 Task: Open Card Board of Directors Review in Board Customer Journey Mapping to Workspace Copywriting and Editing and add a team member Softage.4@softage.net, a label Blue, a checklist Goal Setting, an attachment from Trello, a color Blue and finally, add a card description 'Create and send out employee engagement survey on company diversity and inclusion initiatives' and a comment 'Since this item requires input from multiple team members, let us make sure everyone is on the same page before moving forward.'. Add a start date 'Jan 08, 1900' with a due date 'Jan 15, 1900'
Action: Mouse moved to (663, 196)
Screenshot: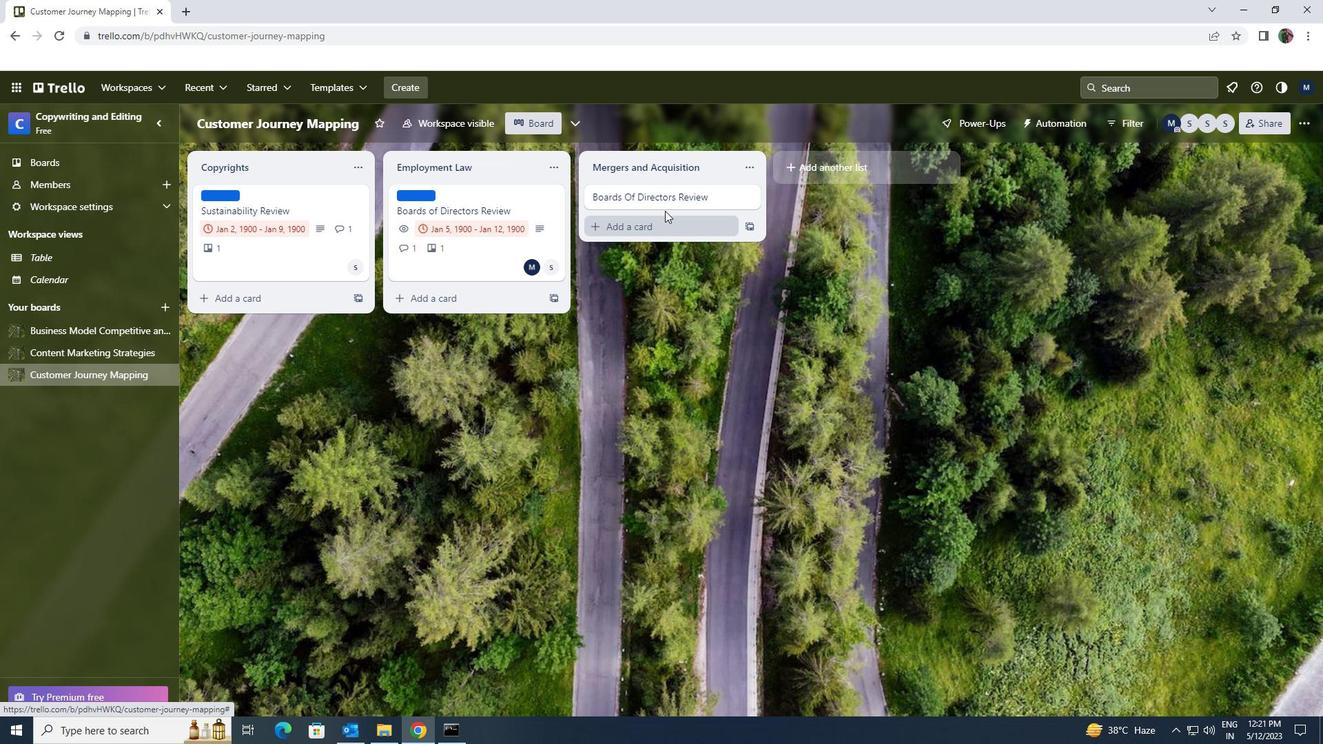 
Action: Mouse pressed left at (663, 196)
Screenshot: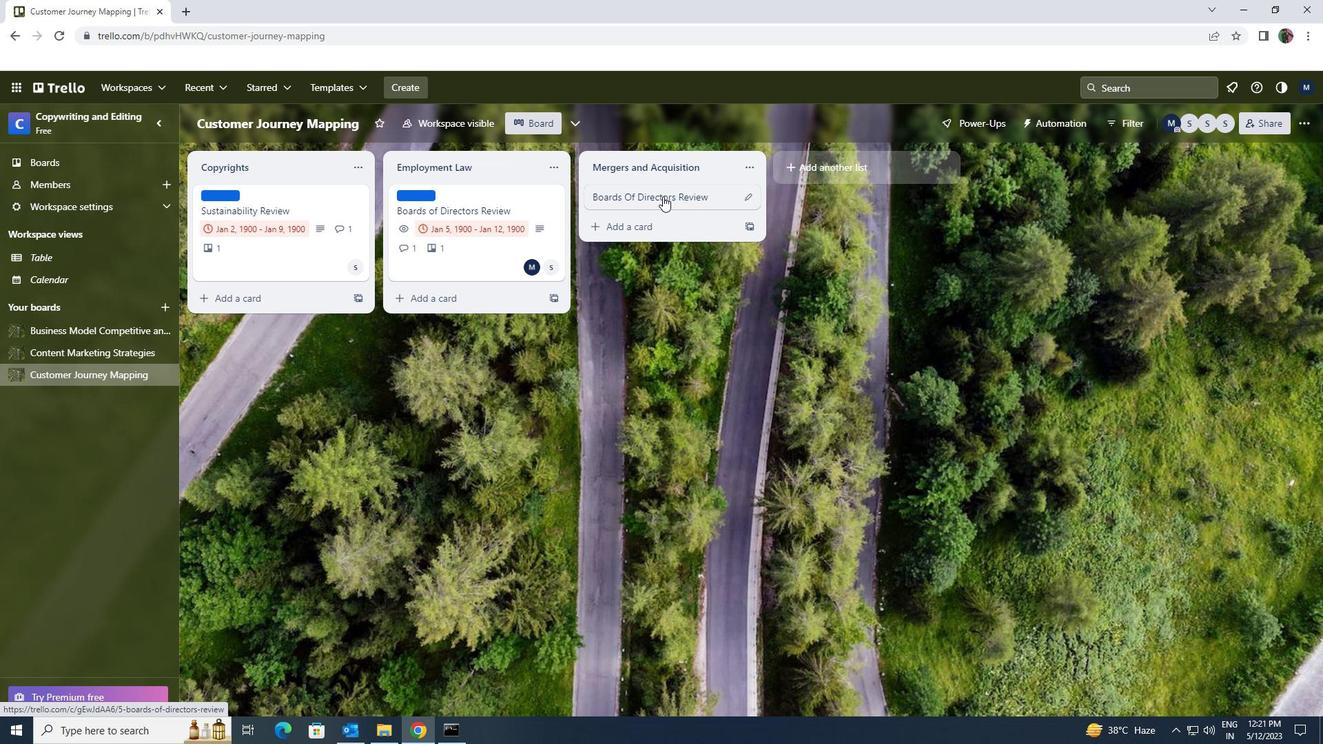 
Action: Mouse moved to (813, 193)
Screenshot: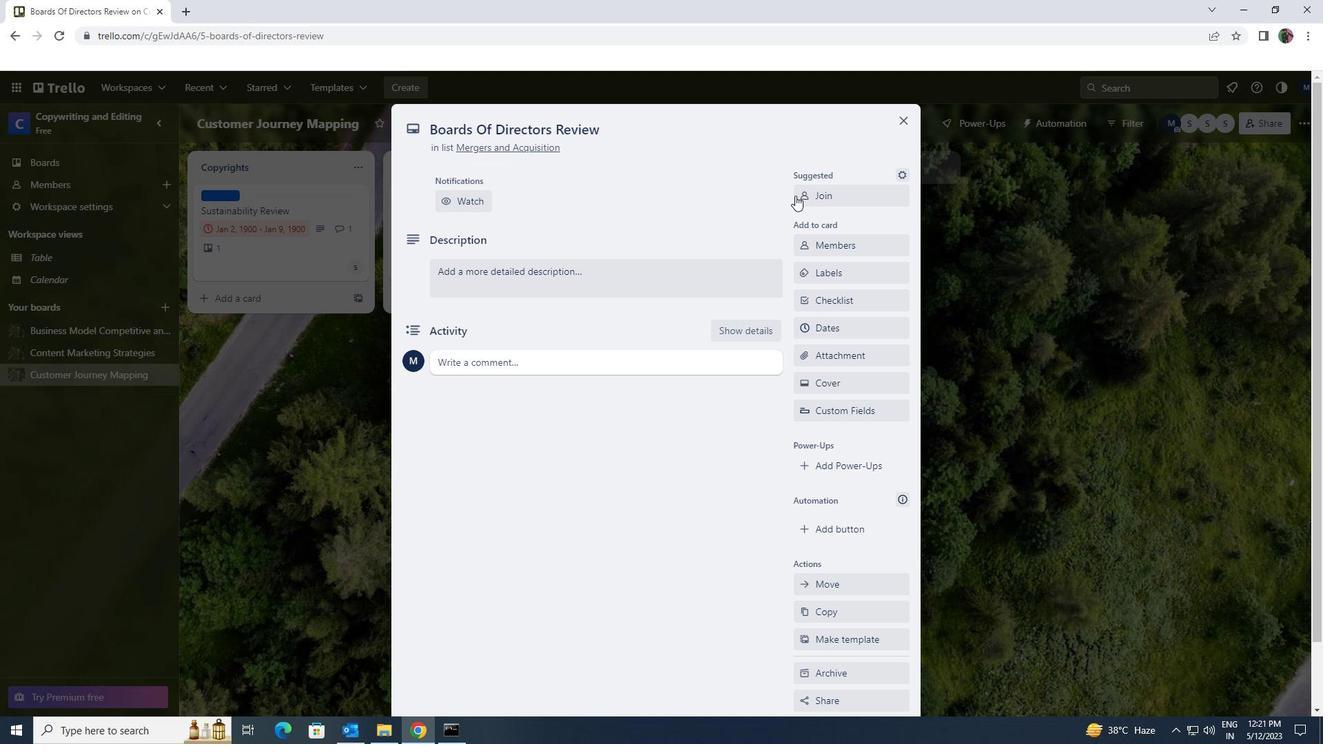 
Action: Mouse pressed left at (813, 193)
Screenshot: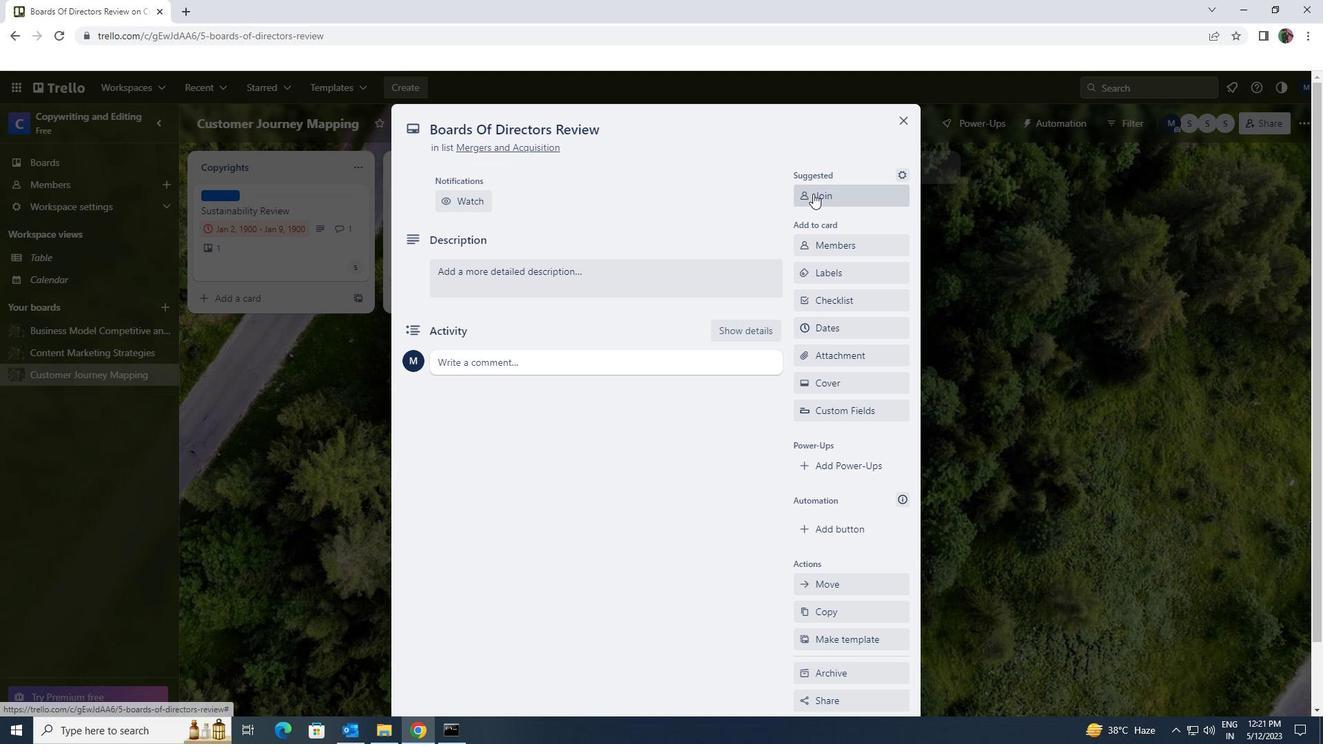 
Action: Mouse moved to (821, 197)
Screenshot: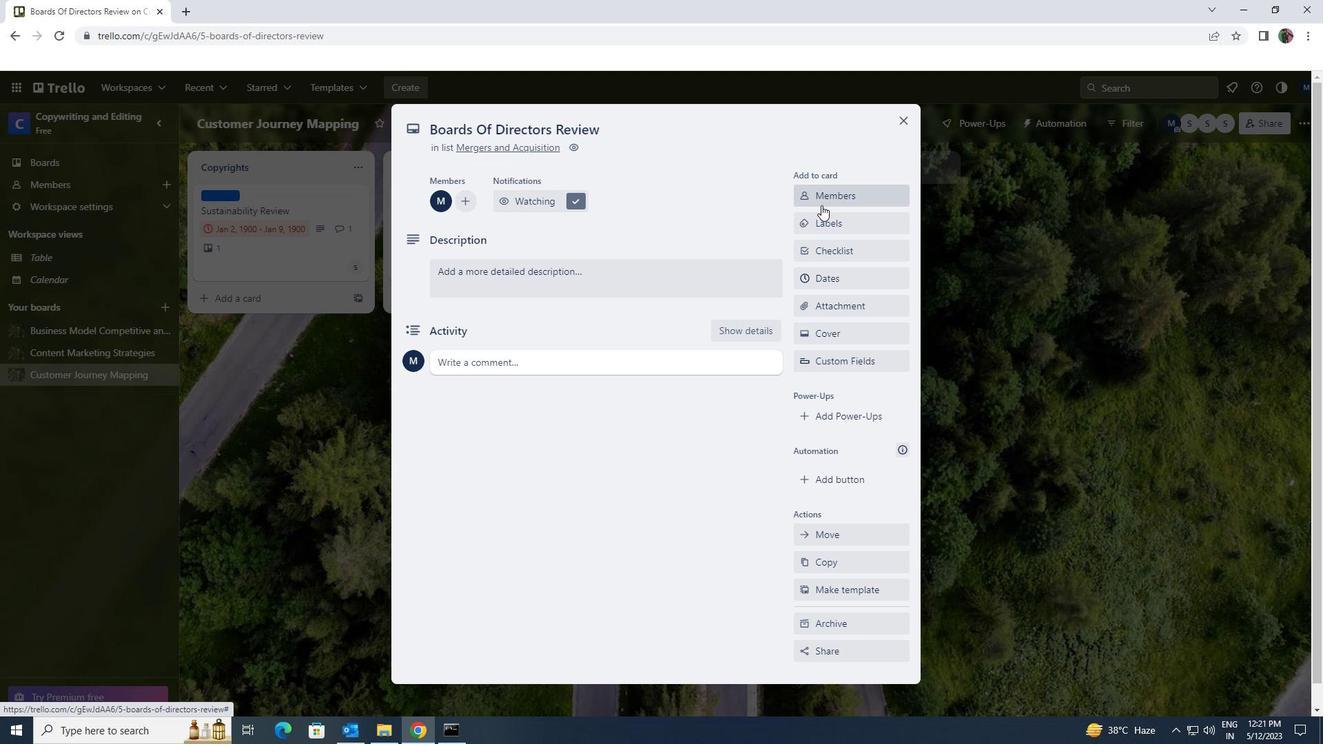 
Action: Mouse pressed left at (821, 197)
Screenshot: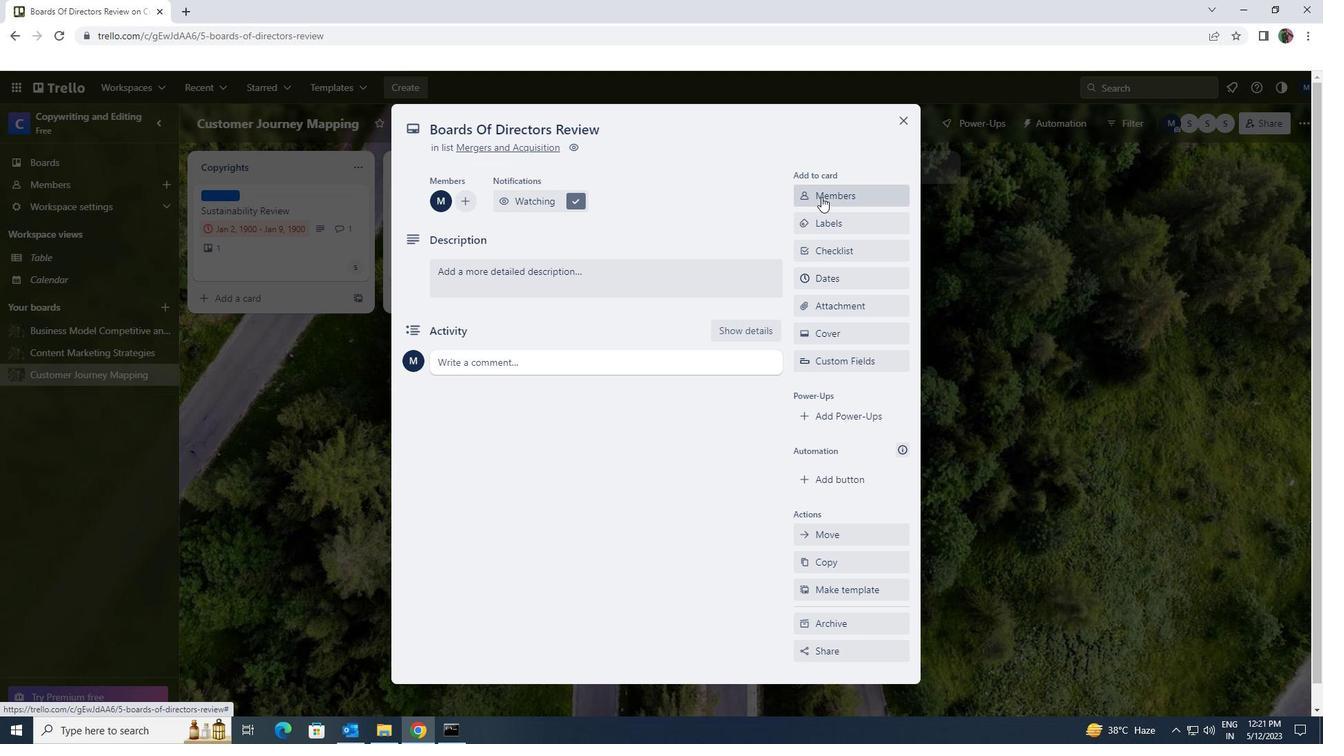 
Action: Key pressed softage.4<Key.shift>@SOFTAGE.NET
Screenshot: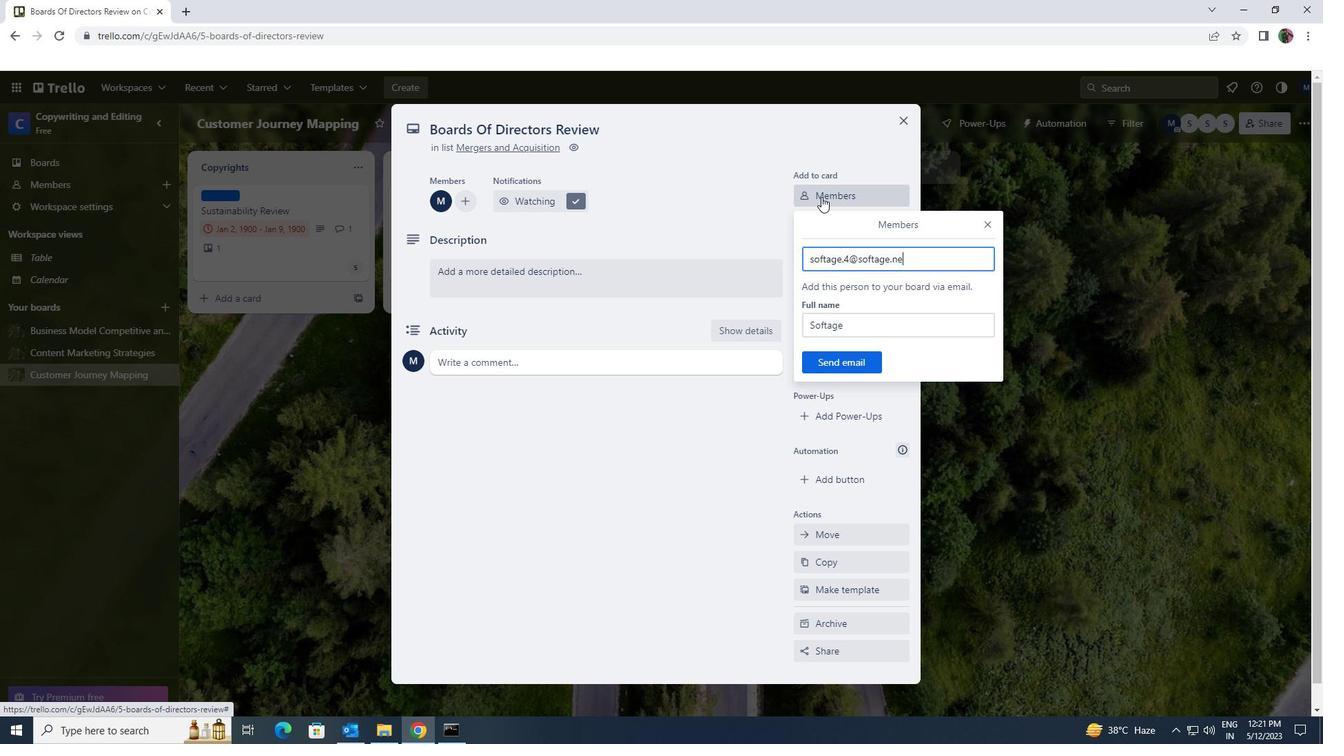 
Action: Mouse moved to (850, 361)
Screenshot: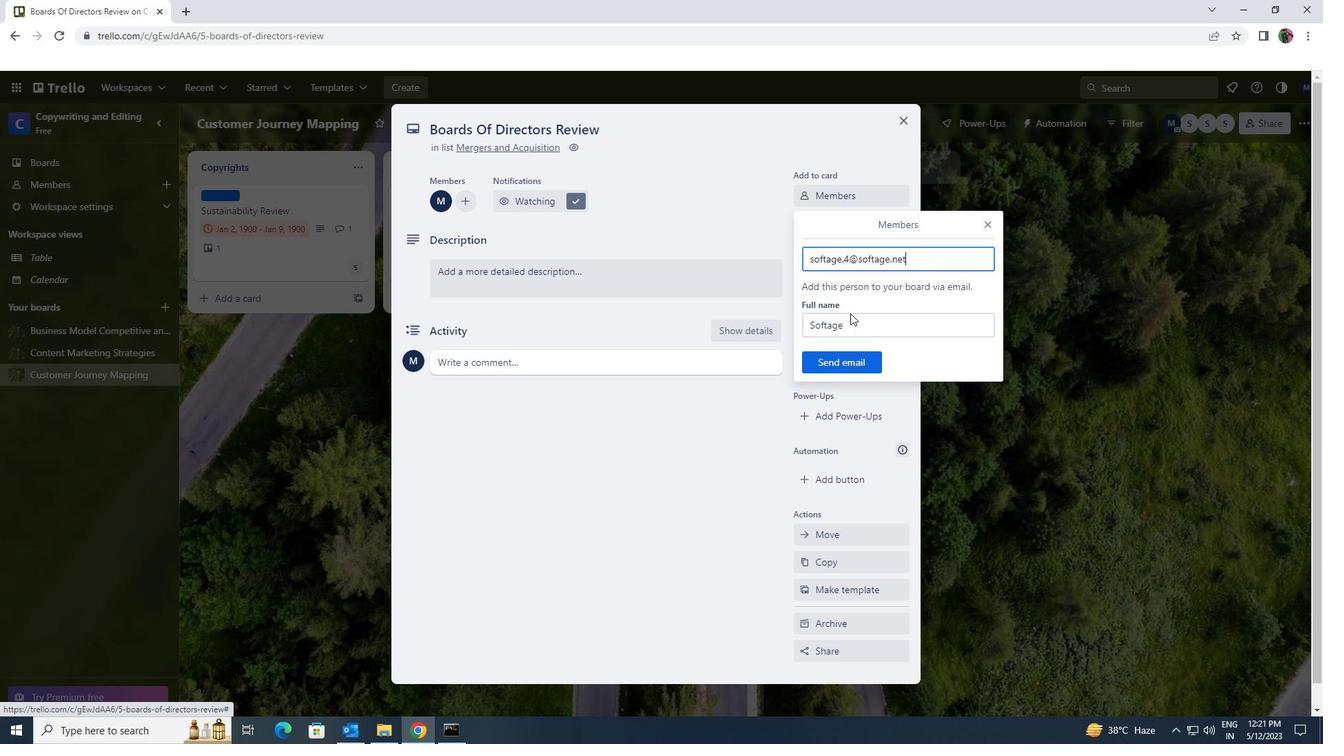 
Action: Mouse pressed left at (850, 361)
Screenshot: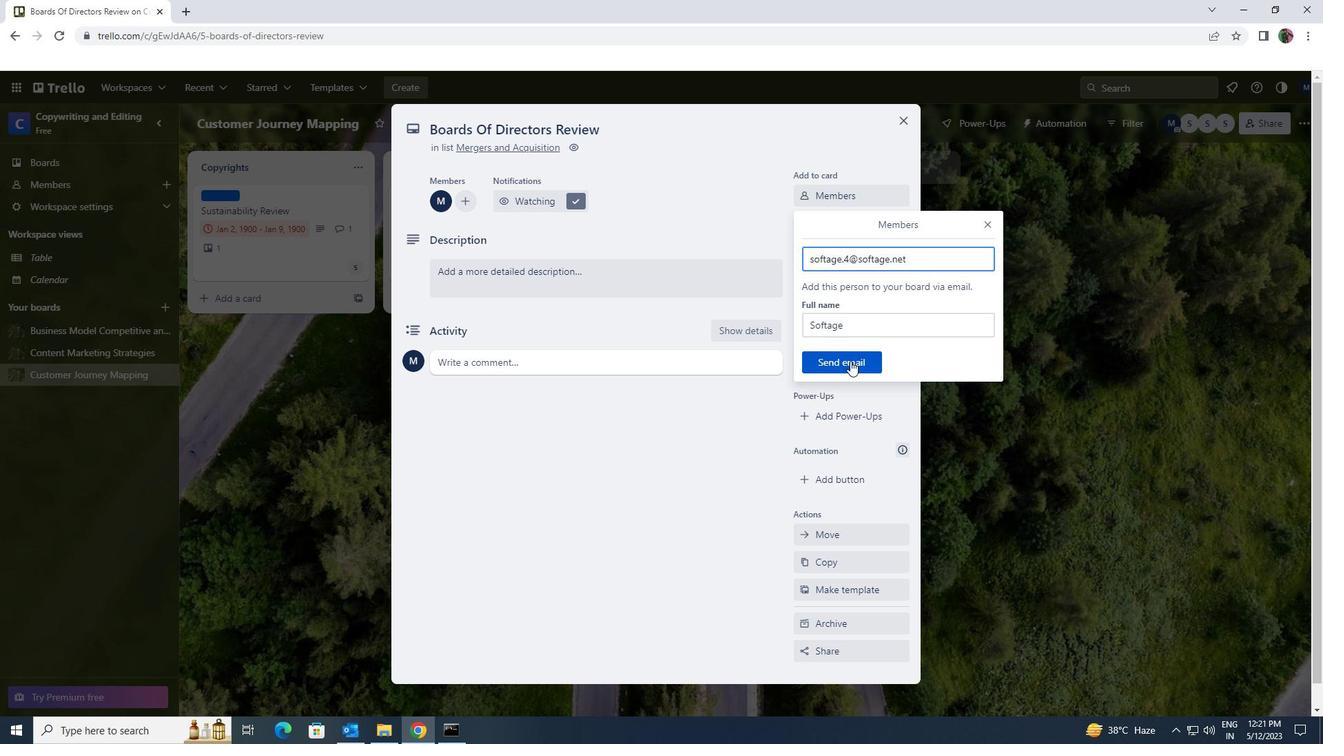 
Action: Mouse moved to (843, 221)
Screenshot: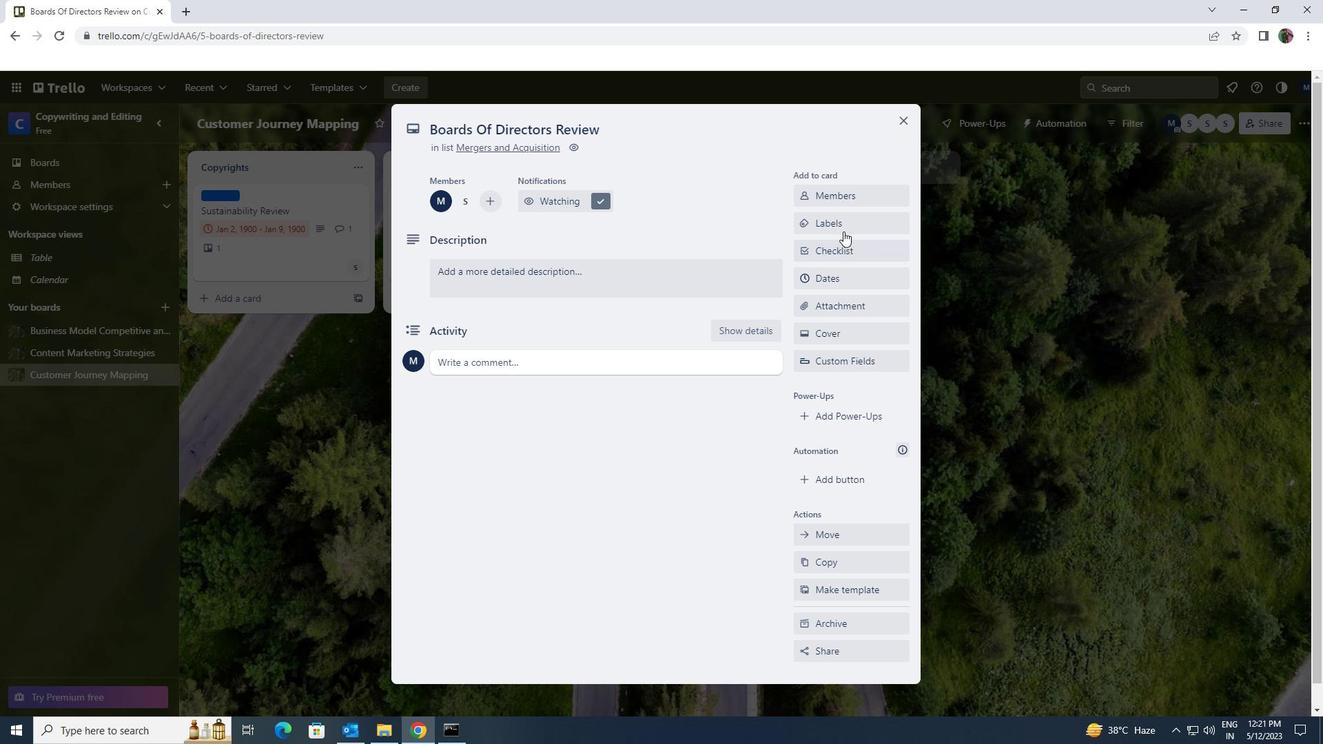 
Action: Mouse pressed left at (843, 221)
Screenshot: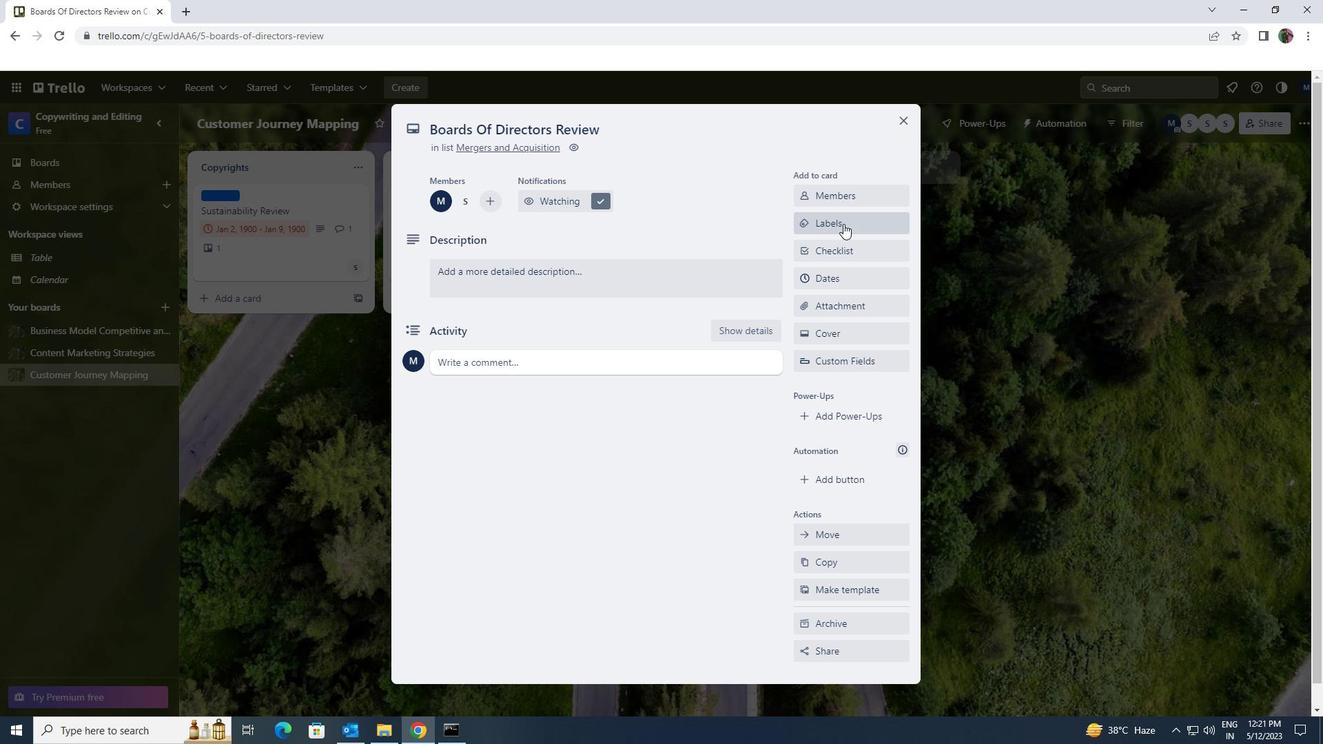 
Action: Mouse moved to (900, 512)
Screenshot: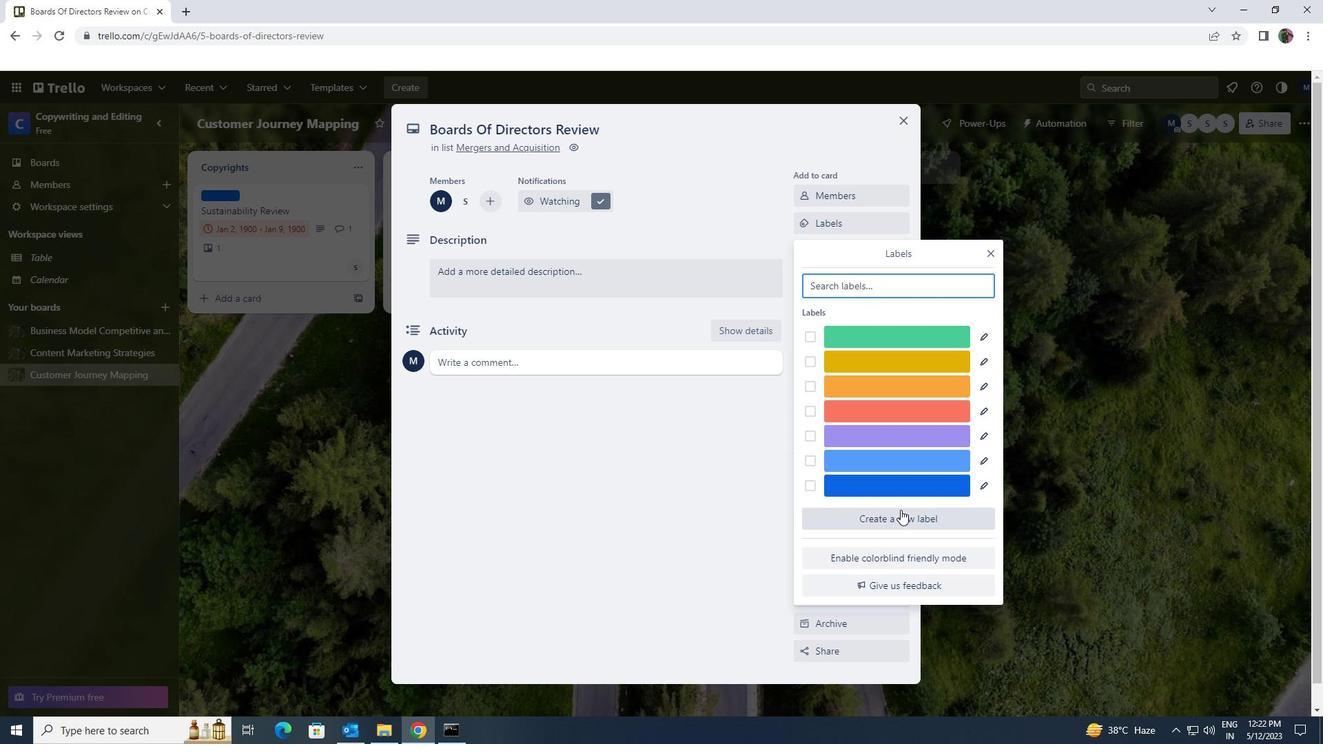 
Action: Mouse pressed left at (900, 512)
Screenshot: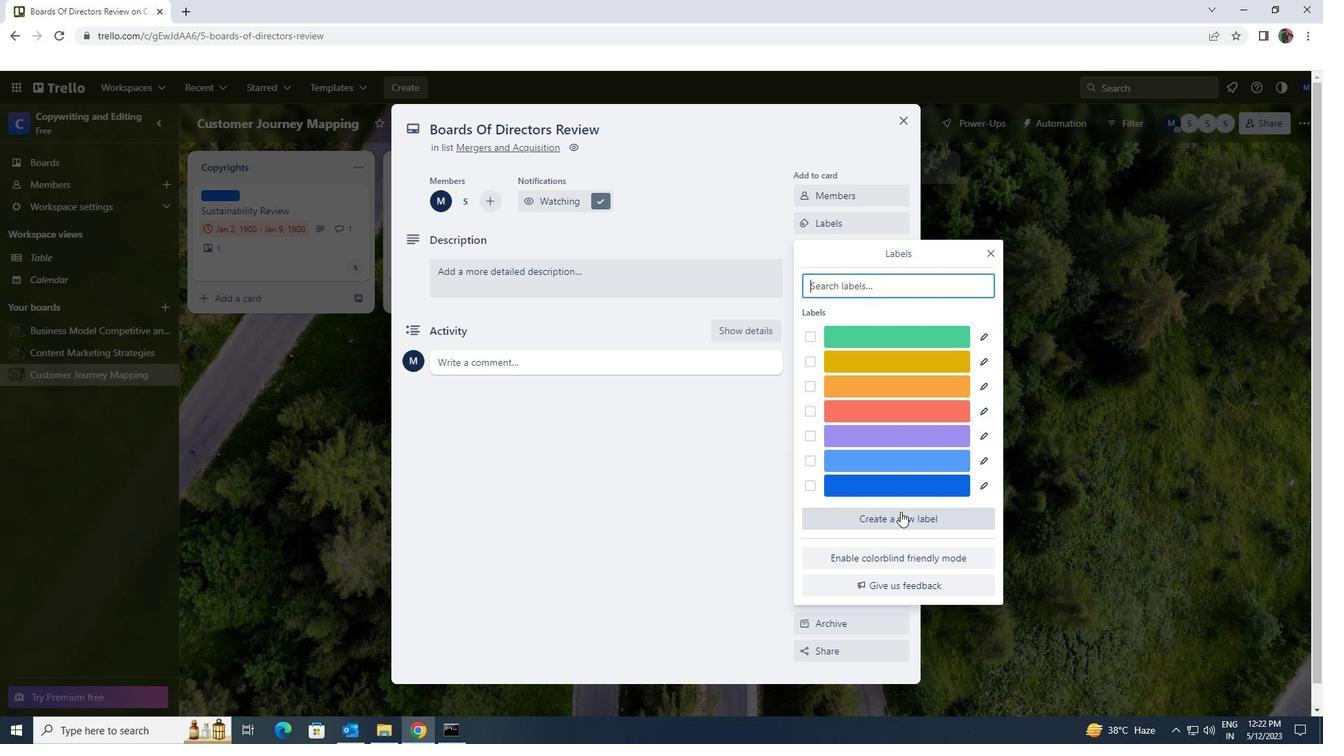 
Action: Mouse moved to (818, 555)
Screenshot: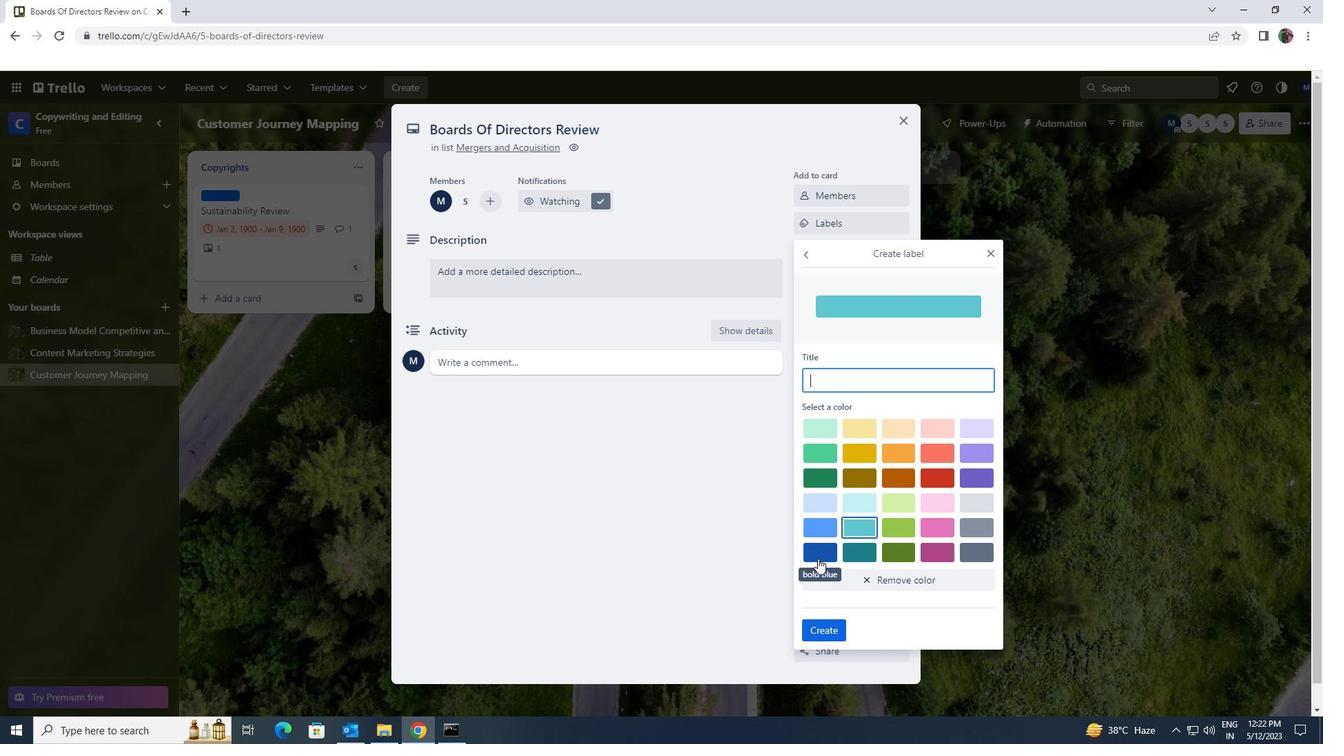 
Action: Mouse pressed left at (818, 555)
Screenshot: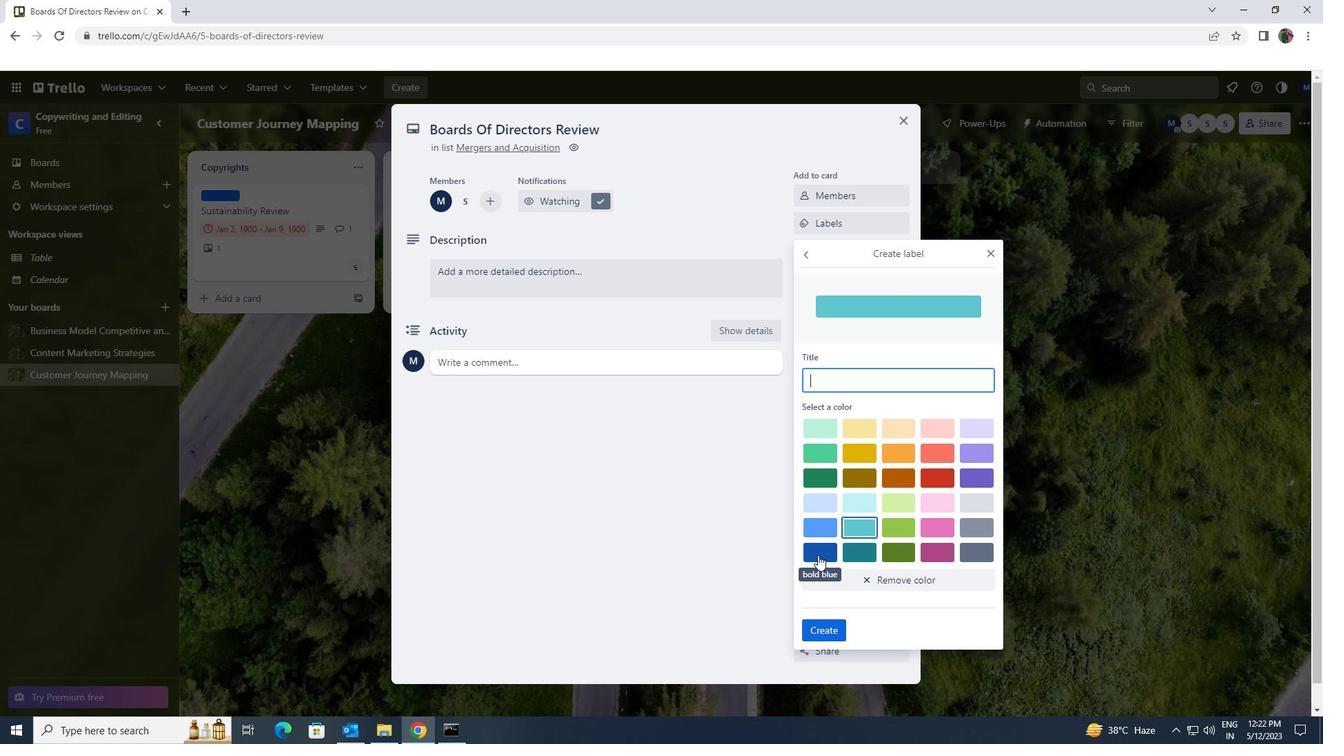 
Action: Mouse moved to (831, 630)
Screenshot: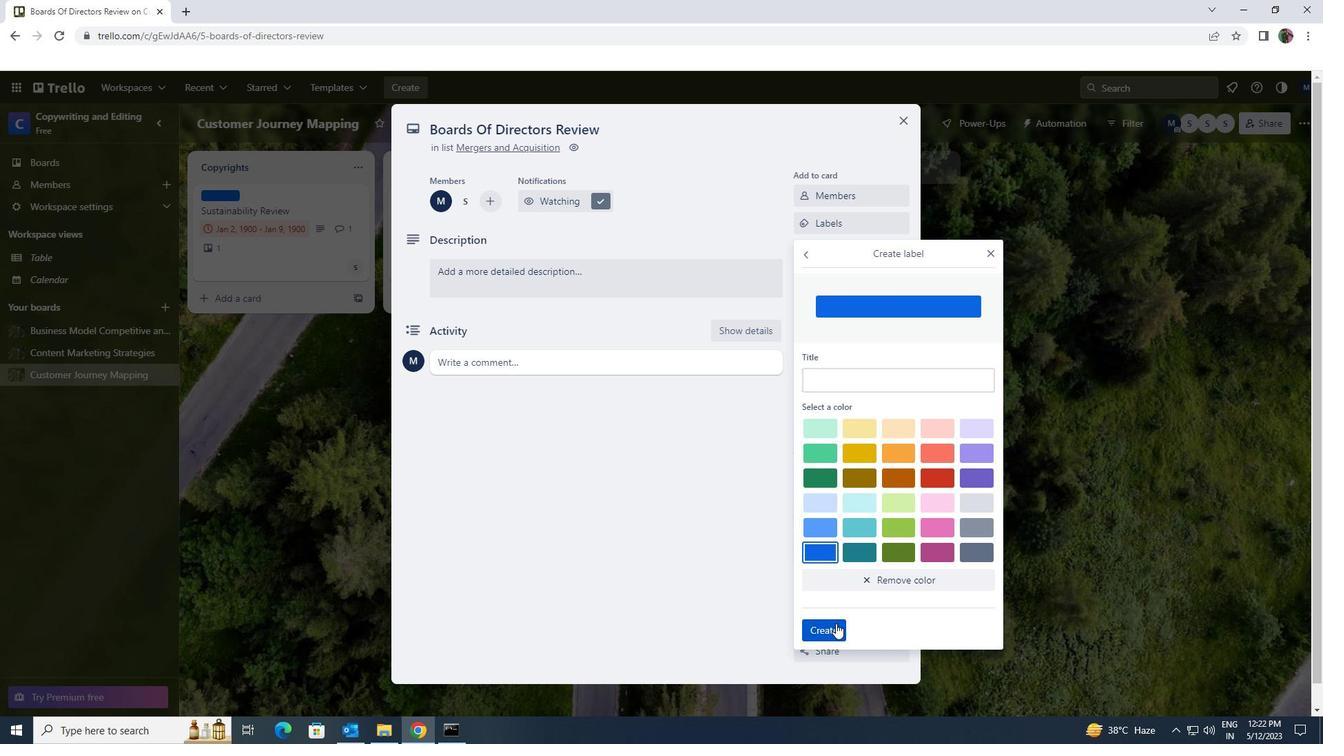 
Action: Mouse pressed left at (831, 630)
Screenshot: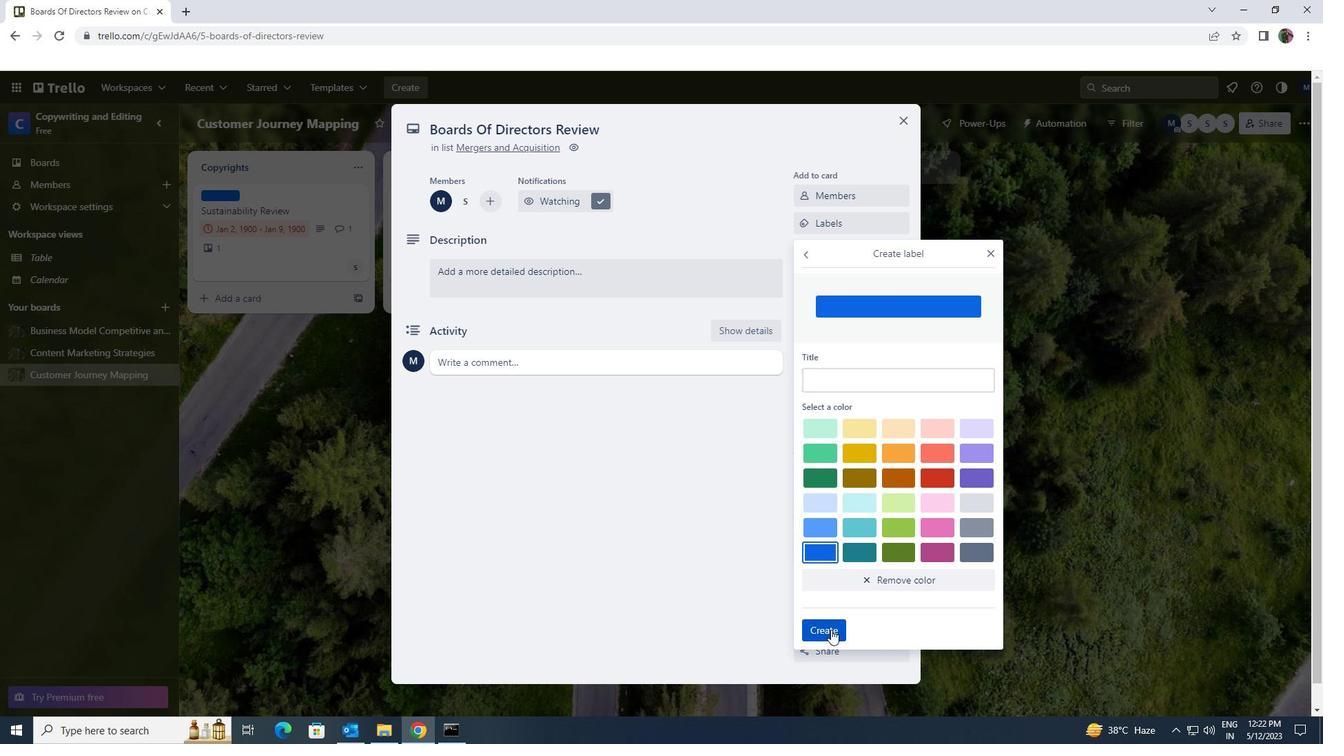 
Action: Mouse moved to (989, 252)
Screenshot: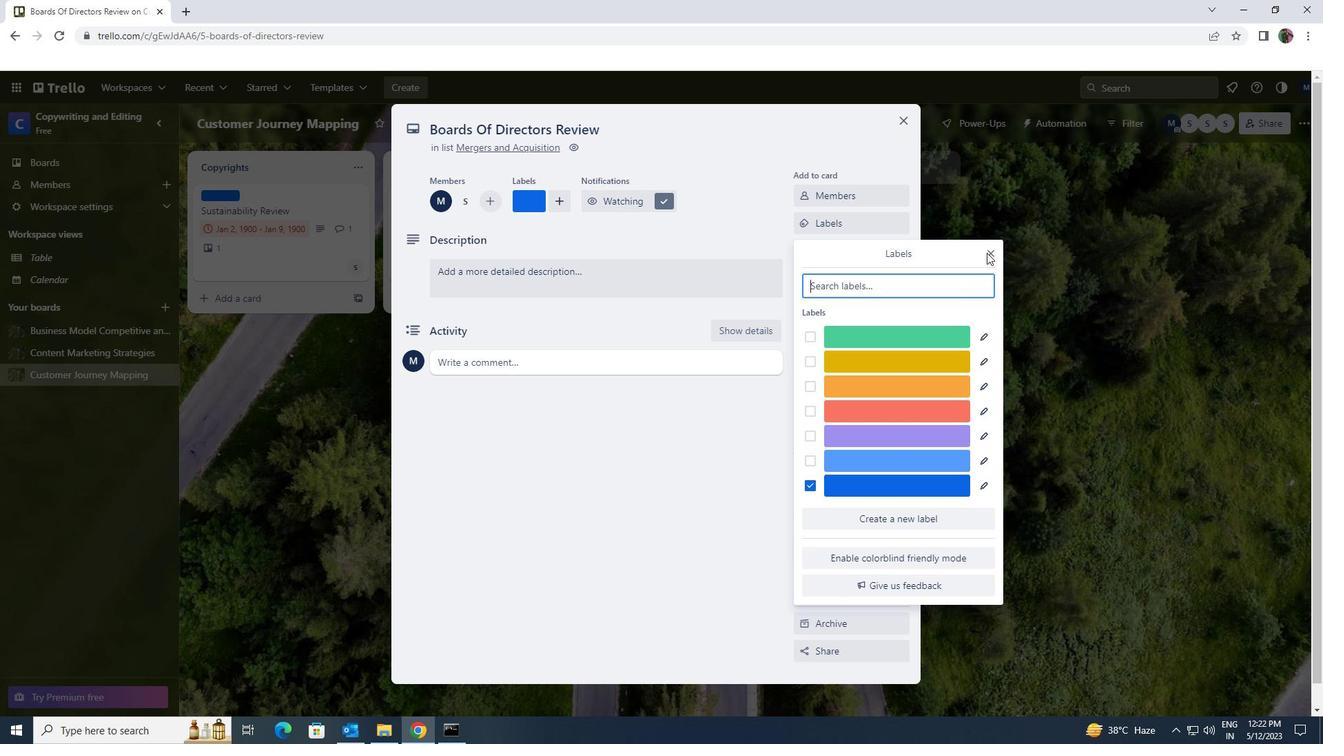 
Action: Mouse pressed left at (989, 252)
Screenshot: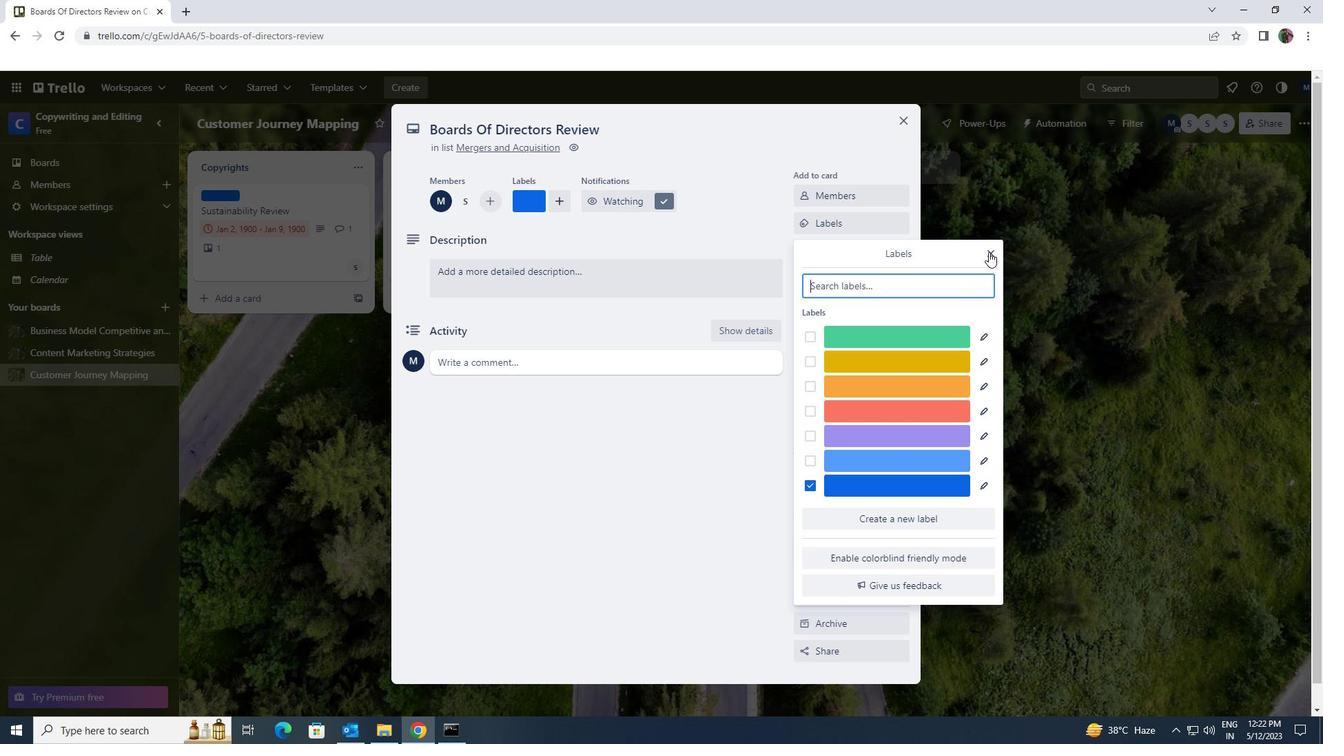 
Action: Mouse moved to (882, 253)
Screenshot: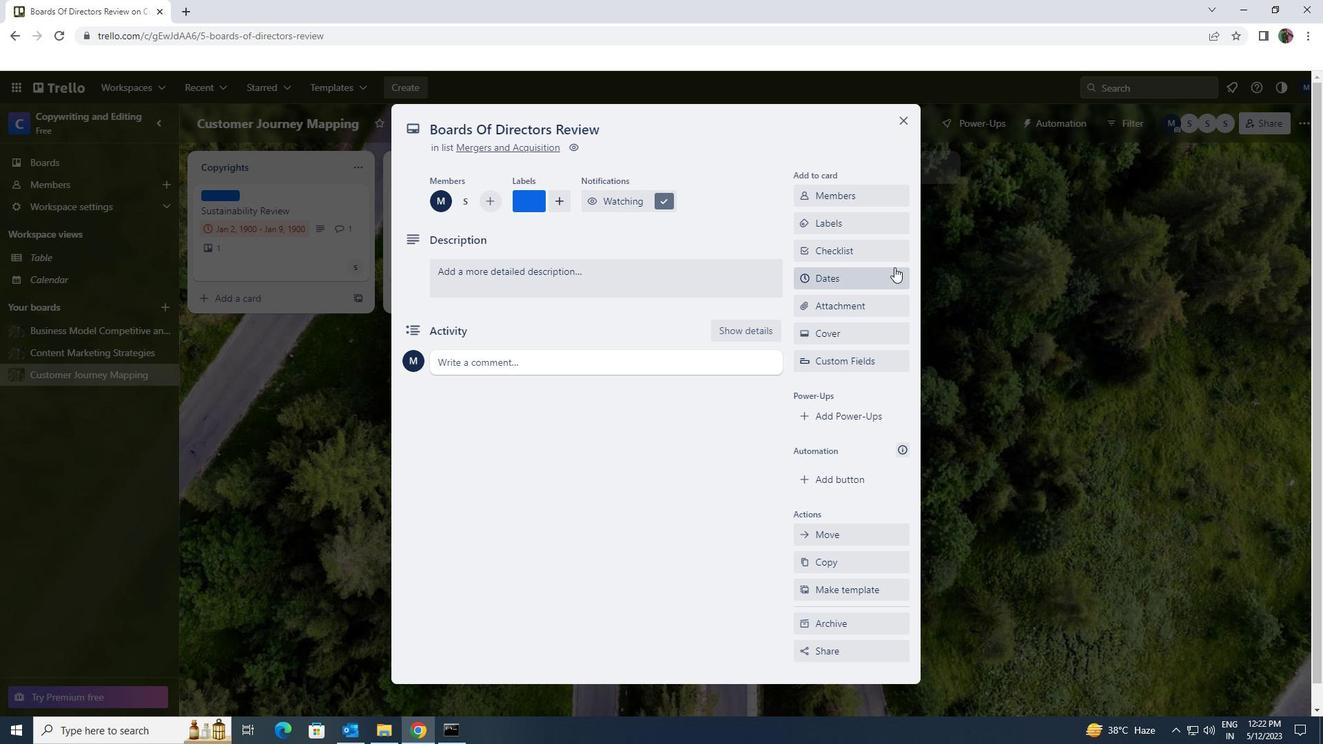 
Action: Mouse pressed left at (882, 253)
Screenshot: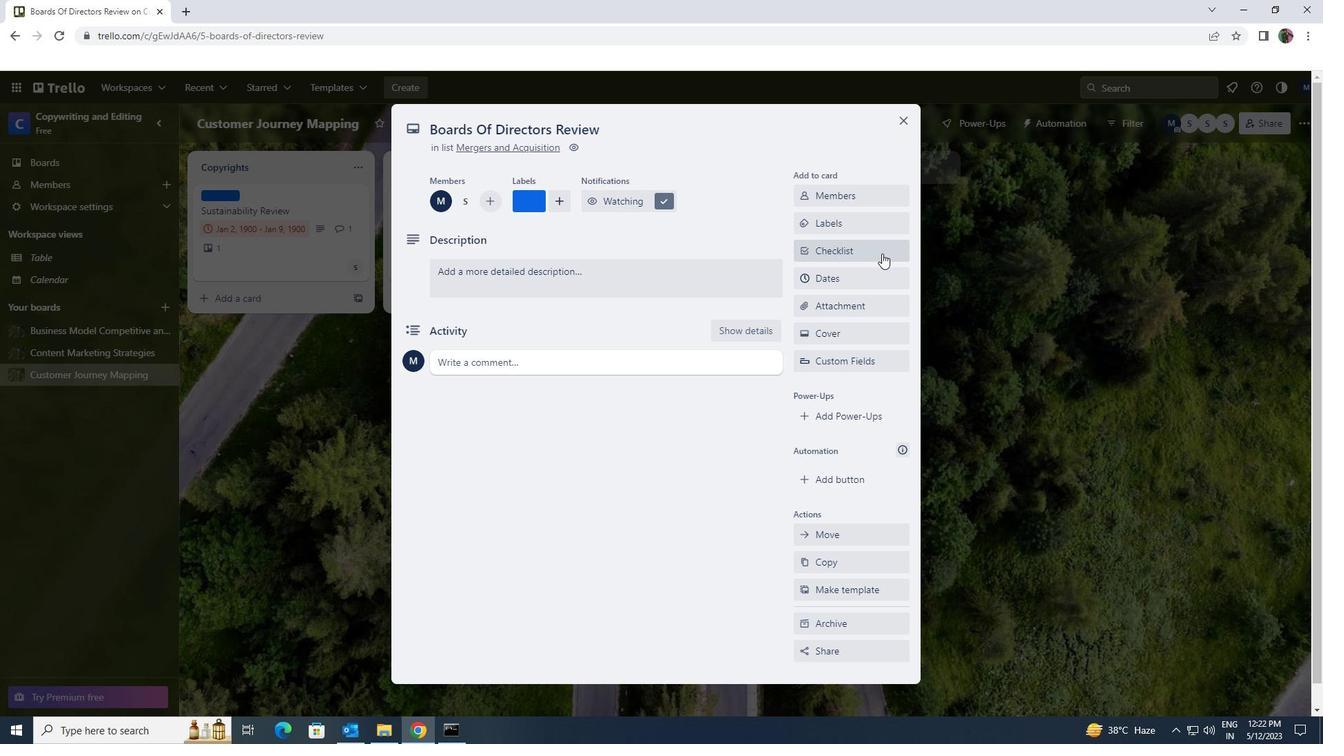
Action: Key pressed <Key.shift>GOAL<Key.space>SETTING
Screenshot: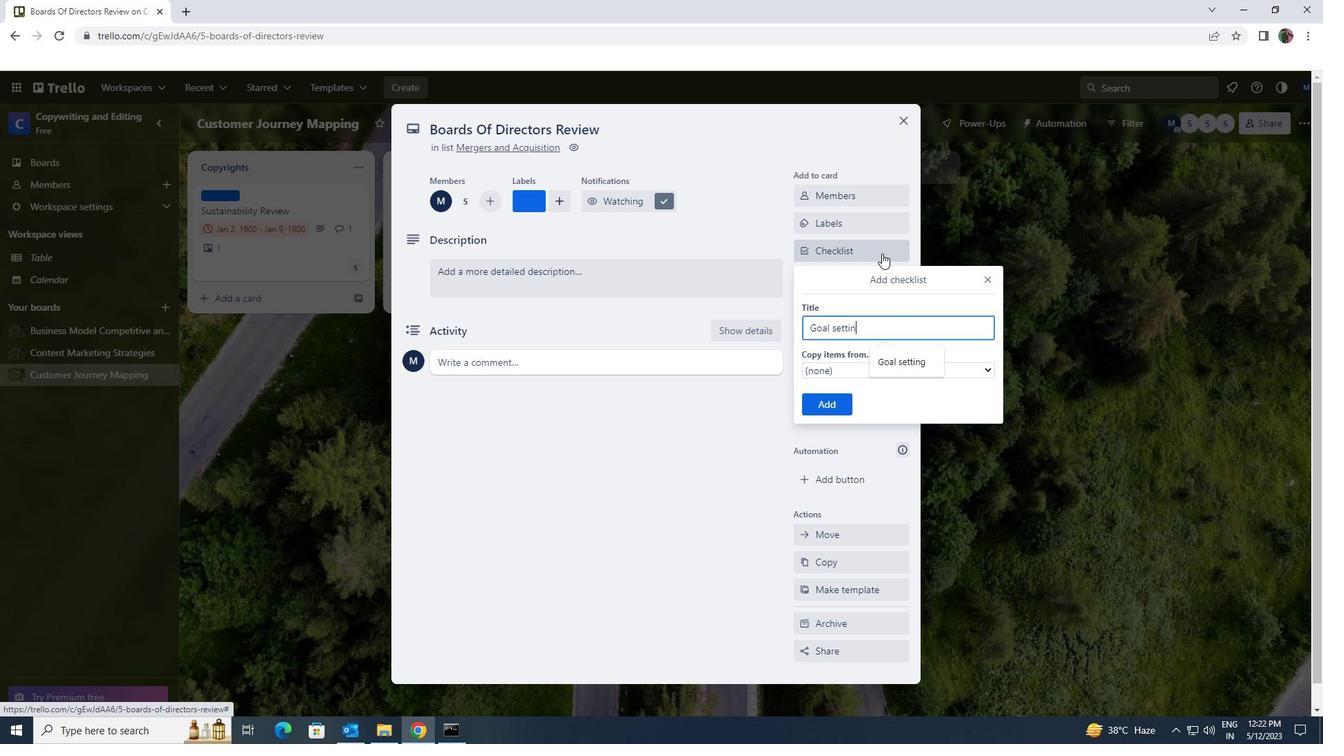 
Action: Mouse moved to (837, 394)
Screenshot: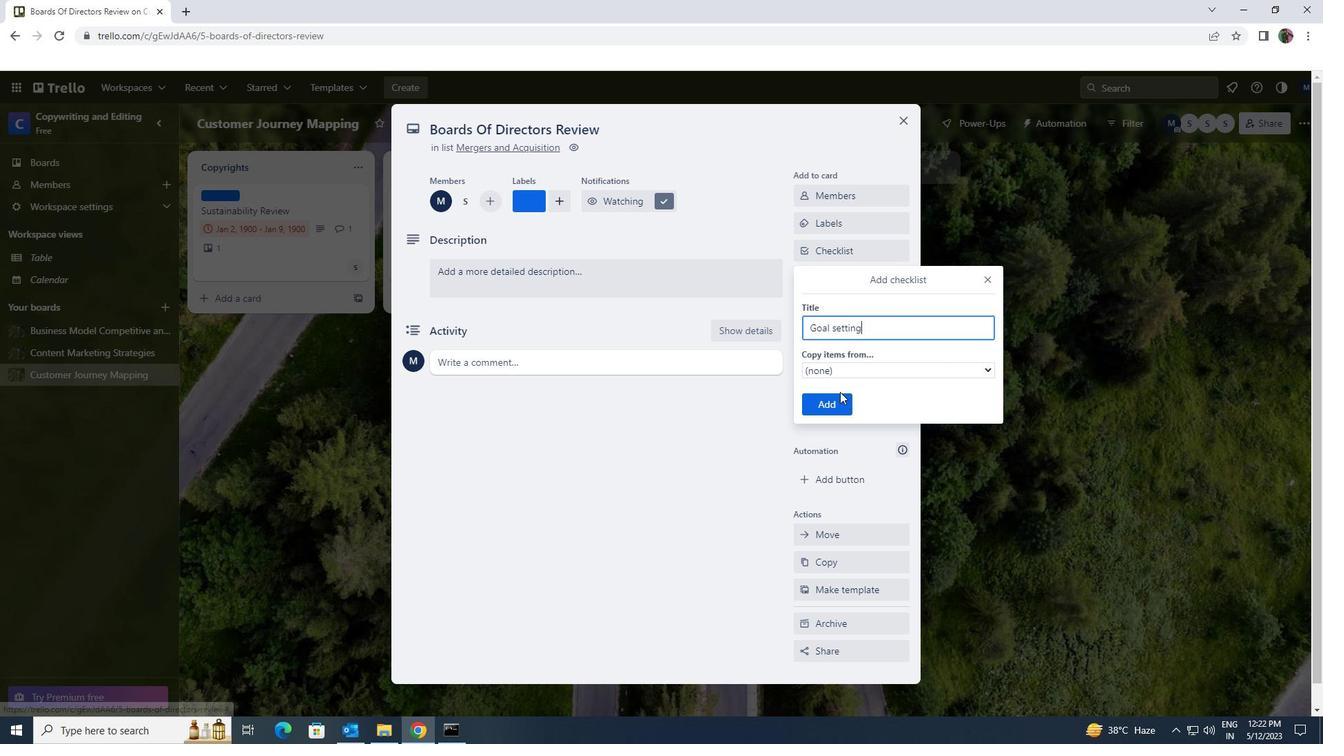 
Action: Mouse pressed left at (837, 394)
Screenshot: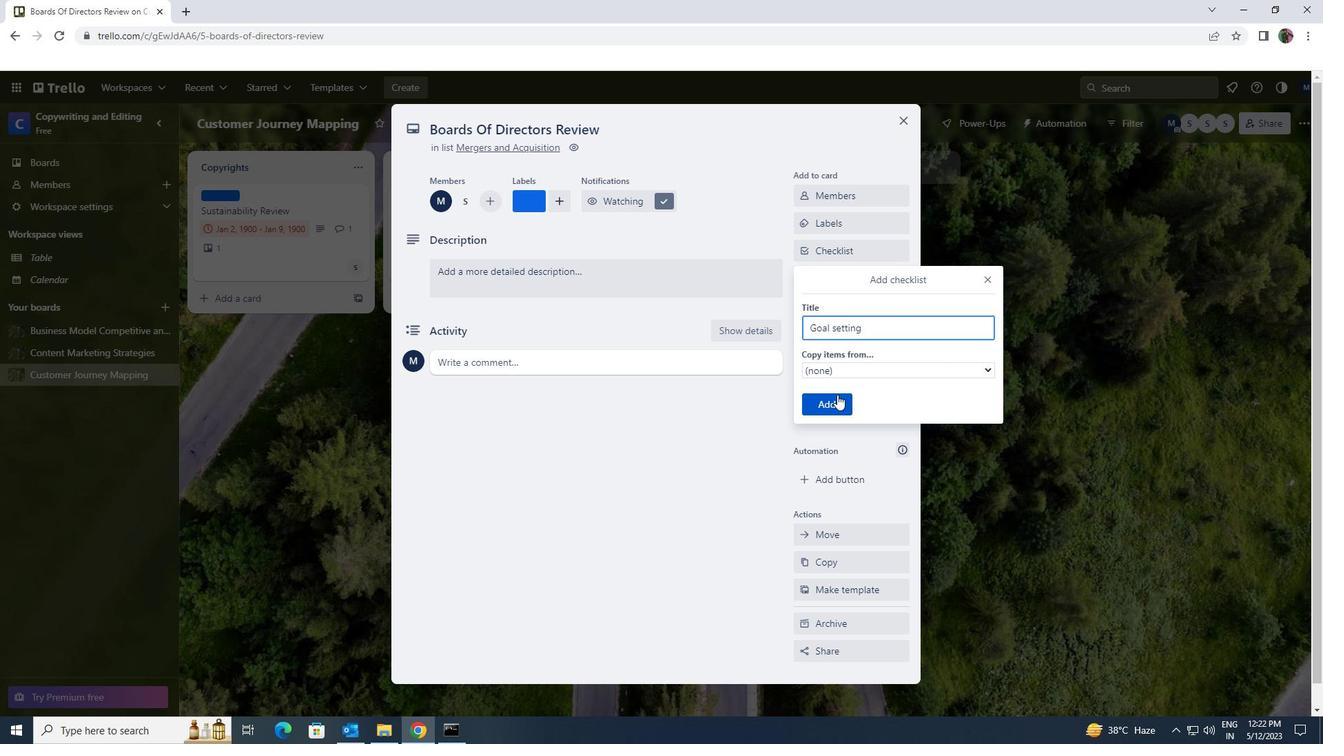 
Action: Mouse moved to (830, 303)
Screenshot: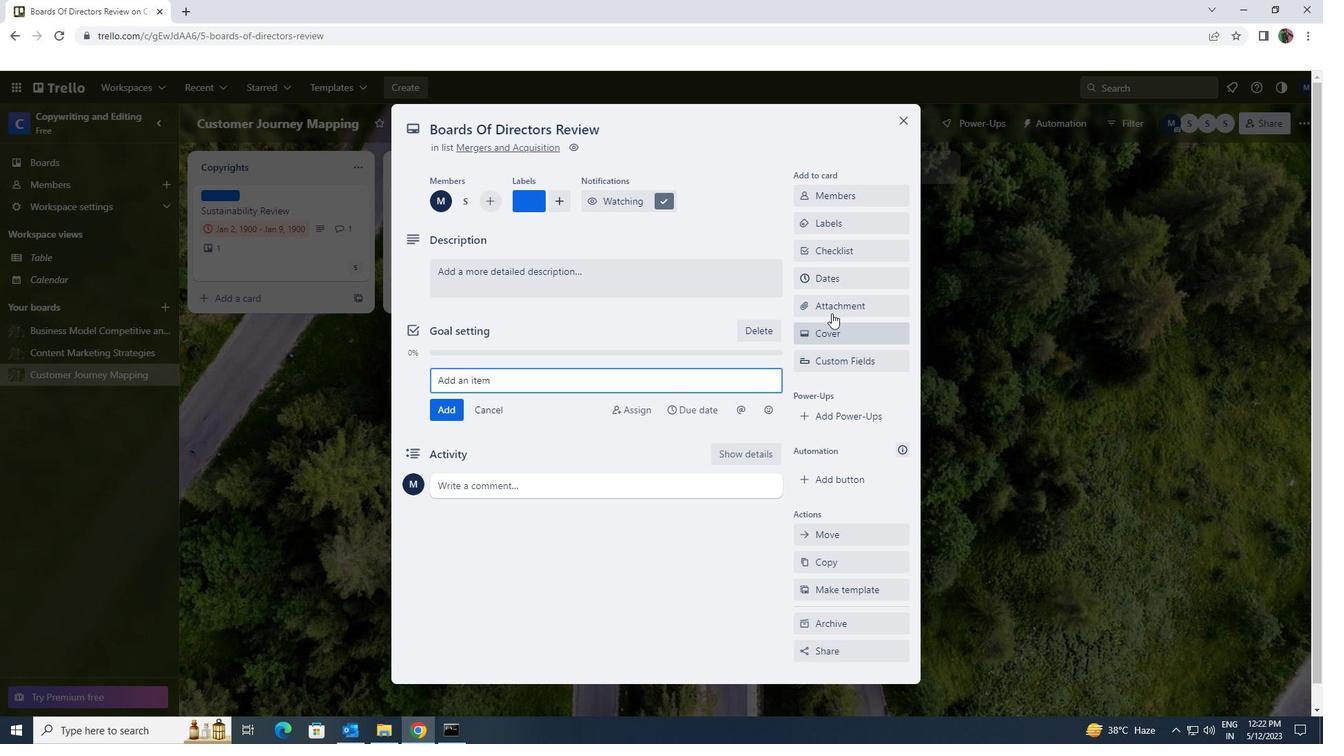 
Action: Mouse pressed left at (830, 303)
Screenshot: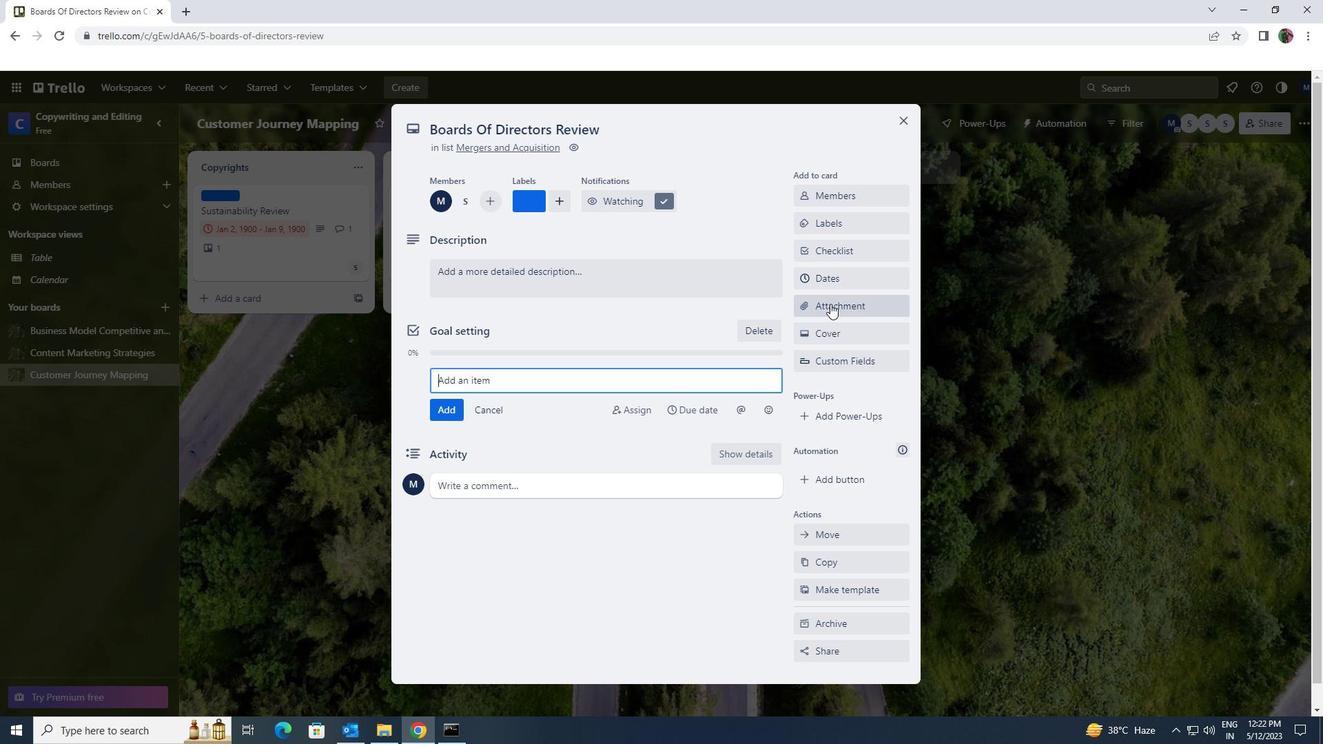 
Action: Mouse moved to (840, 390)
Screenshot: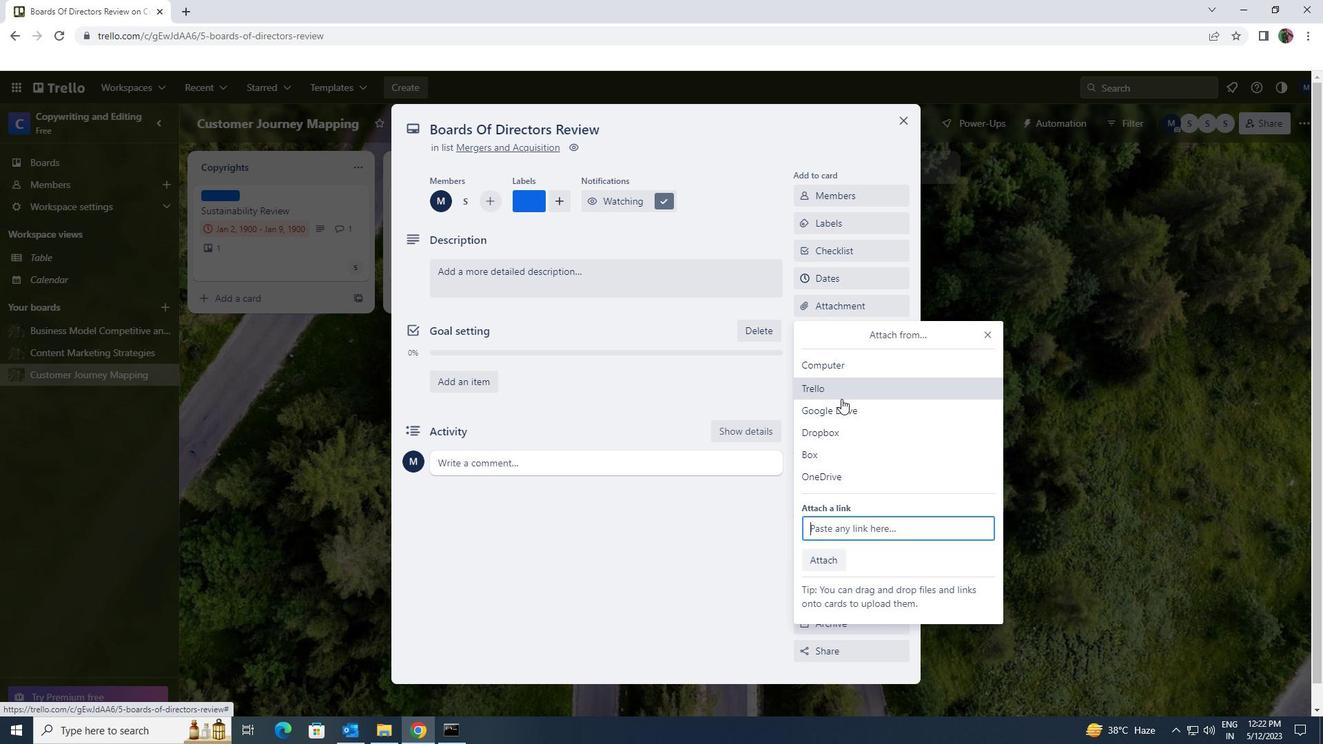 
Action: Mouse pressed left at (840, 390)
Screenshot: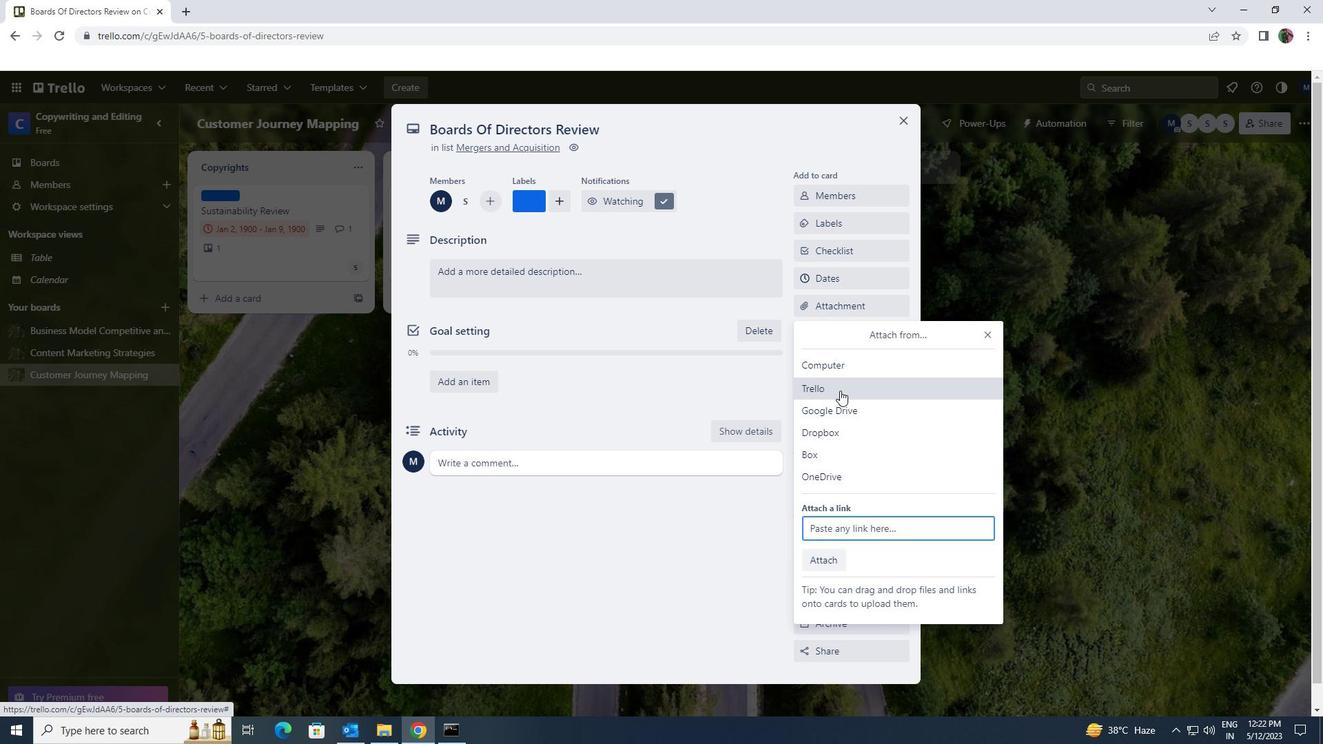 
Action: Mouse pressed left at (840, 390)
Screenshot: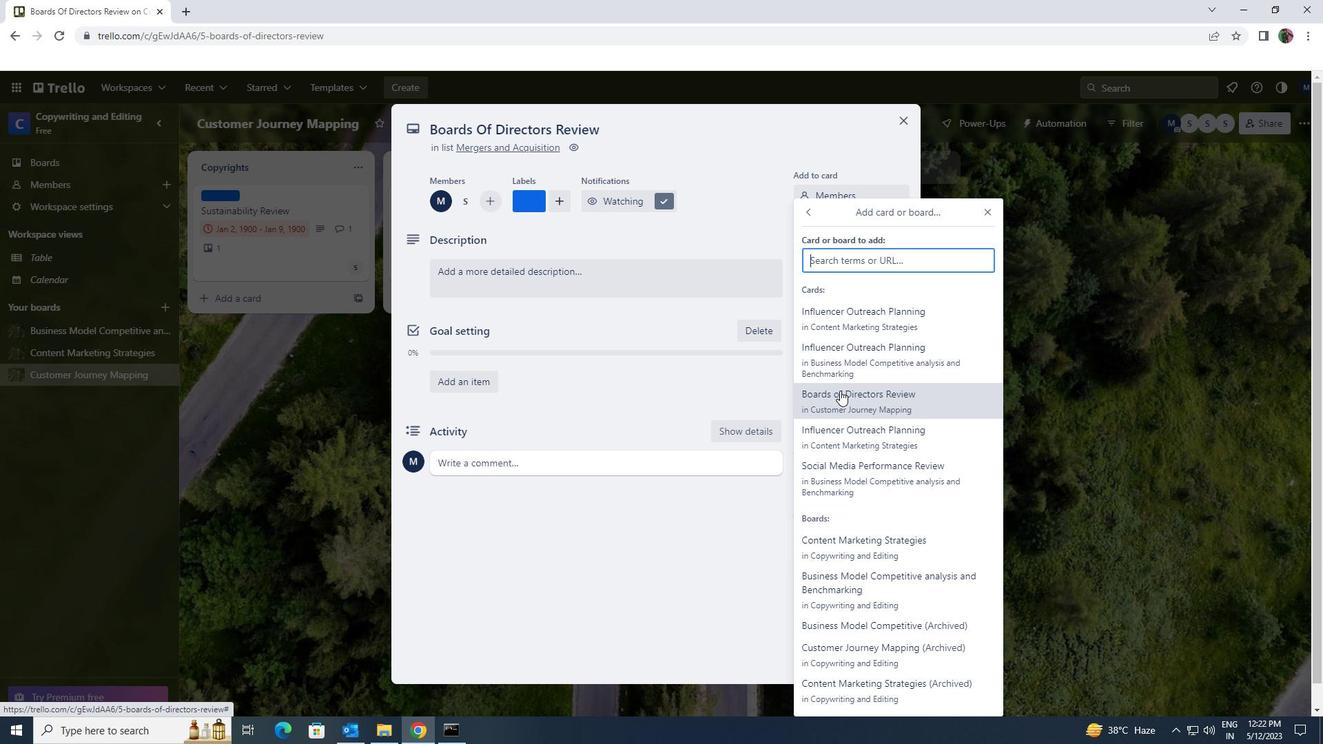 
Action: Mouse moved to (722, 287)
Screenshot: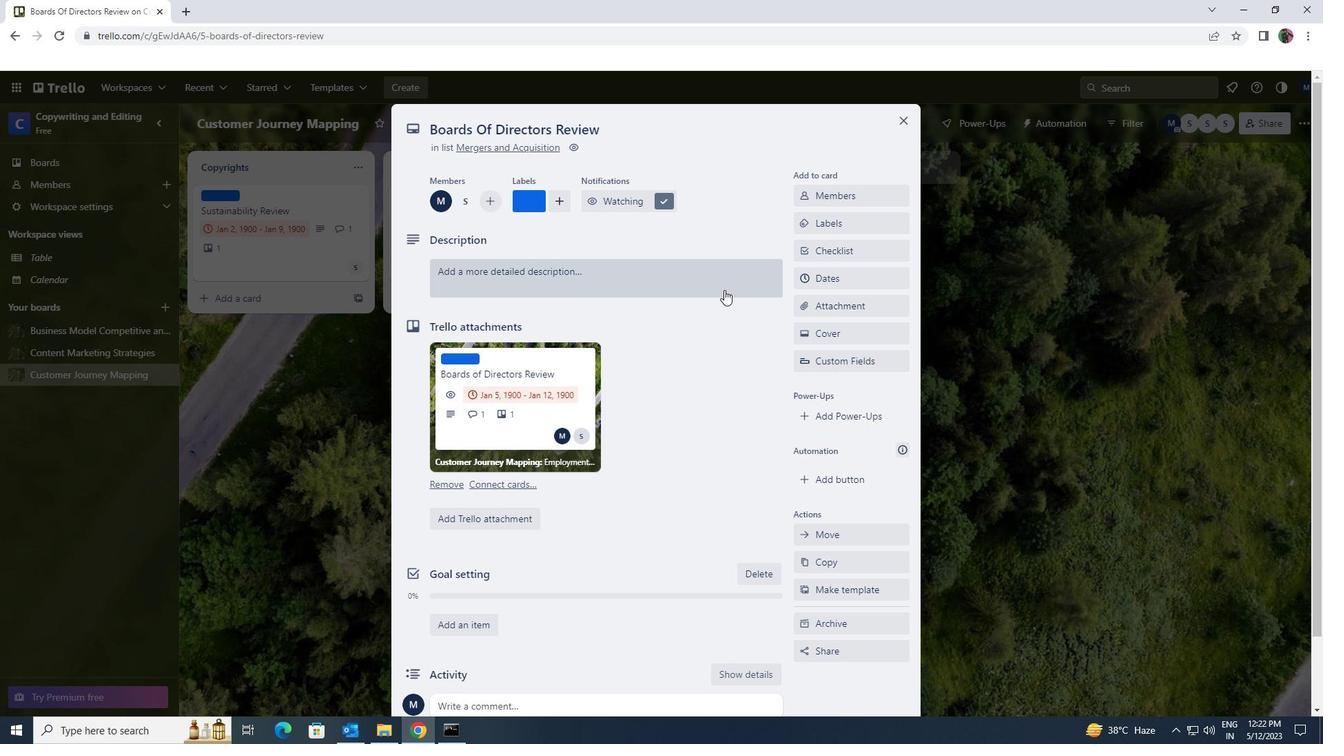 
Action: Mouse pressed left at (722, 287)
Screenshot: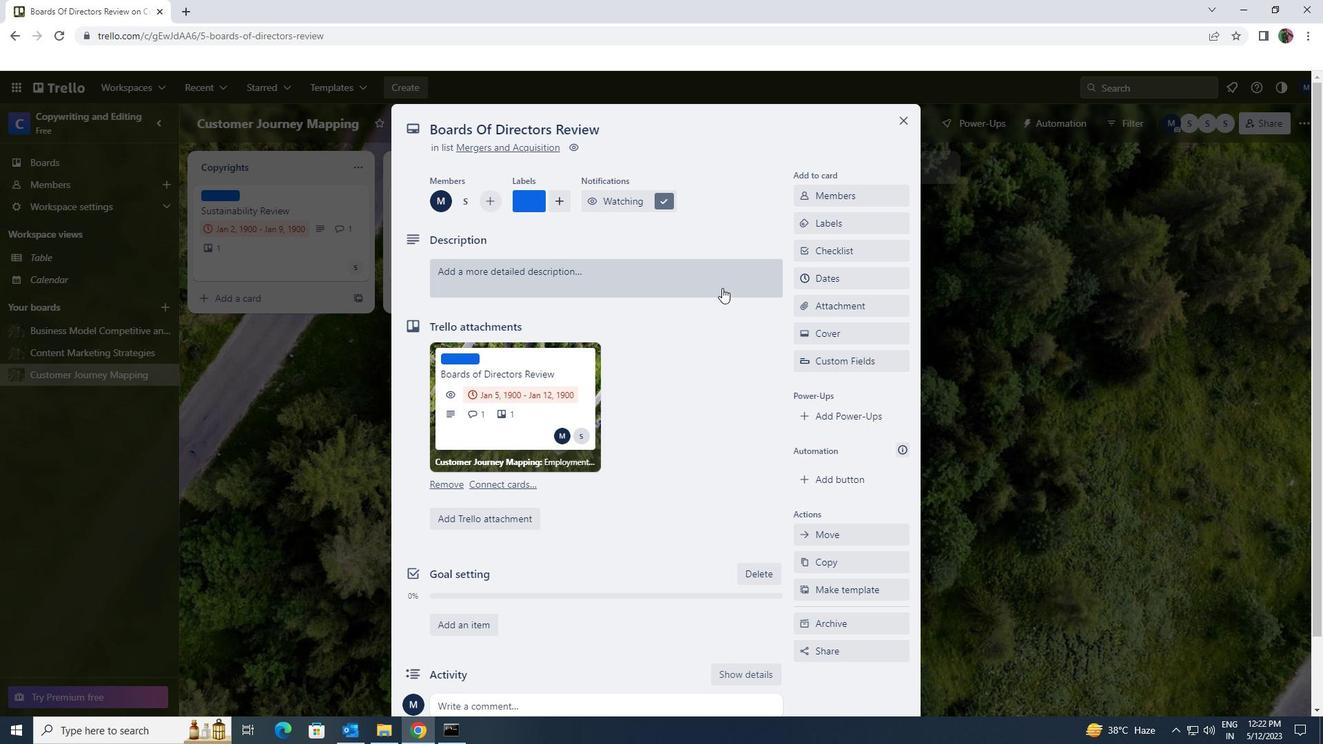 
Action: Key pressed <Key.shift><Key.shift><Key.shift><Key.shift><Key.shift><Key.shift><Key.shift><Key.shift><Key.shift><Key.shift>CREATE<Key.space>AND<Key.space>SEND<Key.space>OUT<Key.space>EMPLOYEE<Key.space>ENGAGEMMENT<Key.space><Key.backspace><Key.backspace><Key.backspace><Key.backspace><Key.backspace><Key.backspace>MENT<Key.space>SURVEY<Key.space>ON<Key.space>COMPANY<Key.space>DIVERSITY<Key.space>AND<Key.space>INCLUSION<Key.space>INTIATIVS<Key.space><Key.backspace><Key.backspace>ES
Screenshot: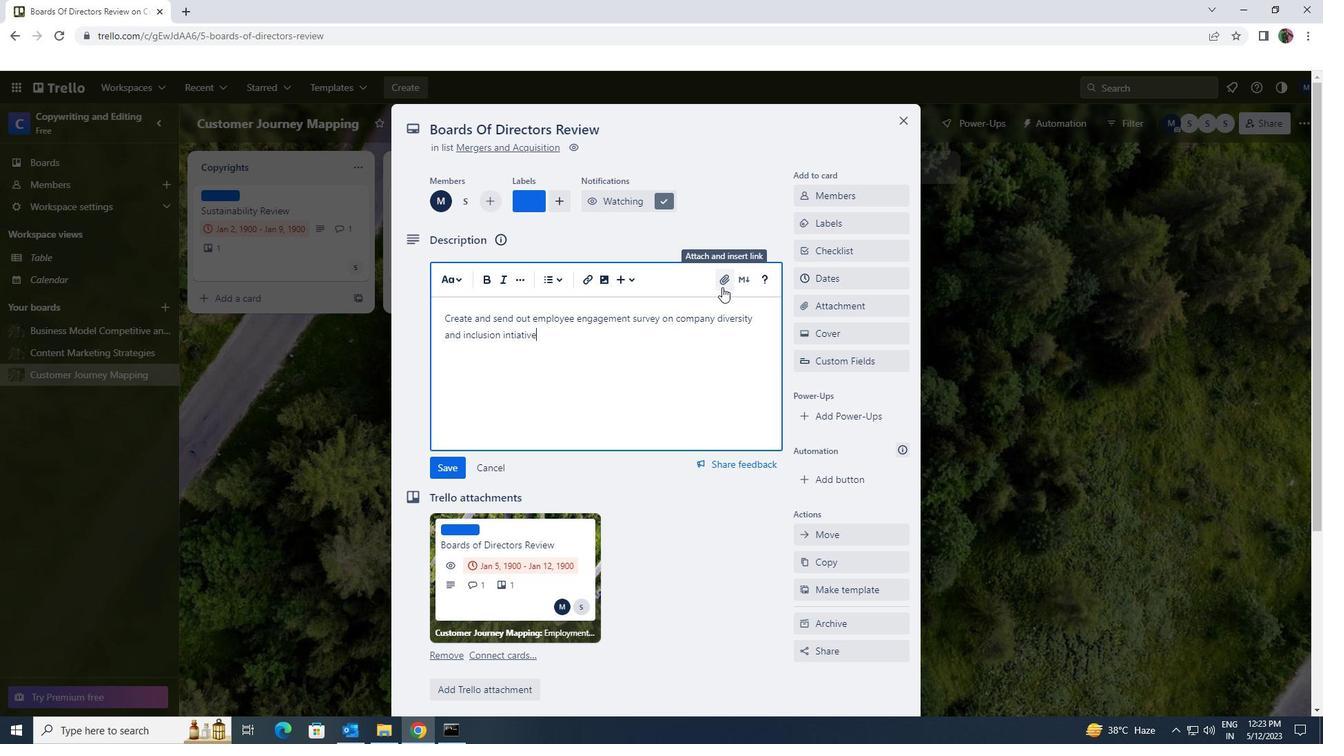 
Action: Mouse moved to (552, 407)
Screenshot: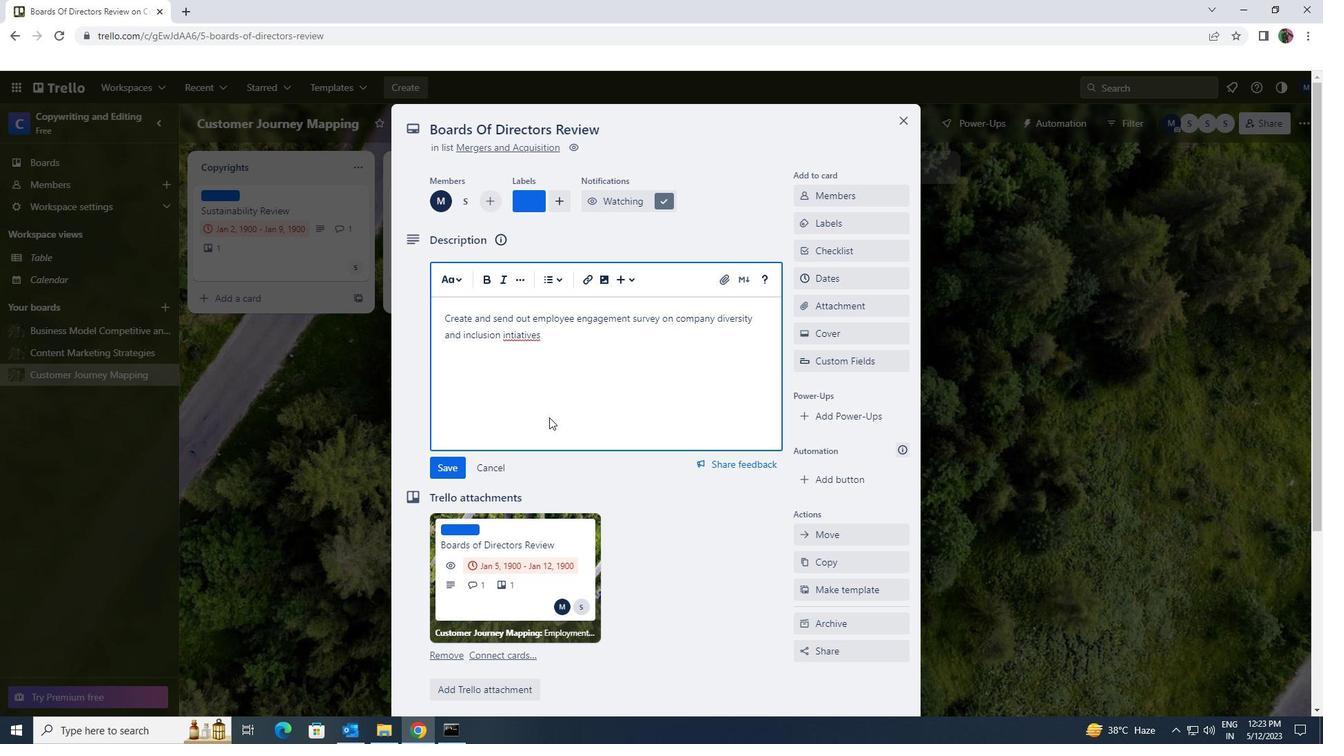 
Action: Key pressed <Key.backspace><Key.backspace><Key.backspace>VES
Screenshot: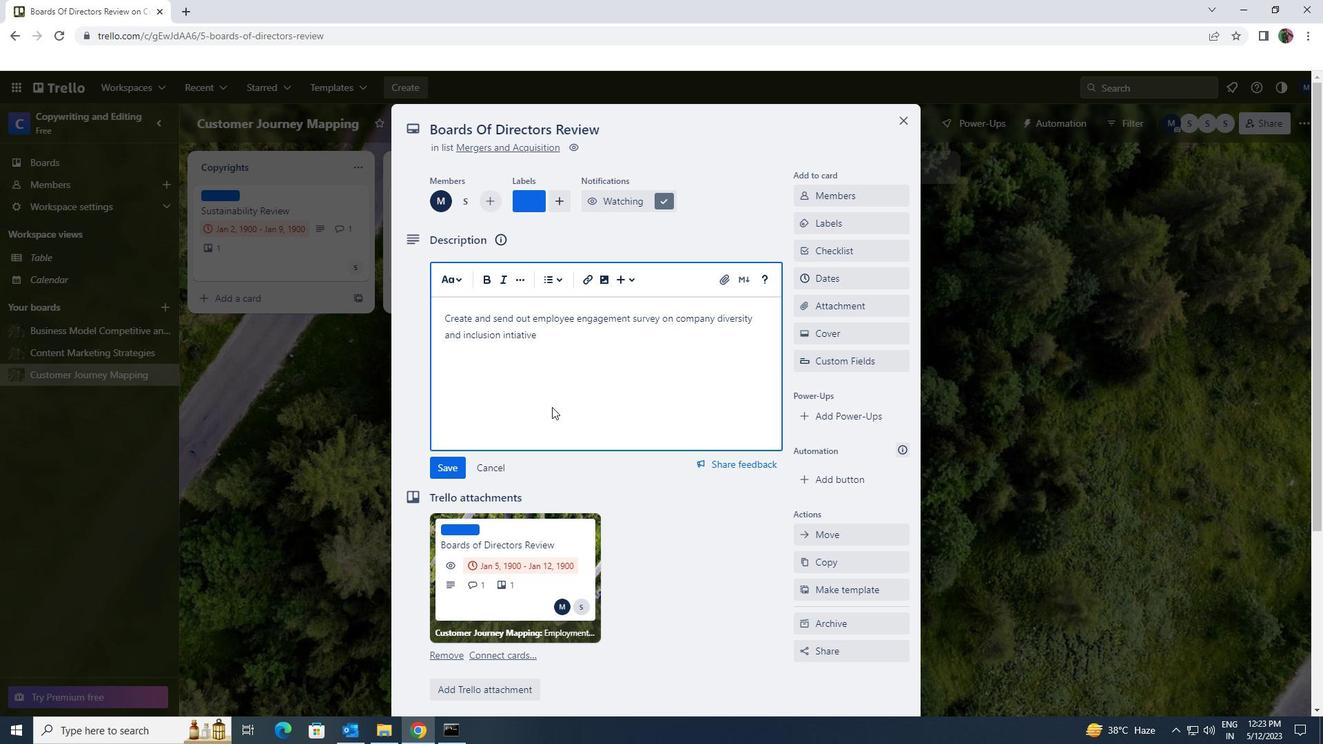 
Action: Mouse moved to (453, 461)
Screenshot: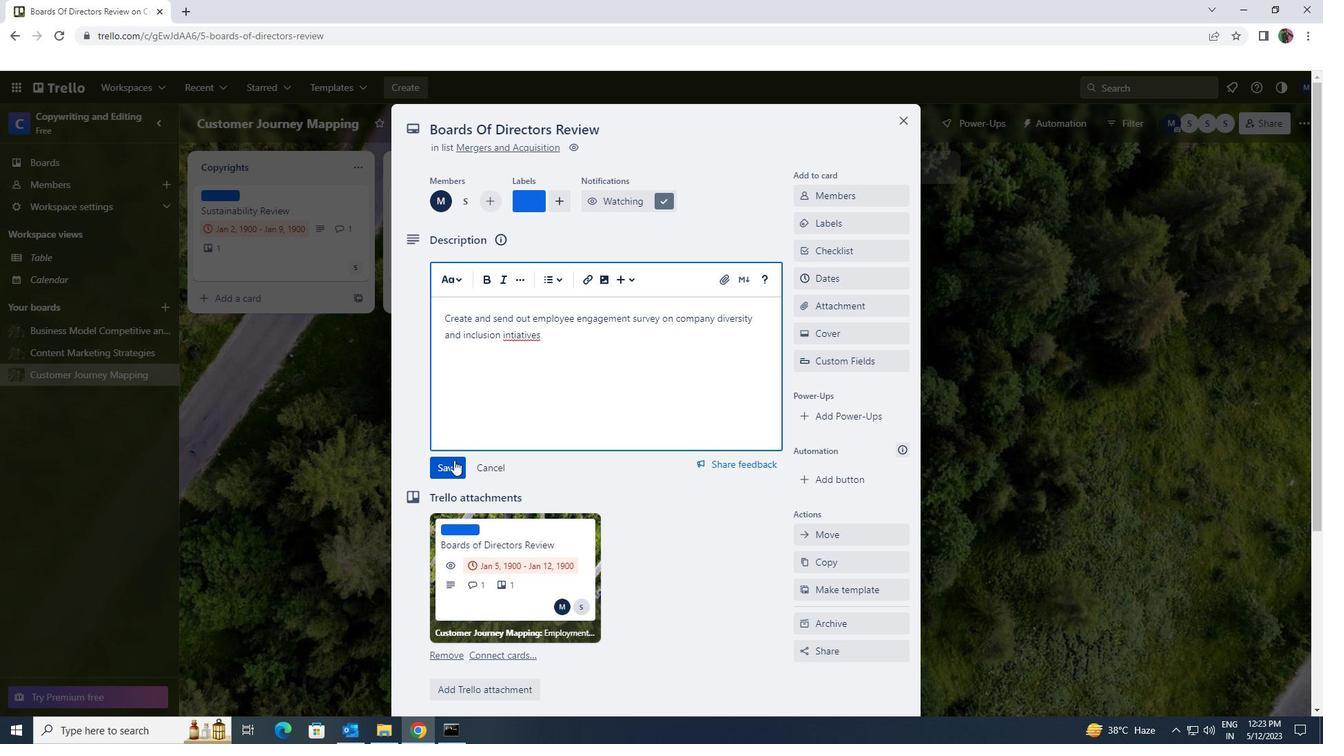 
Action: Mouse pressed left at (453, 461)
Screenshot: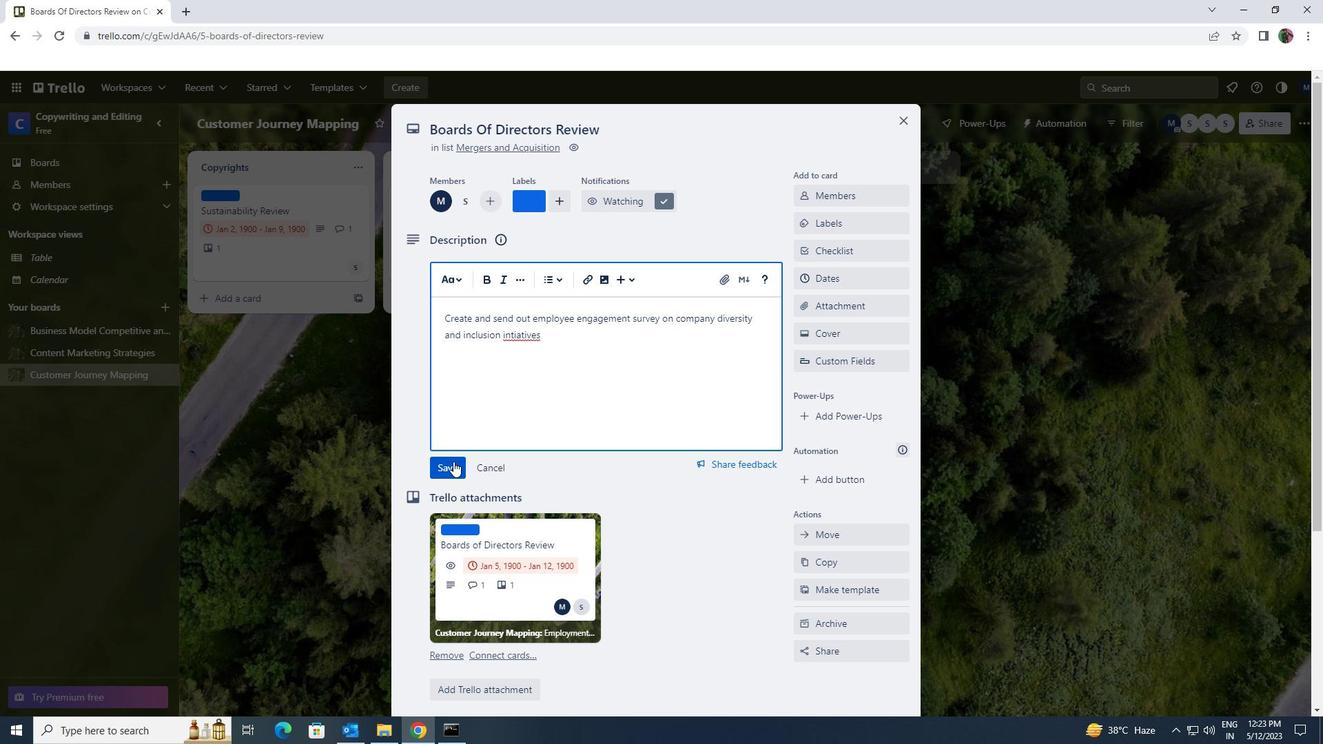 
Action: Mouse scrolled (453, 461) with delta (0, 0)
Screenshot: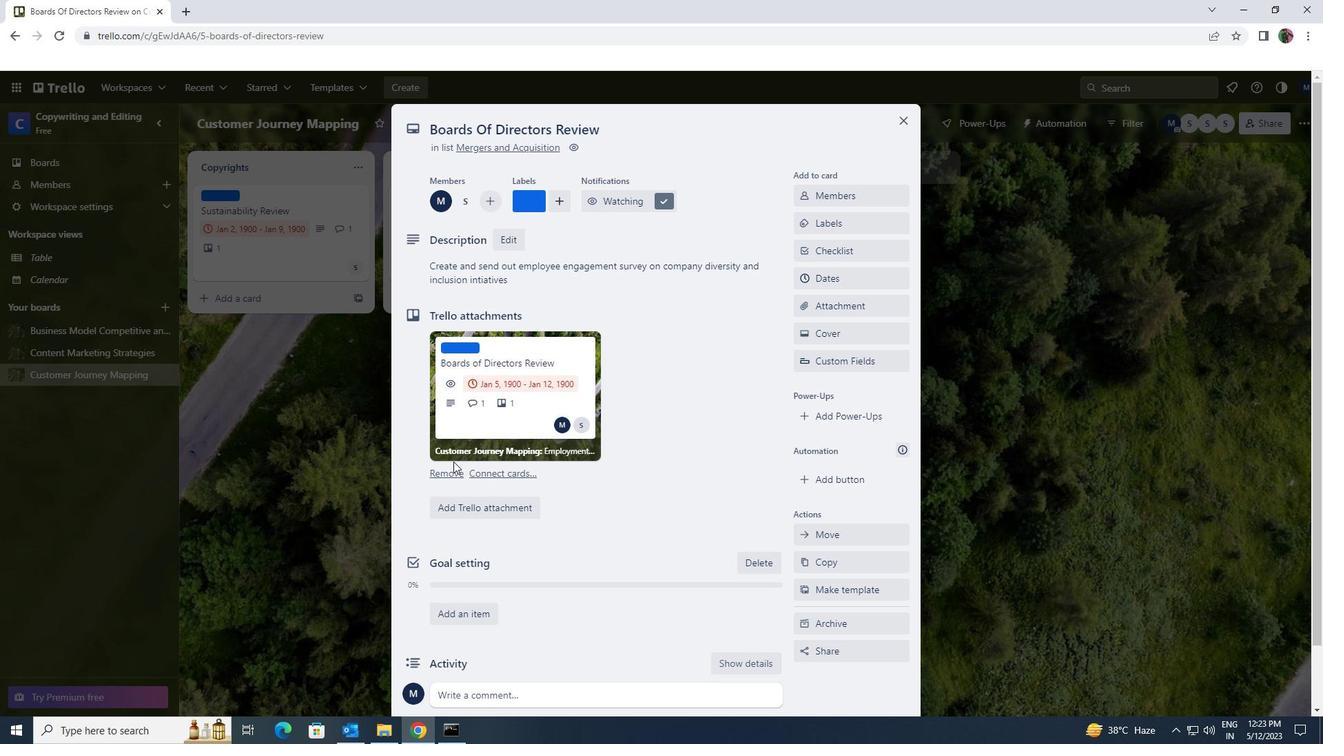 
Action: Mouse moved to (453, 461)
Screenshot: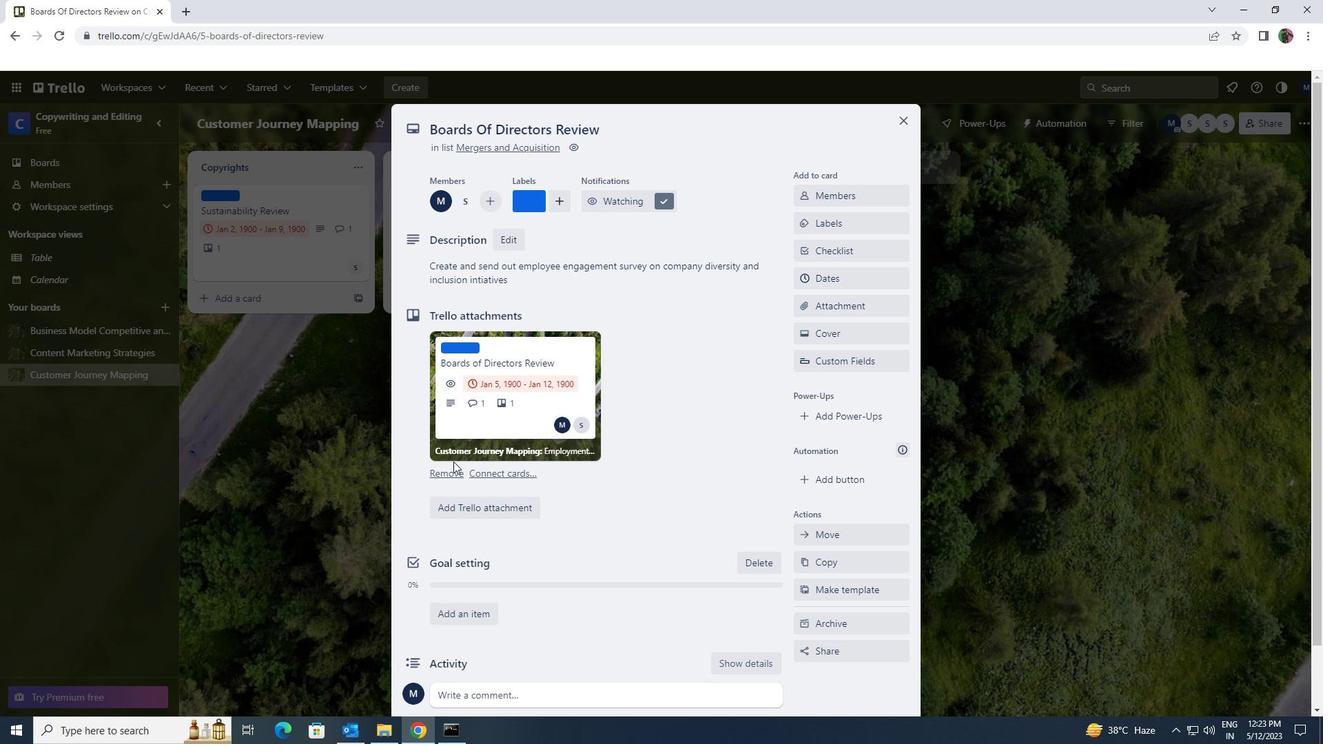 
Action: Mouse scrolled (453, 461) with delta (0, 0)
Screenshot: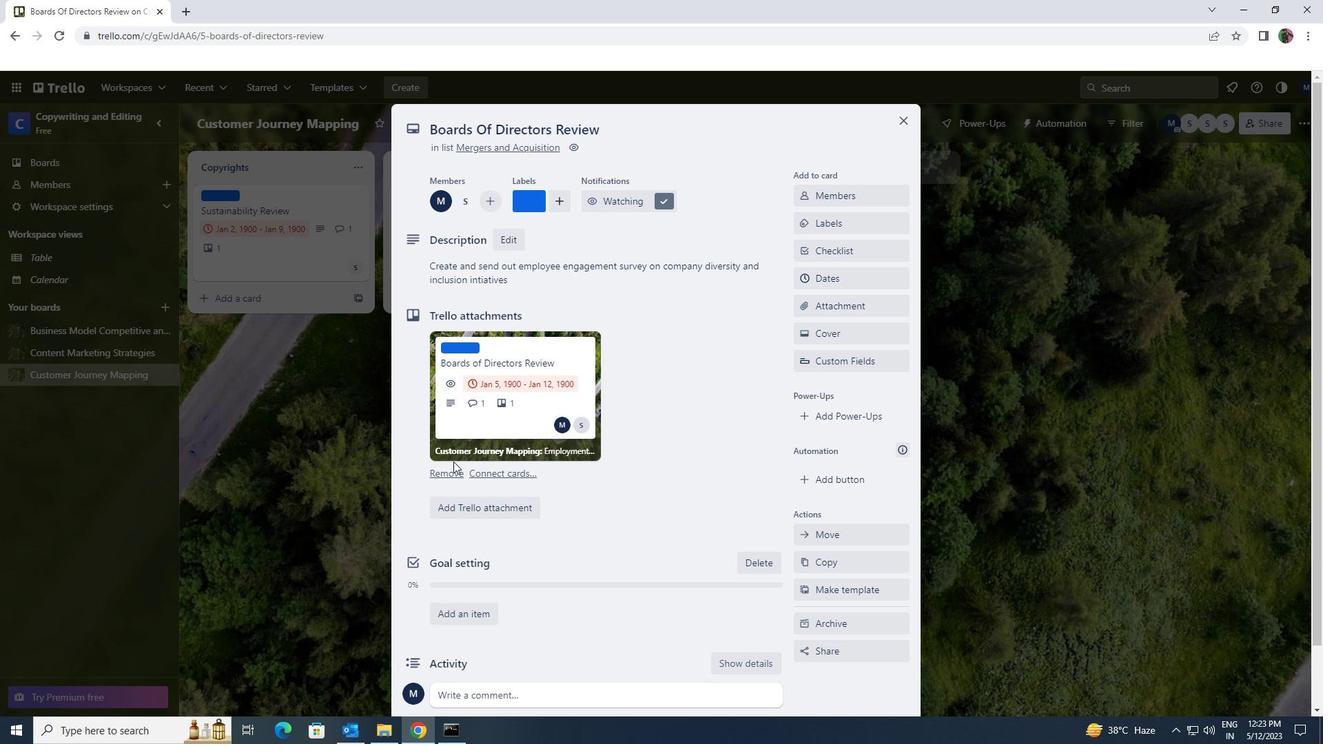 
Action: Mouse moved to (453, 461)
Screenshot: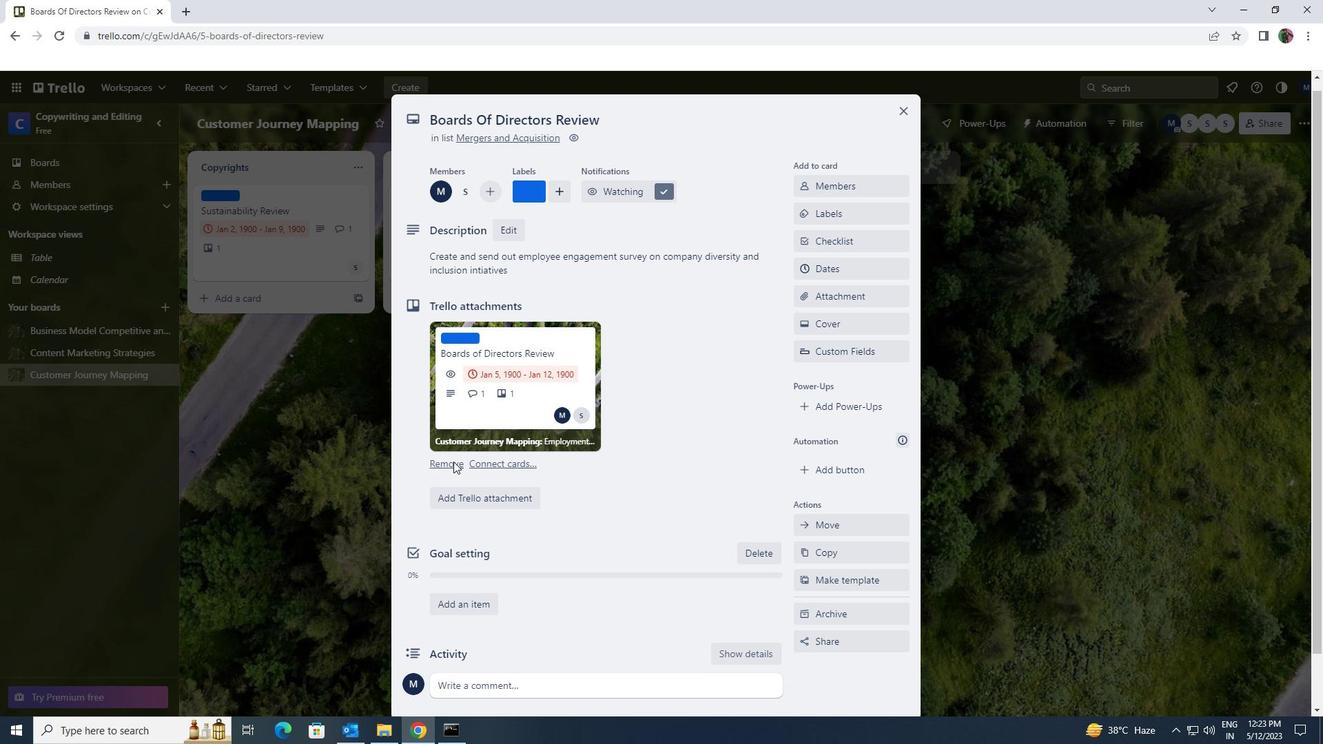 
Action: Mouse scrolled (453, 461) with delta (0, 0)
Screenshot: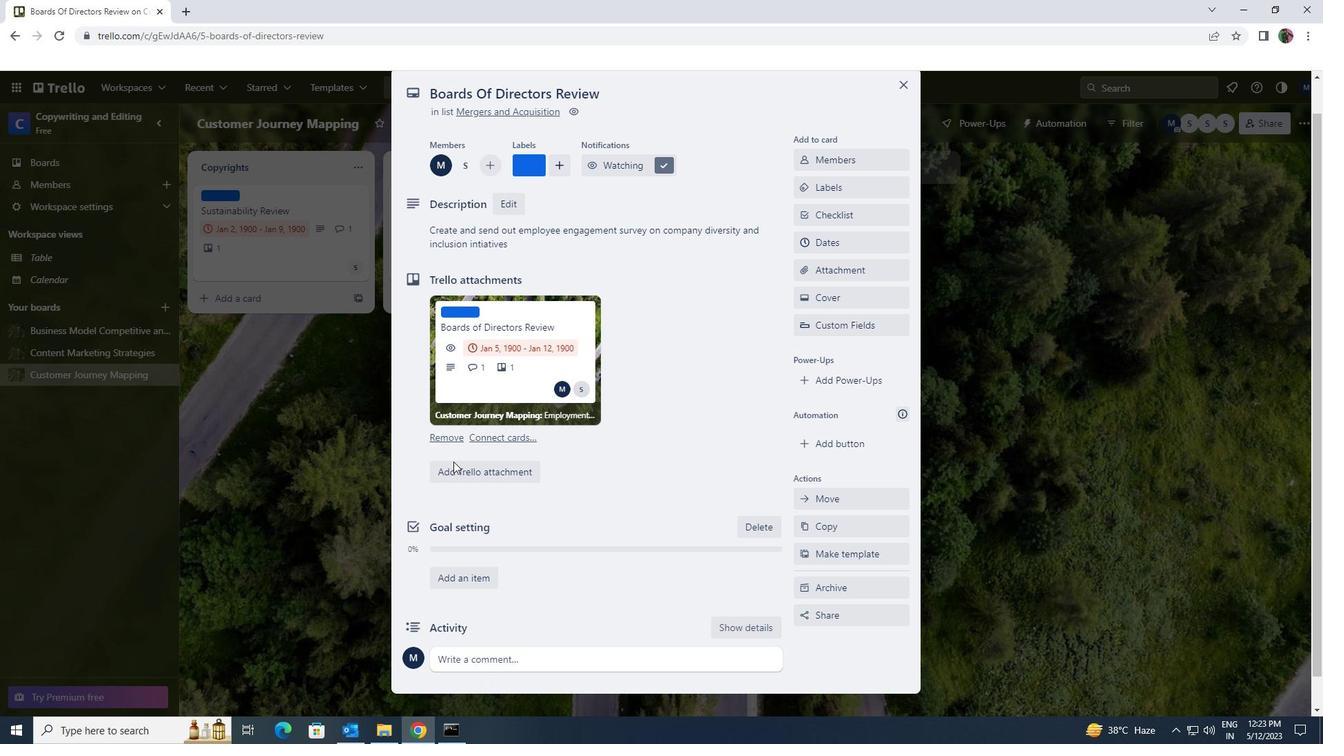
Action: Mouse scrolled (453, 461) with delta (0, 0)
Screenshot: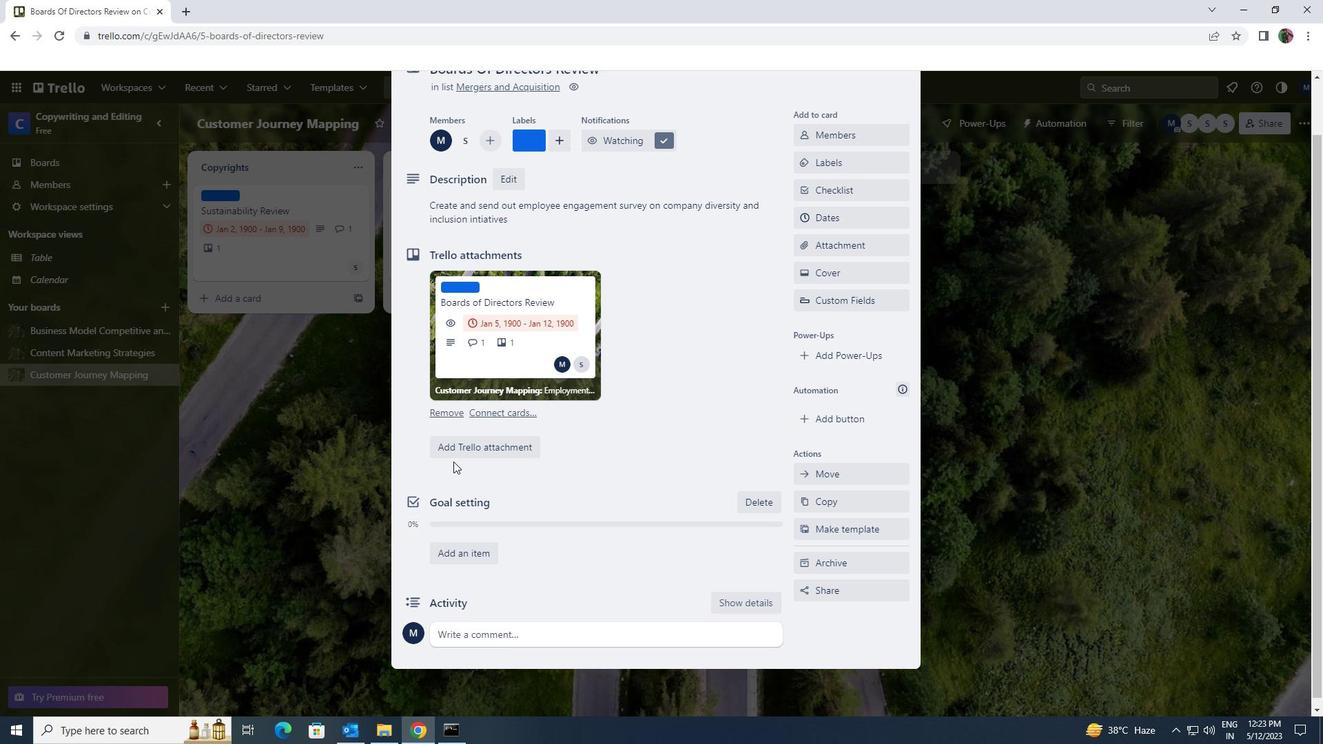 
Action: Mouse moved to (490, 632)
Screenshot: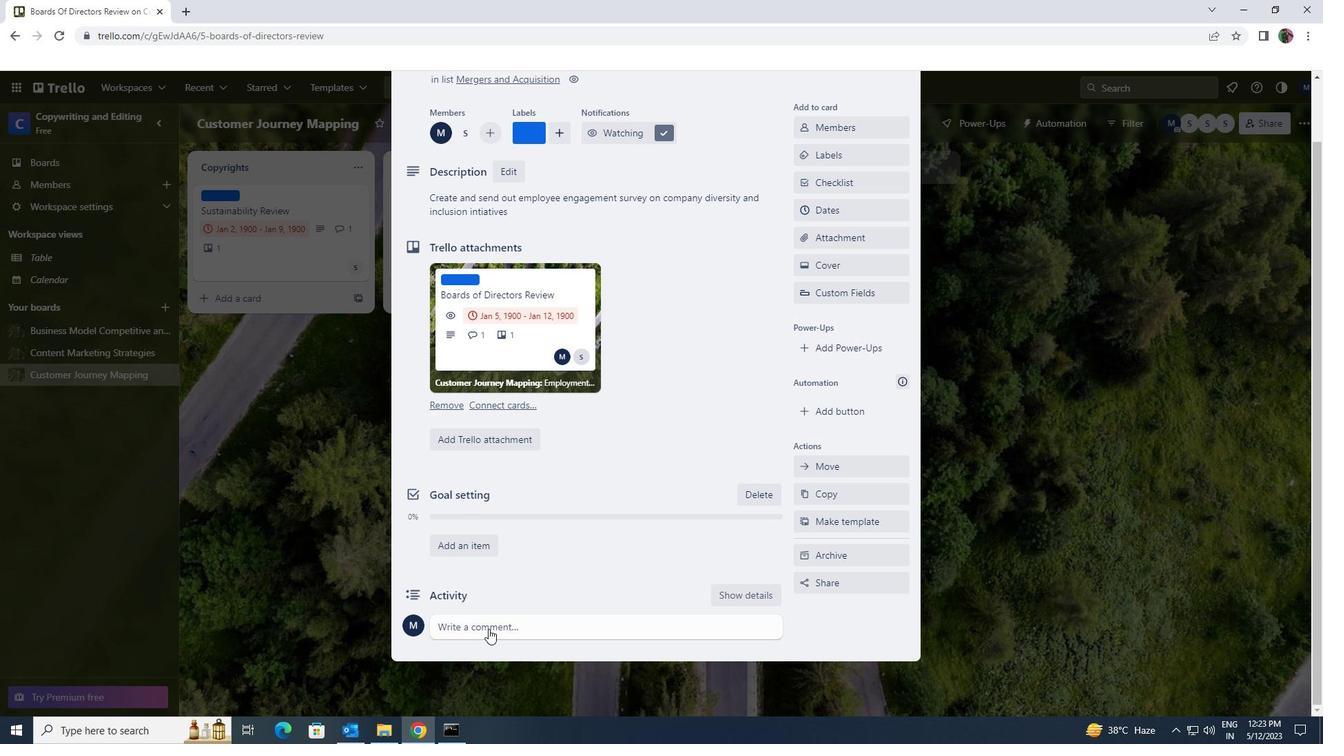 
Action: Mouse pressed left at (490, 632)
Screenshot: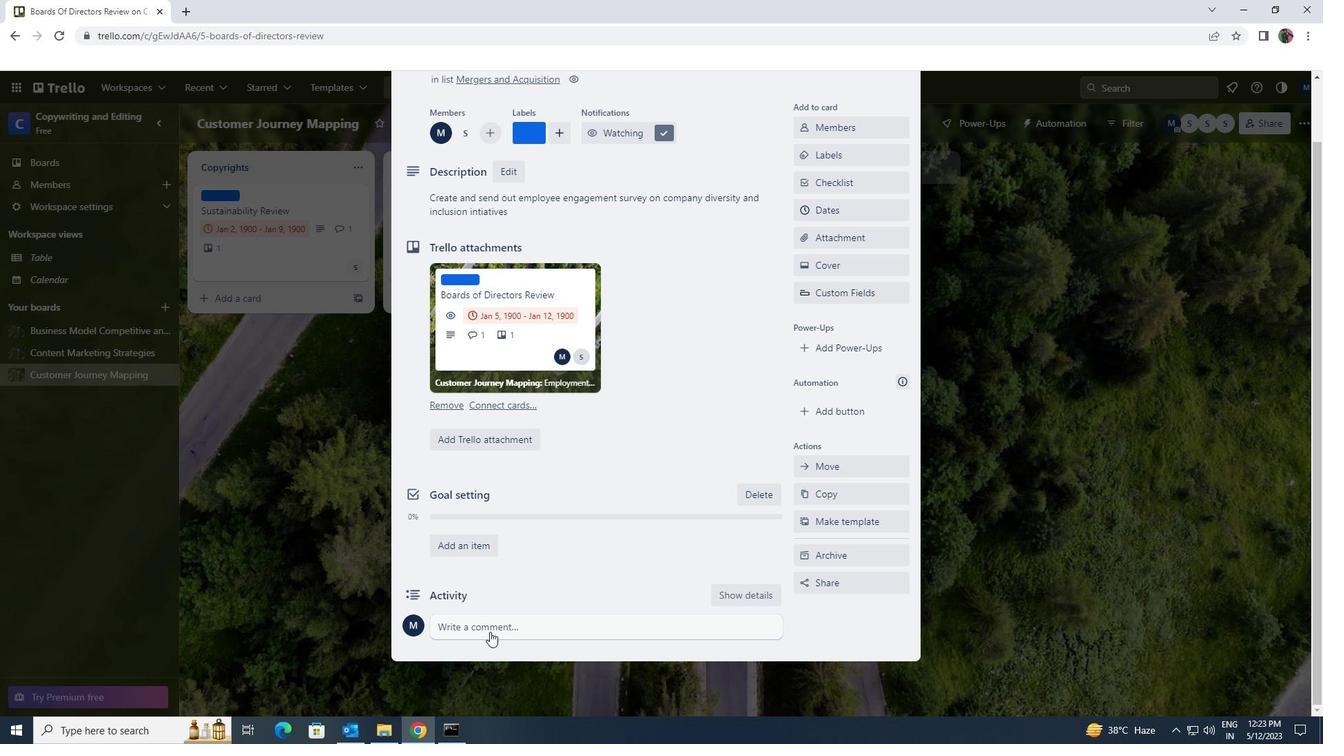 
Action: Mouse moved to (490, 632)
Screenshot: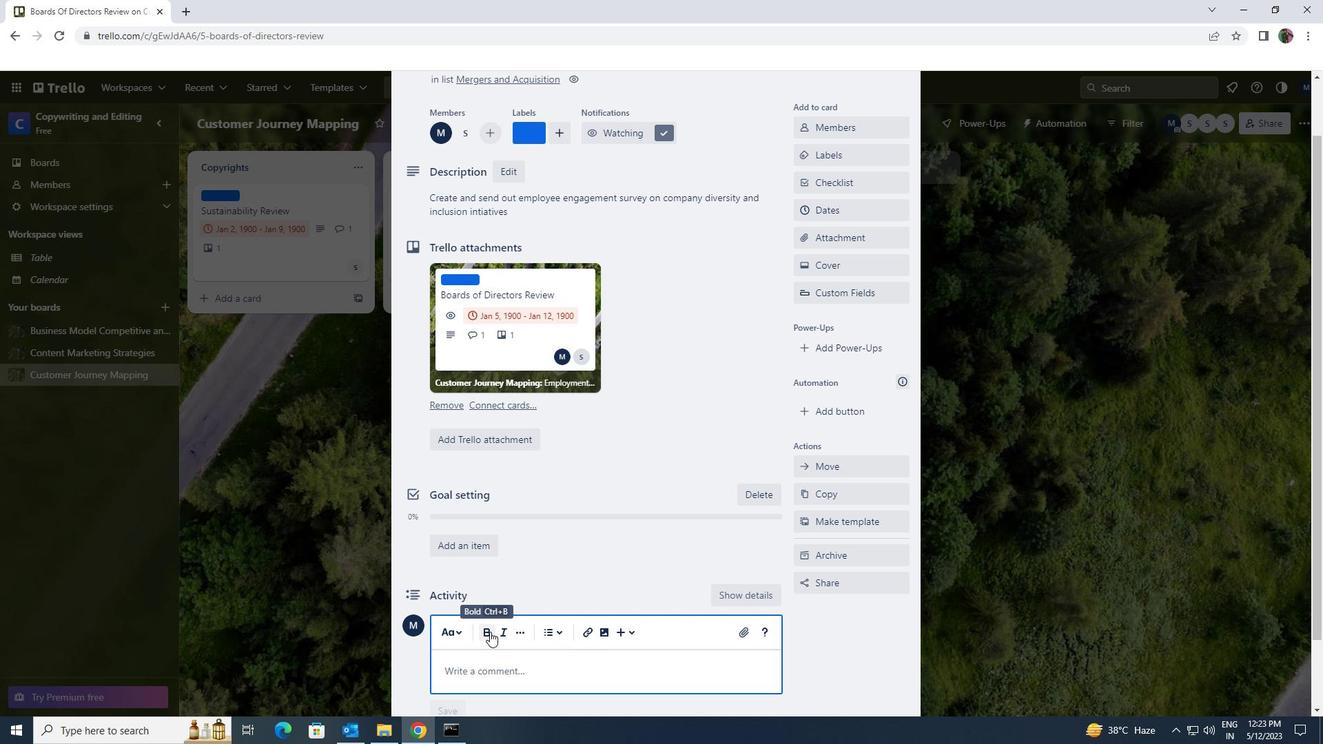 
Action: Key pressed <Key.shift>SINCE<Key.space>THIS<Key.space>ITEM<Key.space>REQUIRES<Key.space>INPUT<Key.space>FROM<Key.space>I<Key.backspace>MULTIPLE<Key.space>TEAM<Key.space>MEMBERS<Key.space>LET<Key.space>US<Key.space>MAKE<Key.space>SURE<Key.space>EVERYONE<Key.space>IS<Key.space>ON<Key.space>THE<Key.space>SAME<Key.space>PAGE<Key.space>BEFORE<Key.space>MOVING<Key.space>FORWARD
Screenshot: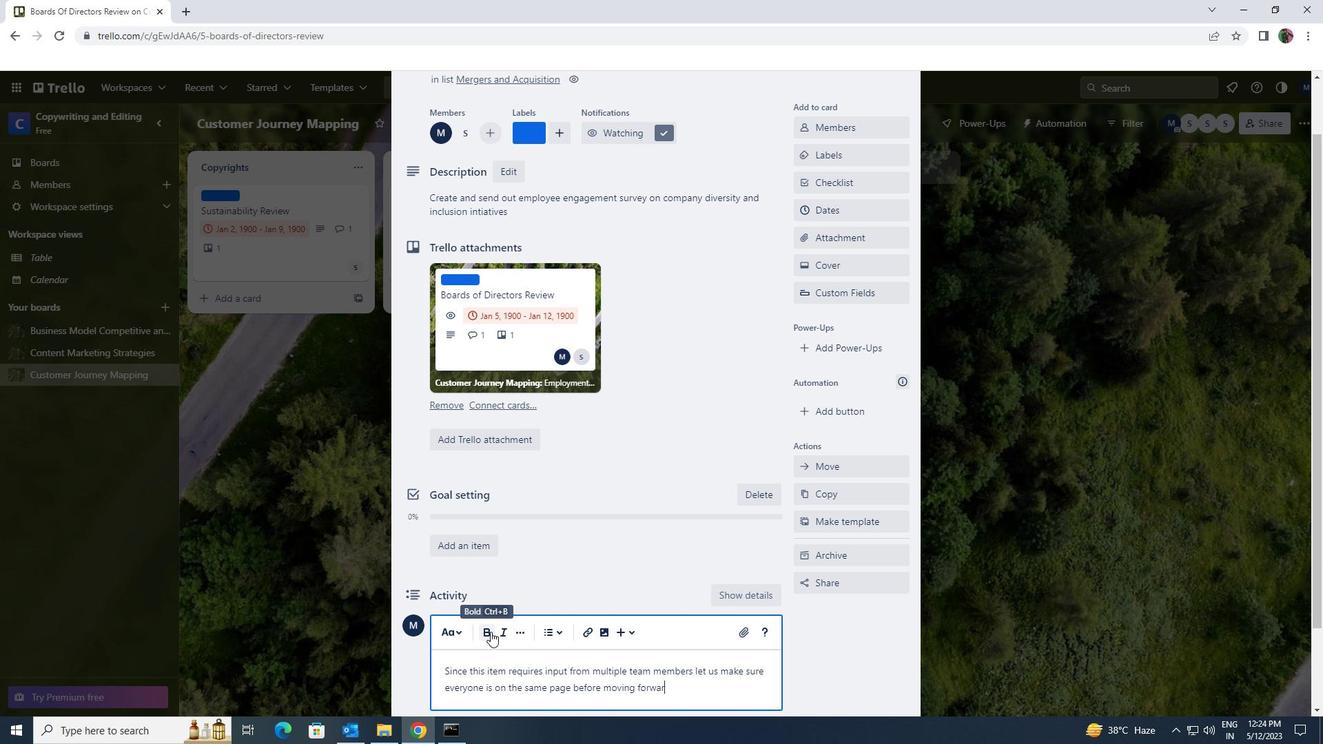 
Action: Mouse moved to (492, 619)
Screenshot: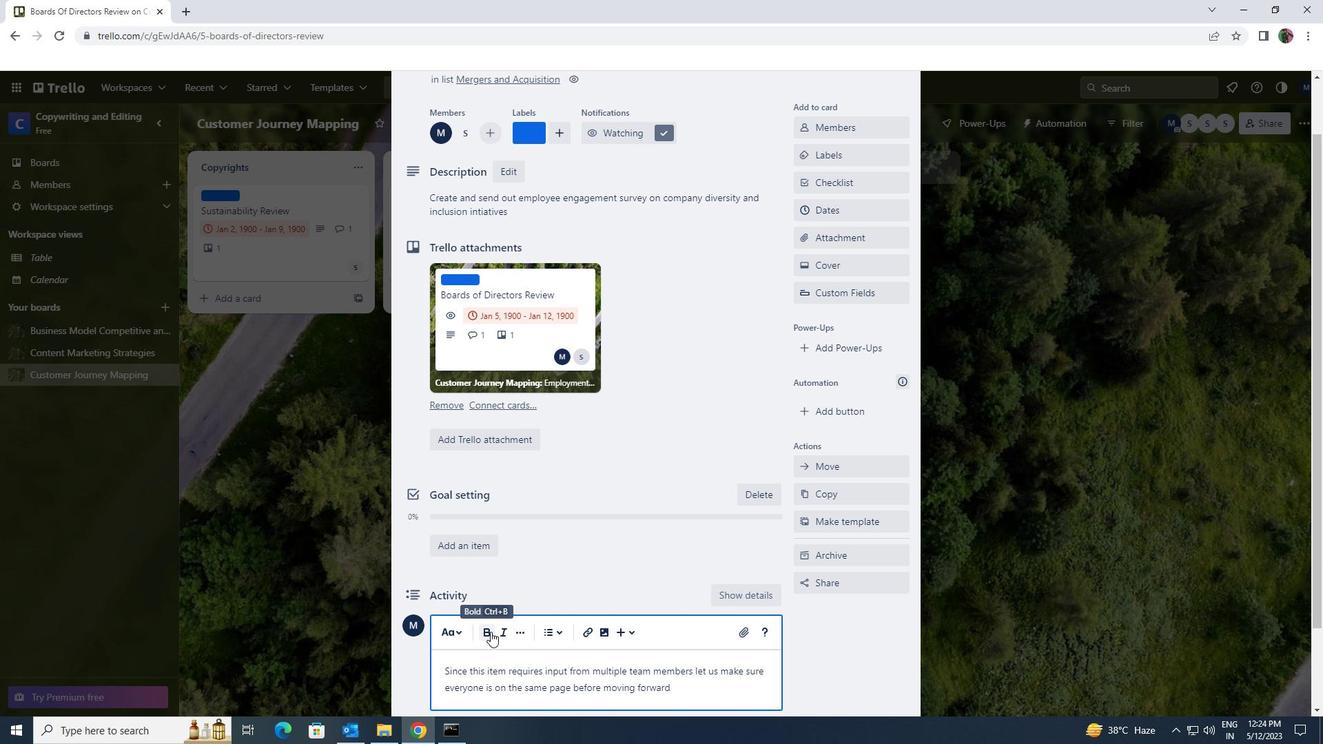 
Action: Mouse scrolled (492, 619) with delta (0, 0)
Screenshot: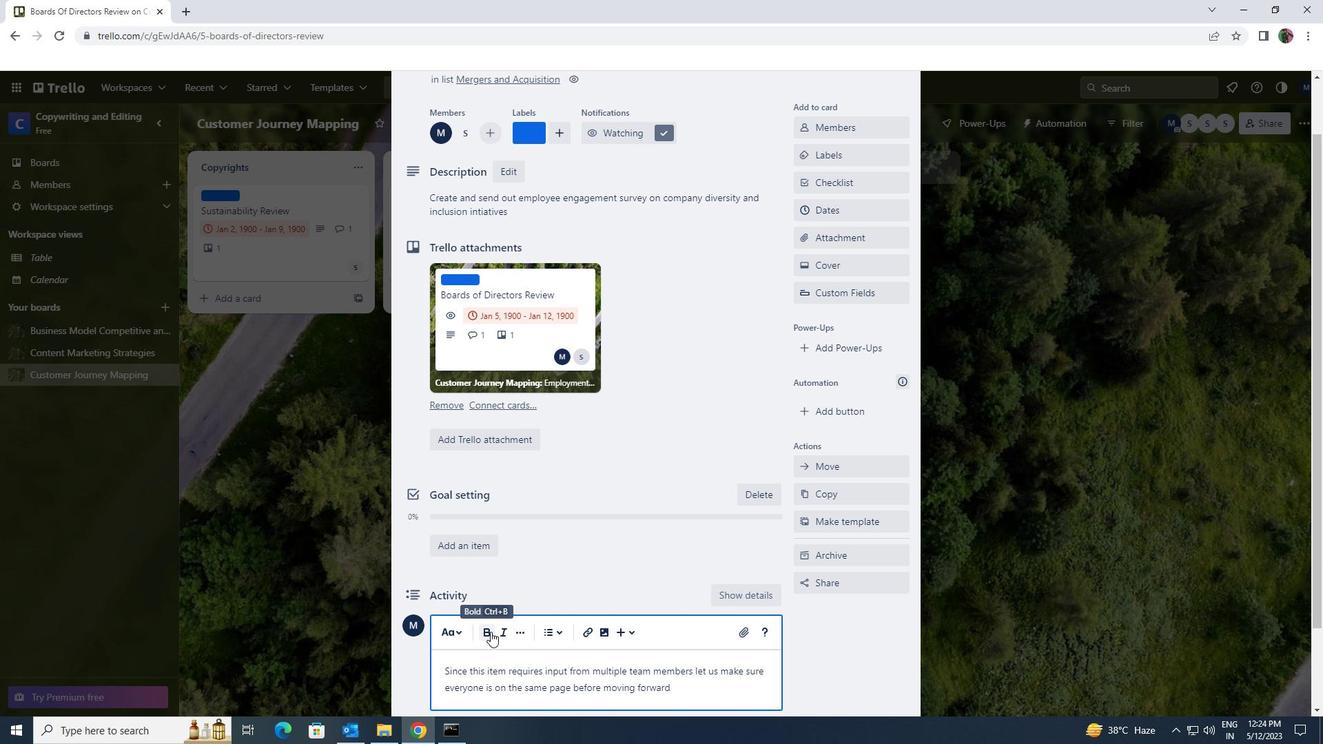 
Action: Mouse moved to (492, 618)
Screenshot: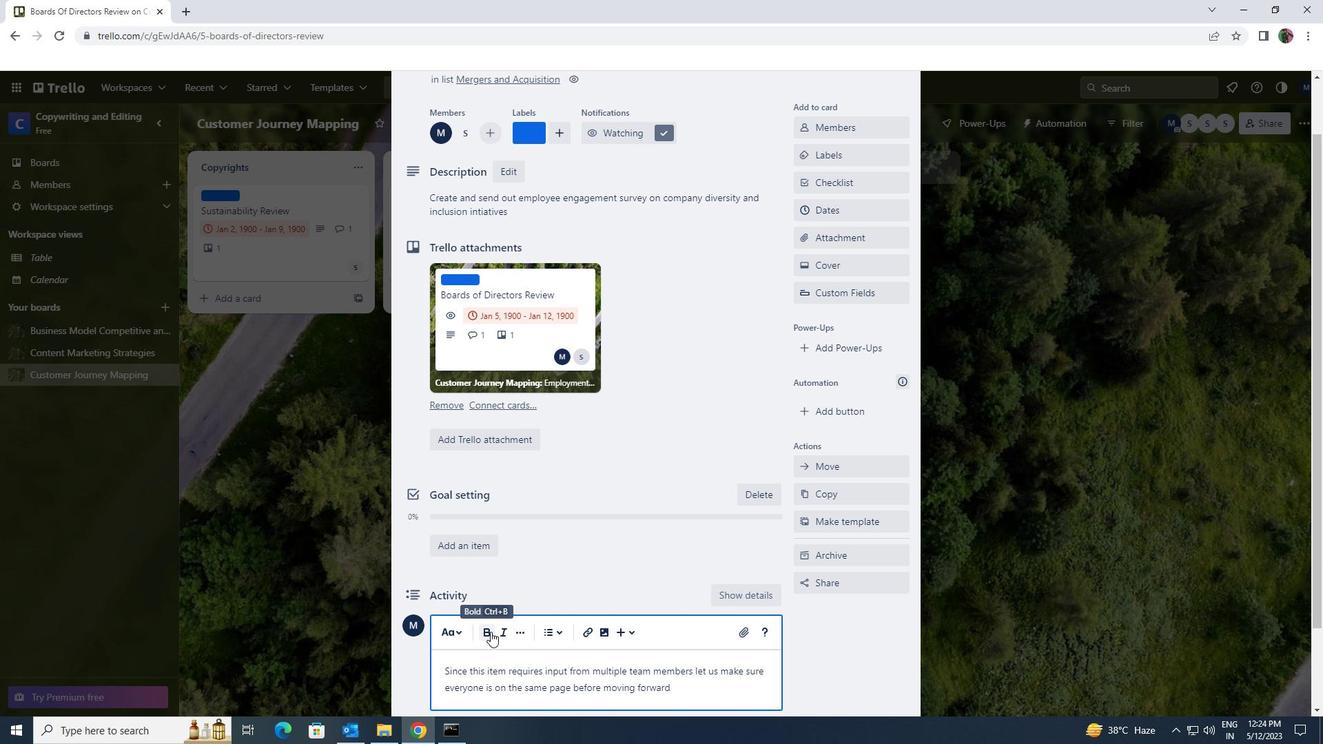 
Action: Mouse scrolled (492, 617) with delta (0, 0)
Screenshot: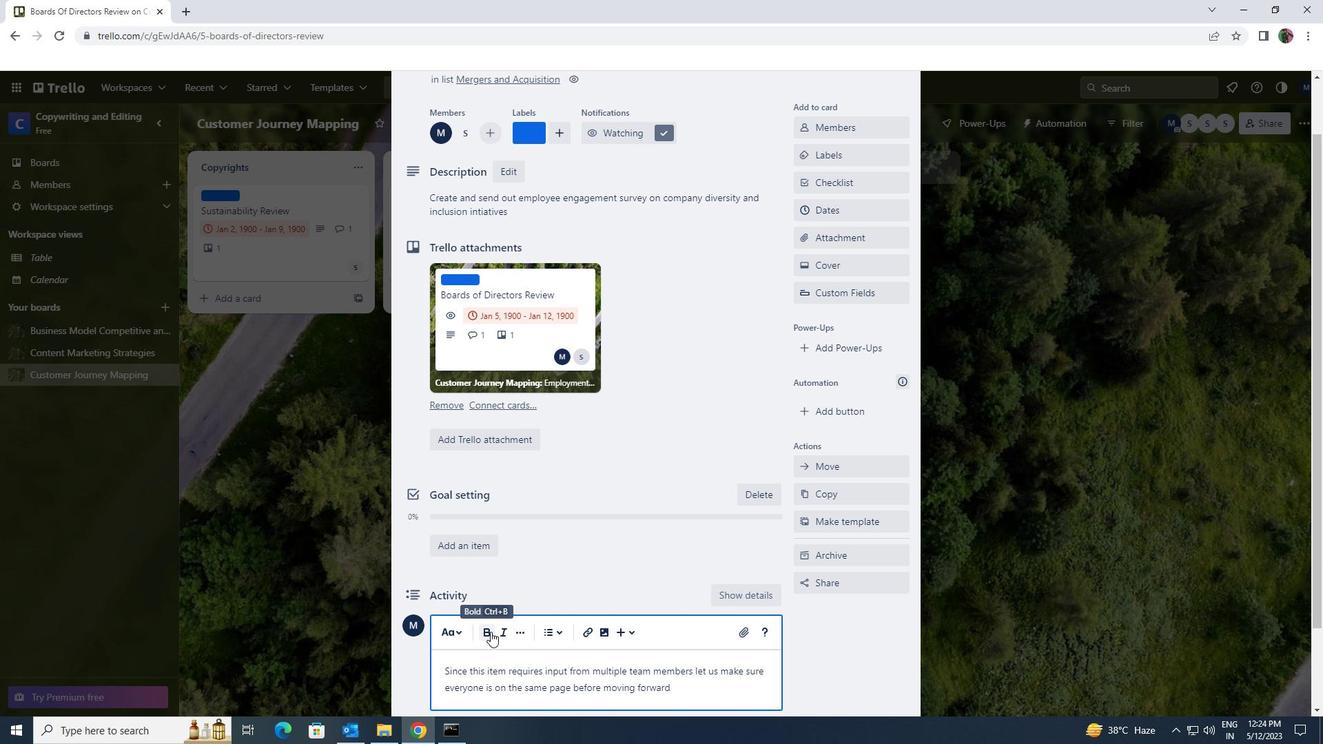 
Action: Mouse moved to (465, 629)
Screenshot: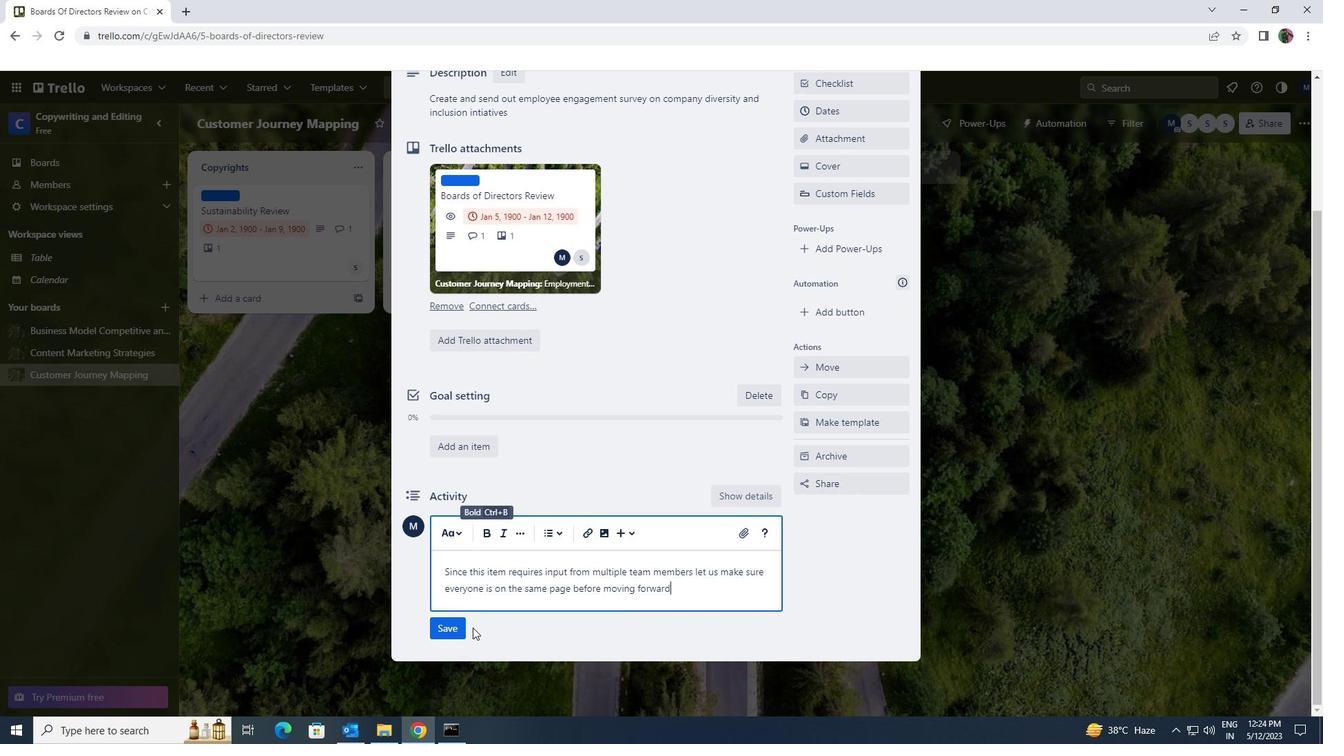 
Action: Mouse pressed left at (465, 629)
Screenshot: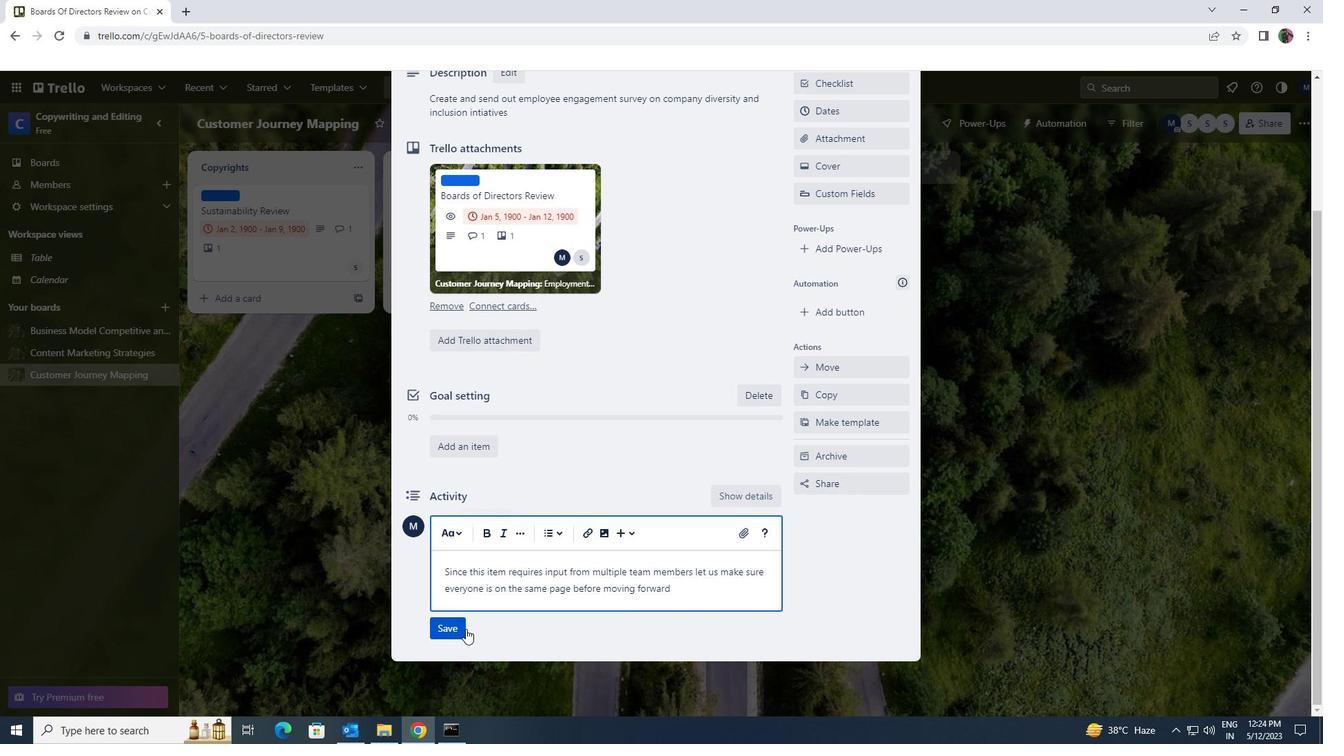 
Action: Mouse moved to (627, 561)
Screenshot: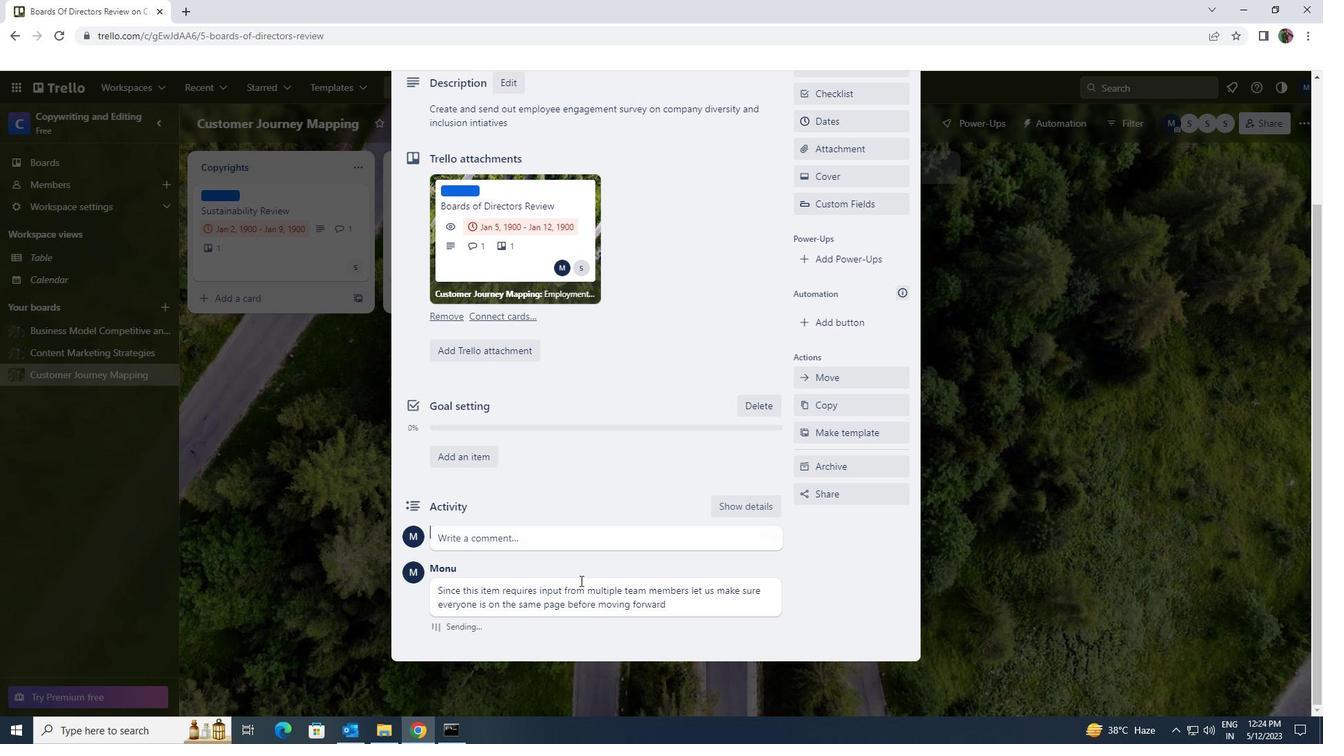 
Action: Mouse scrolled (627, 561) with delta (0, 0)
Screenshot: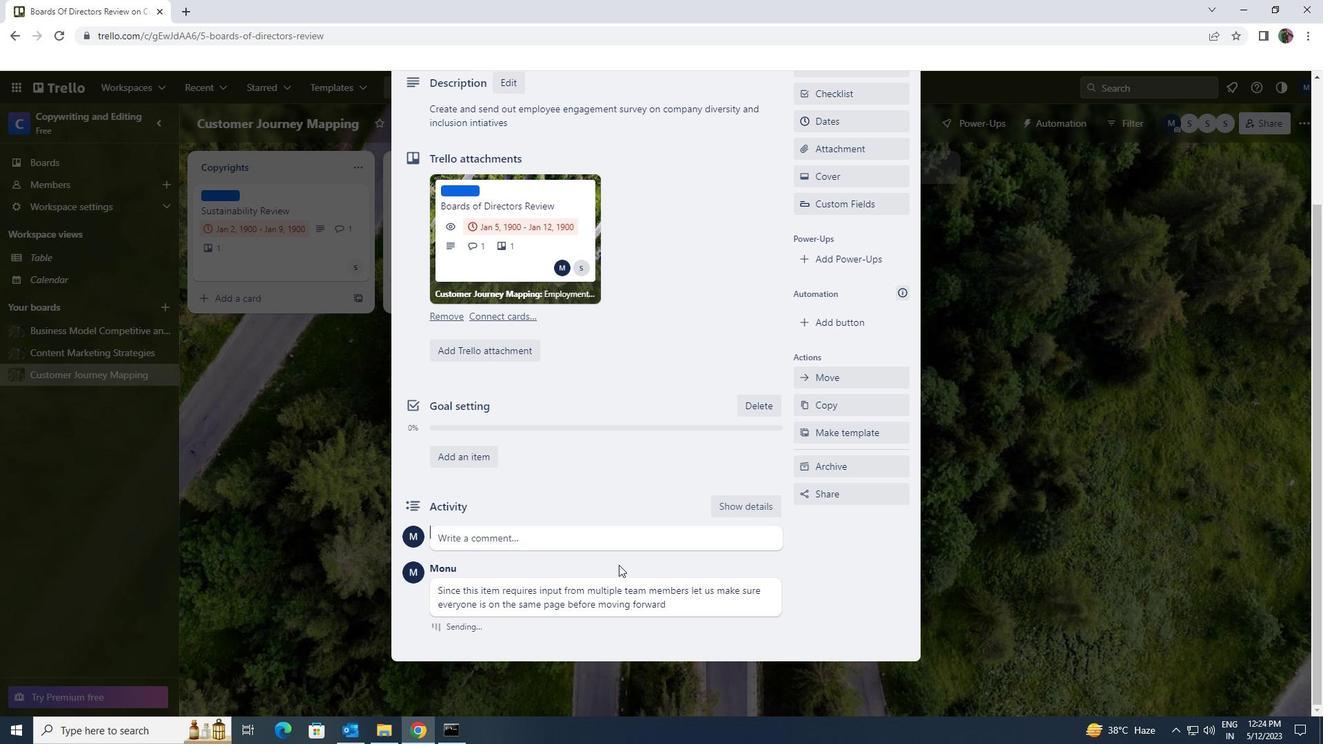 
Action: Mouse scrolled (627, 561) with delta (0, 0)
Screenshot: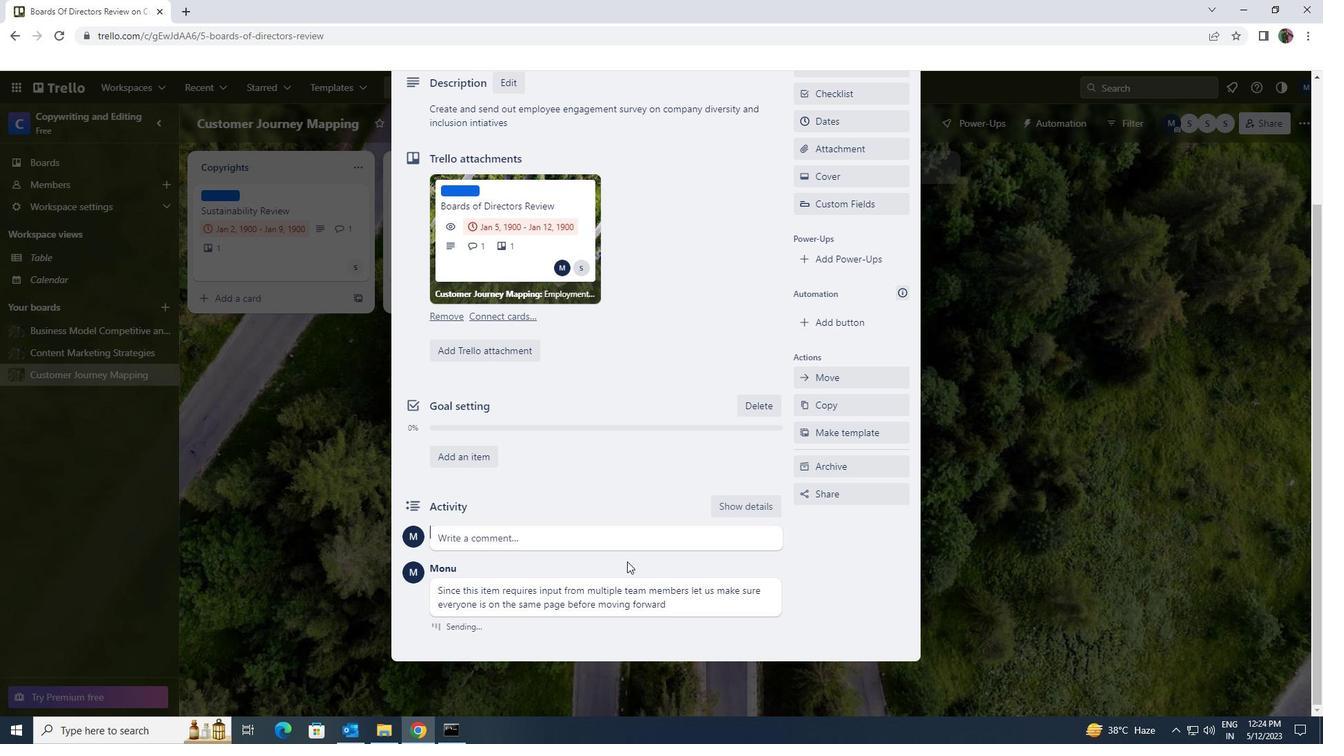 
Action: Mouse moved to (629, 561)
Screenshot: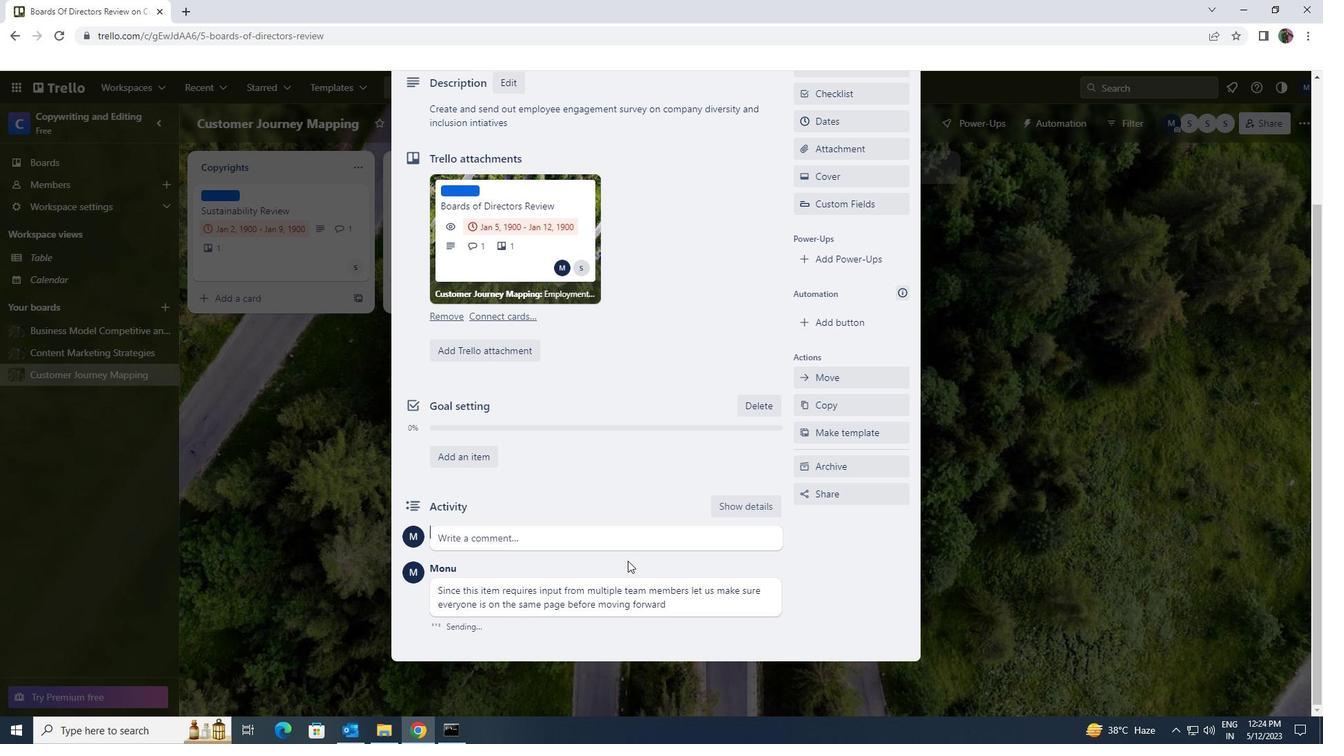 
Action: Mouse scrolled (629, 561) with delta (0, 0)
Screenshot: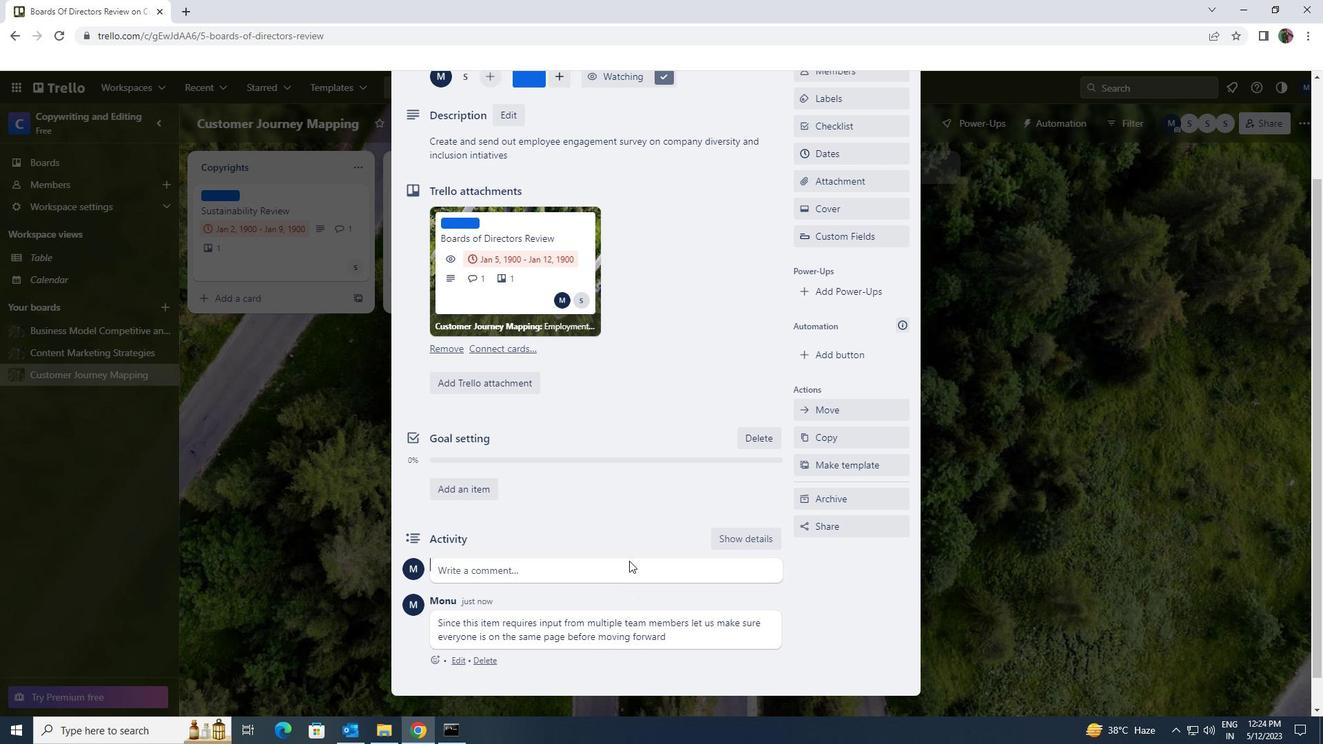 
Action: Mouse scrolled (629, 561) with delta (0, 0)
Screenshot: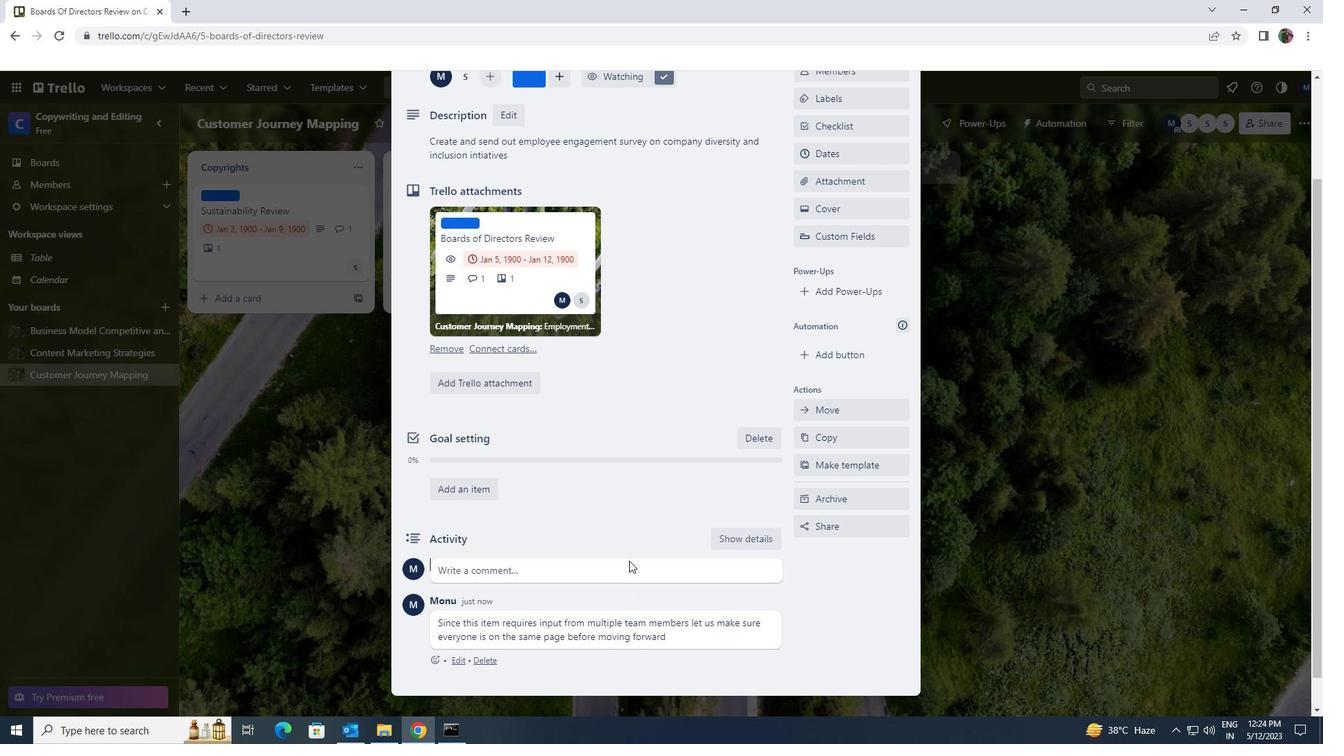 
Action: Mouse moved to (834, 279)
Screenshot: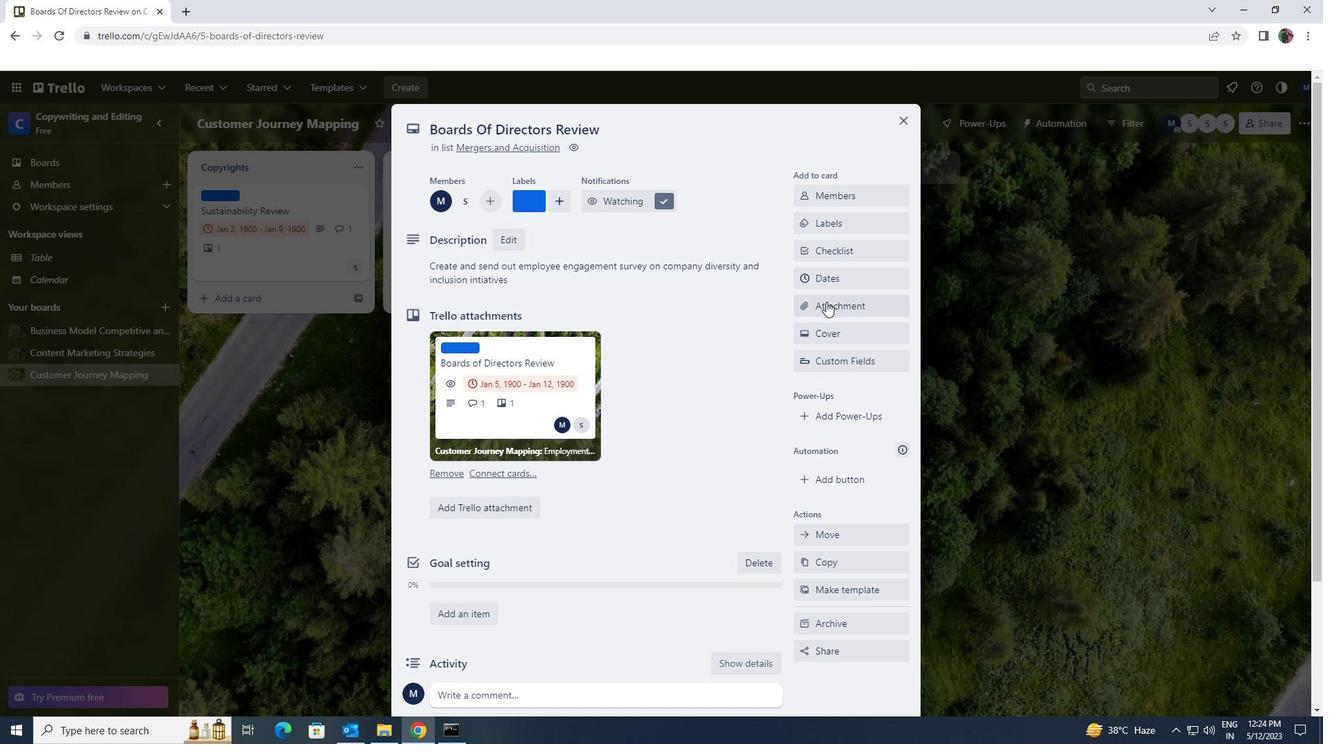 
Action: Mouse pressed left at (834, 279)
Screenshot: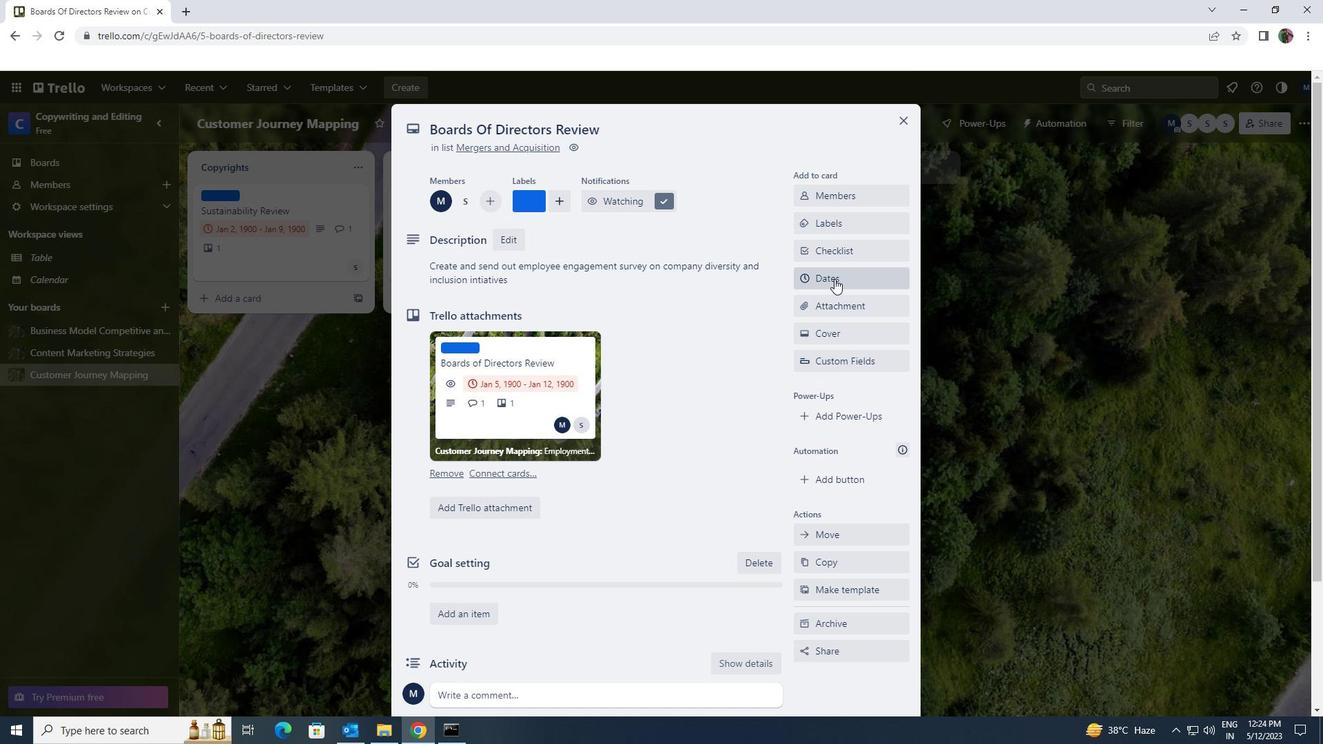 
Action: Mouse moved to (812, 372)
Screenshot: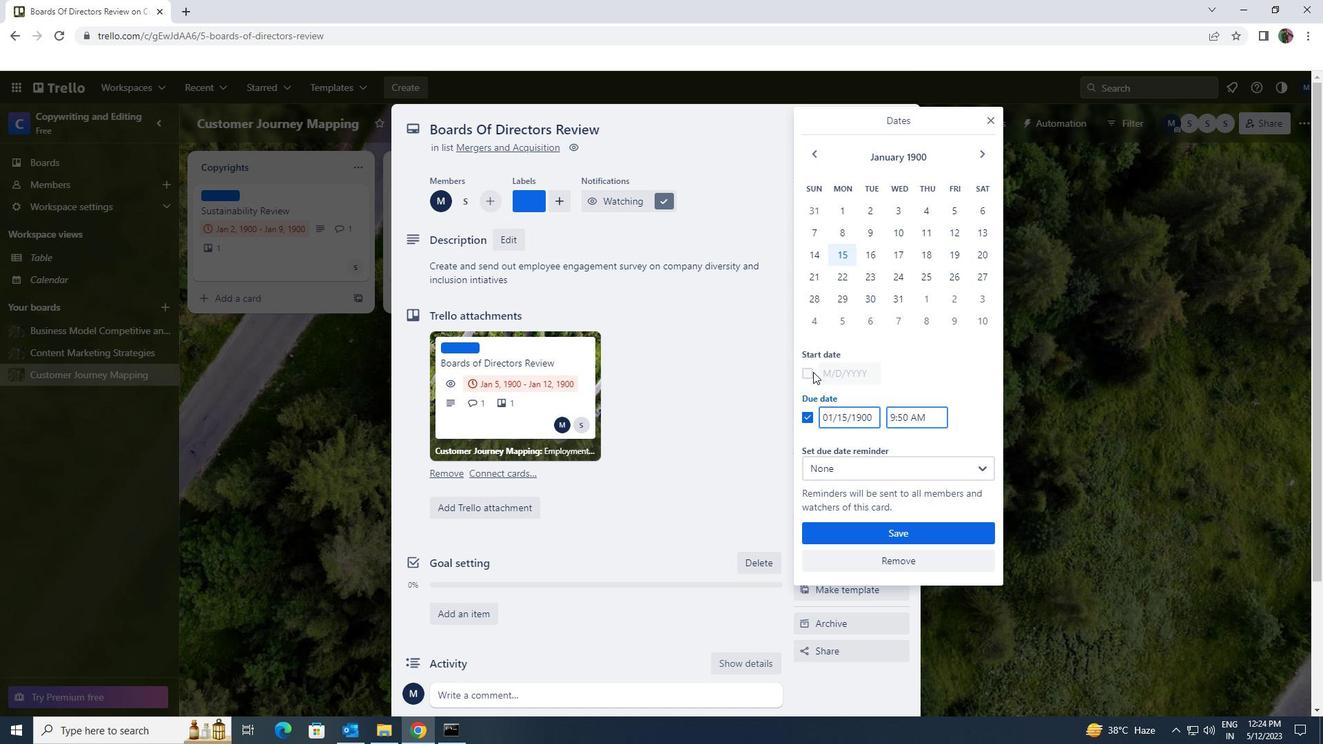 
Action: Mouse pressed left at (812, 372)
Screenshot: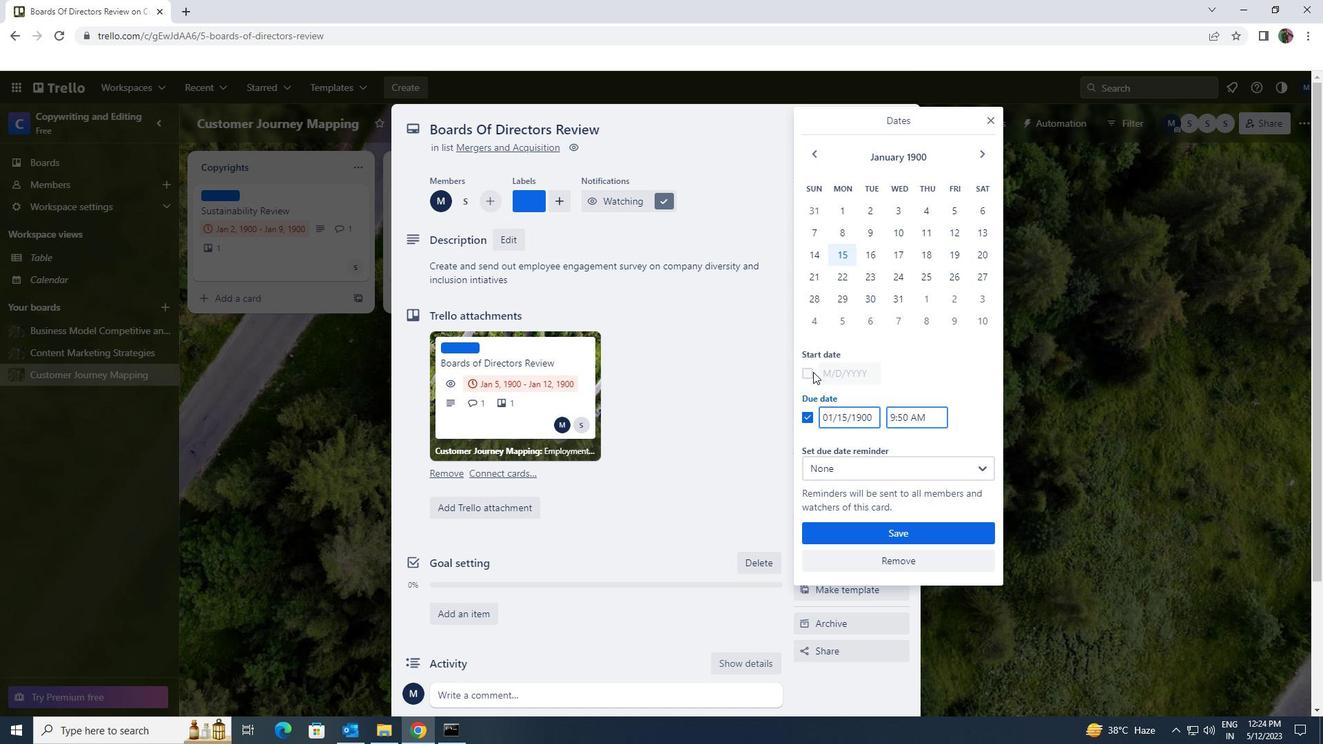 
Action: Mouse moved to (871, 369)
Screenshot: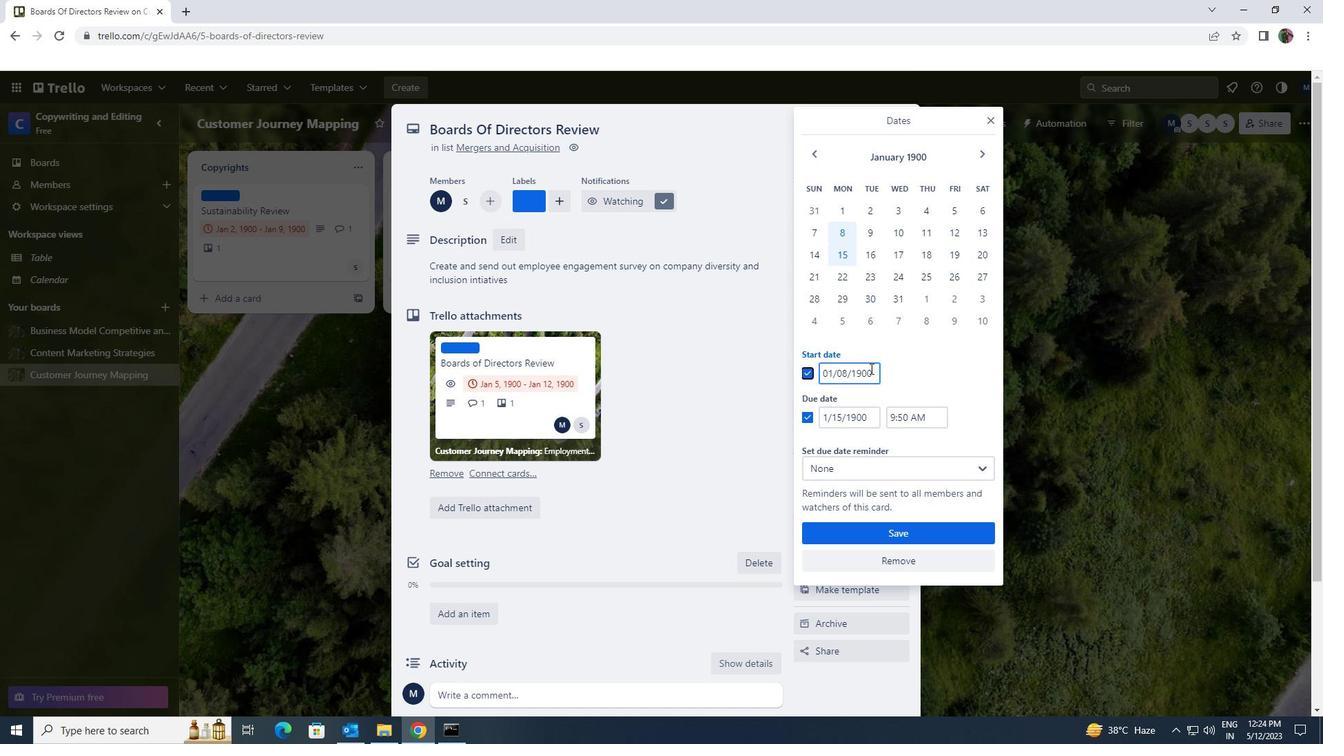 
Action: Mouse pressed left at (871, 369)
Screenshot: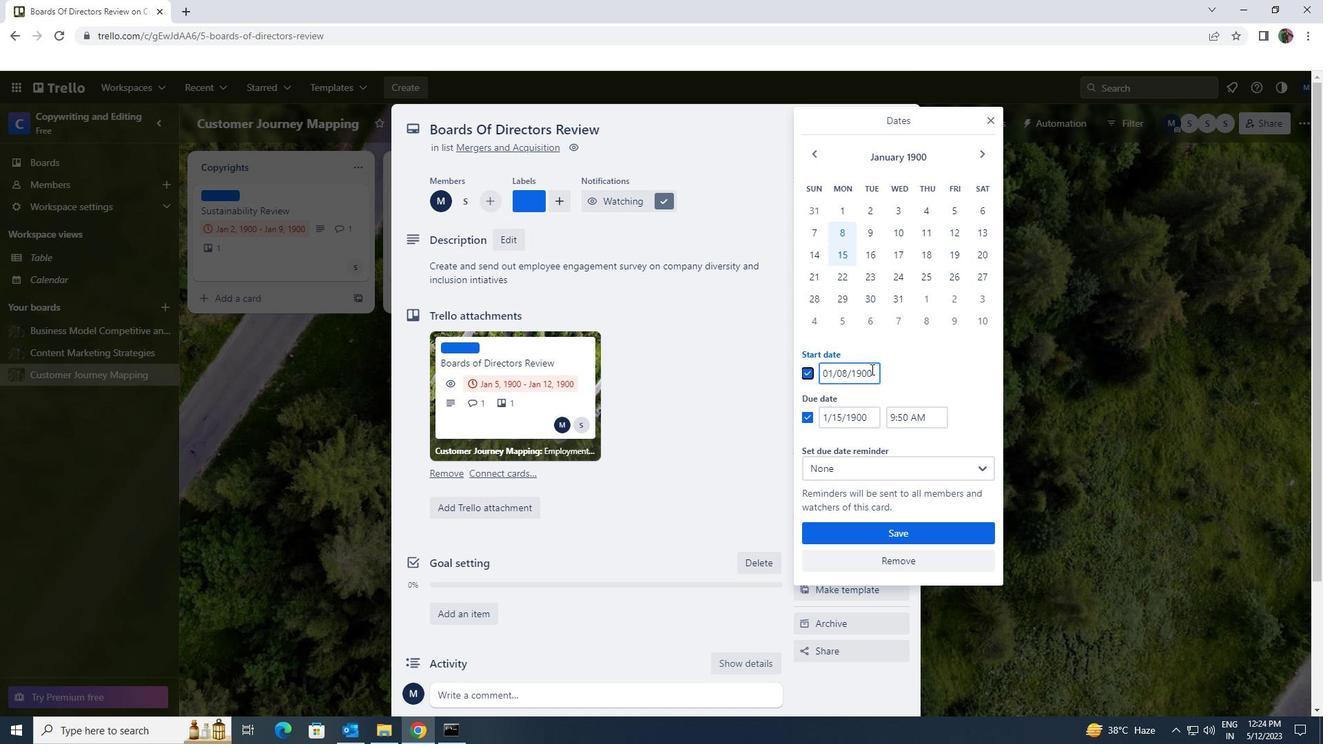 
Action: Mouse moved to (820, 375)
Screenshot: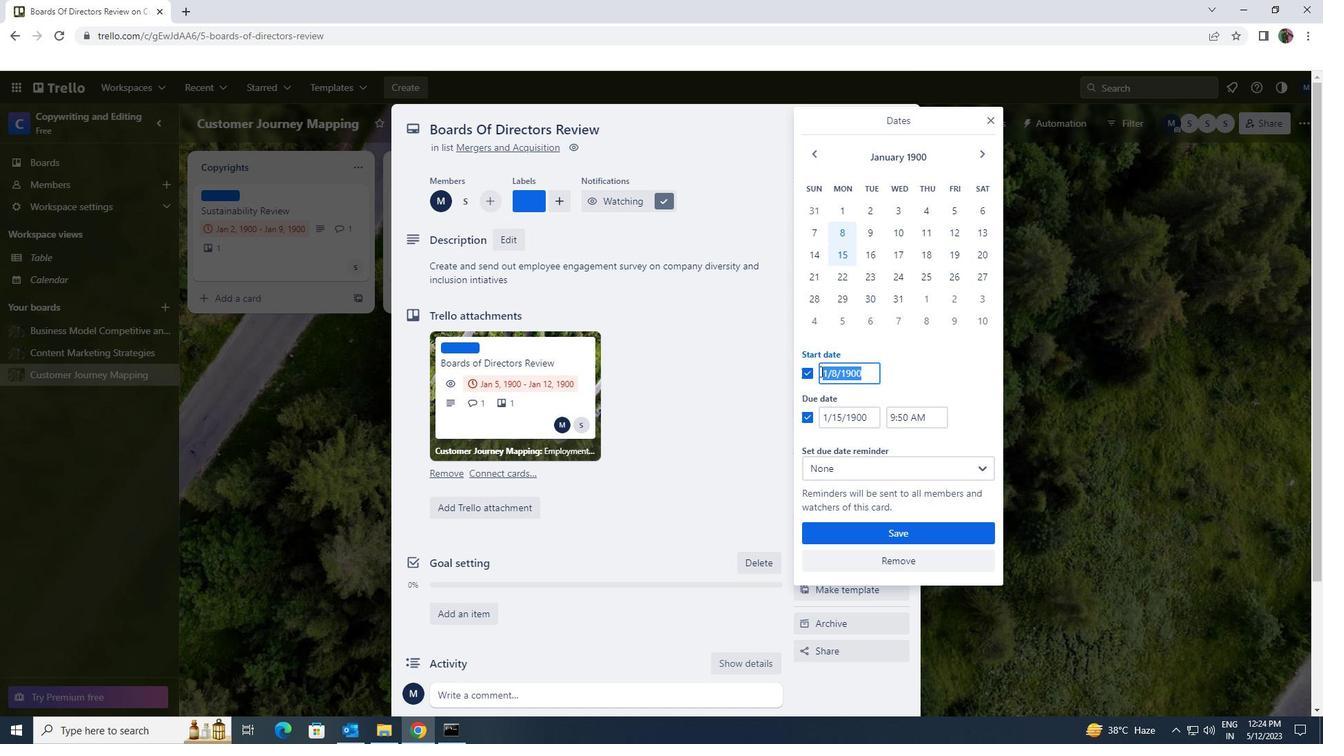 
Action: Key pressed 1/8/1900
Screenshot: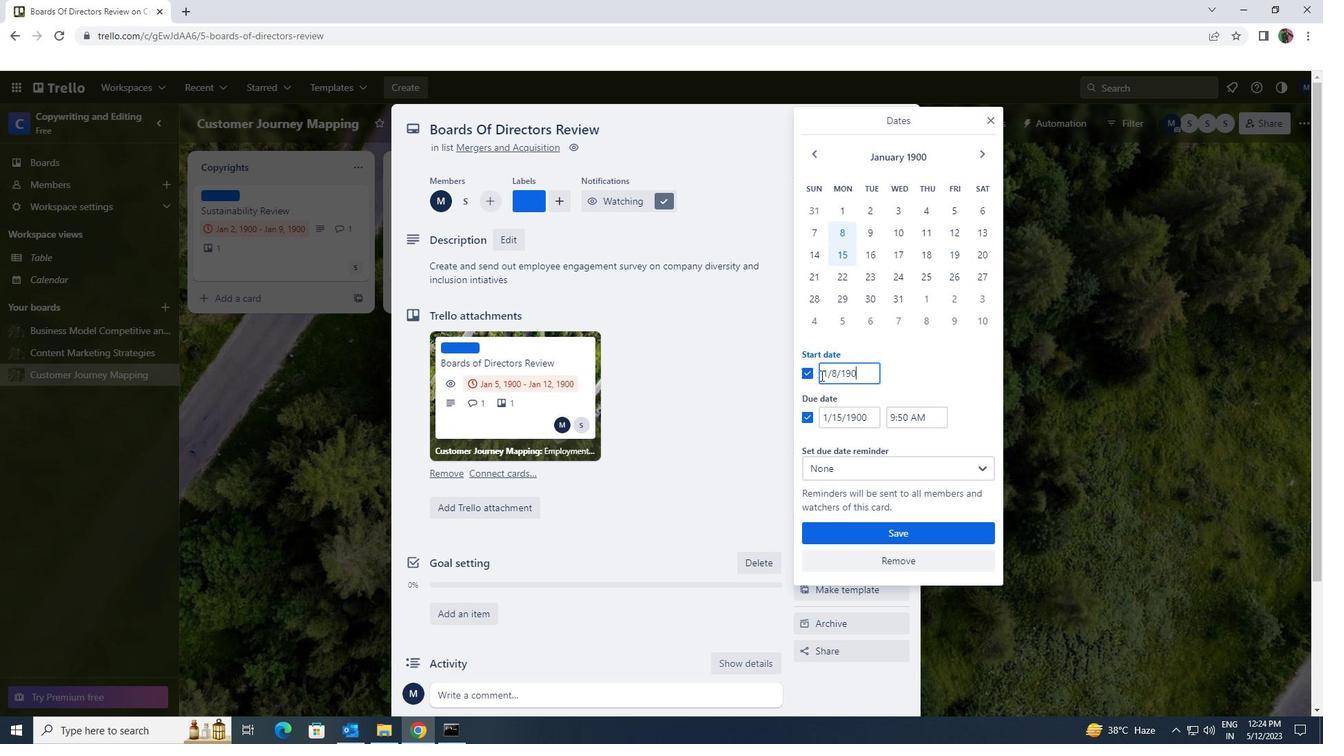 
Action: Mouse moved to (873, 418)
Screenshot: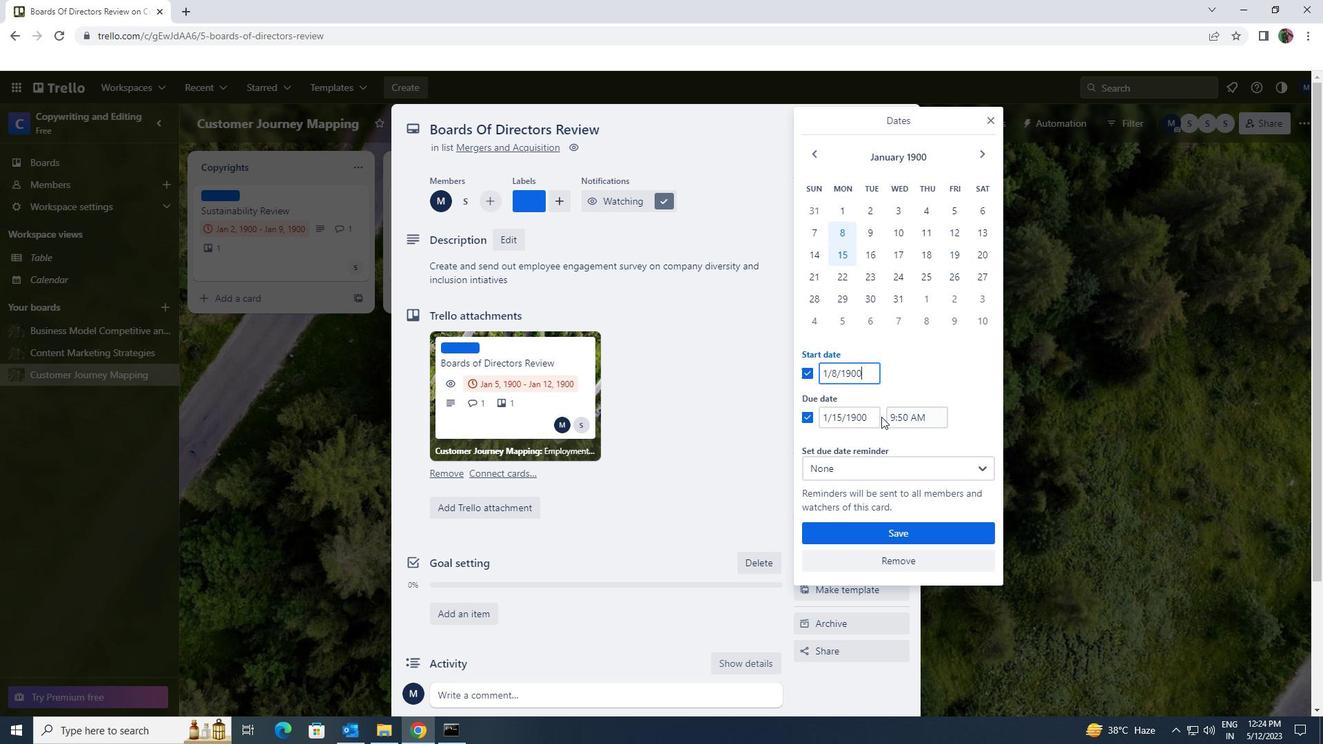 
Action: Mouse pressed left at (873, 418)
Screenshot: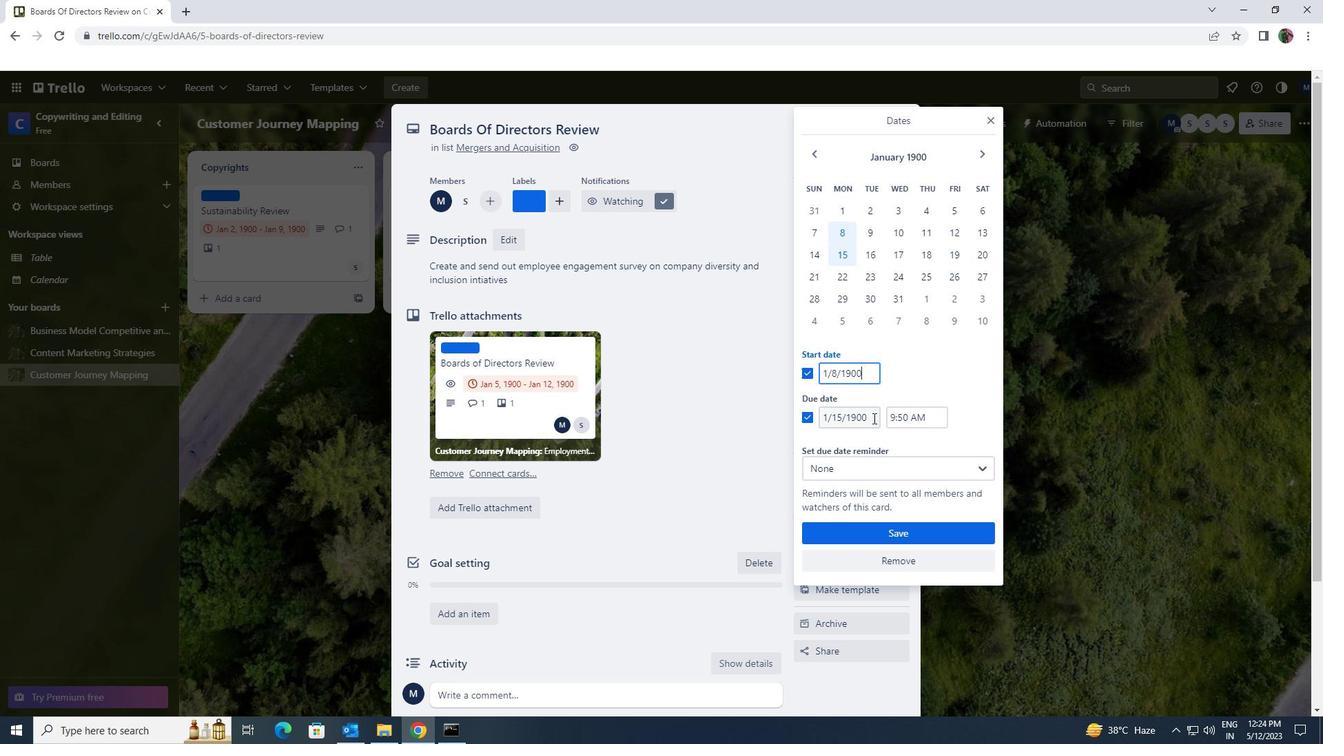 
Action: Mouse moved to (819, 418)
Screenshot: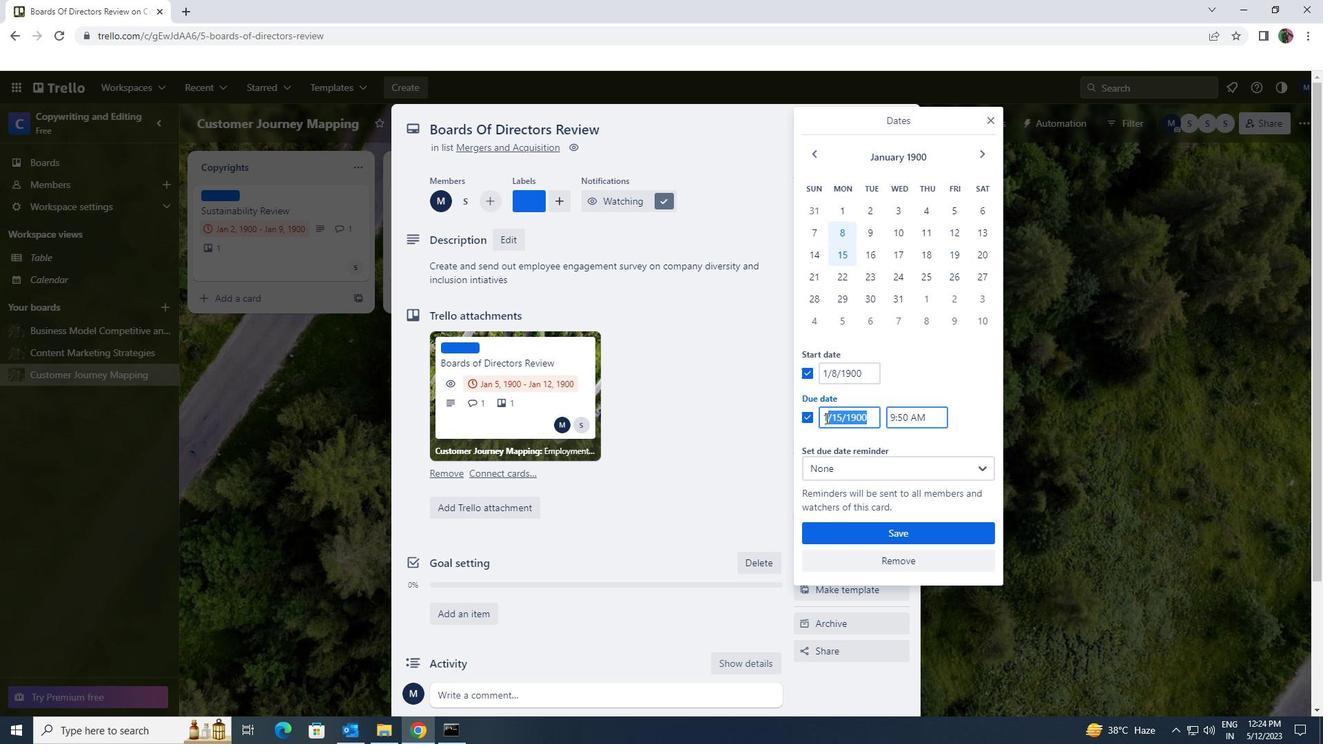 
Action: Key pressed 1/15/1900
Screenshot: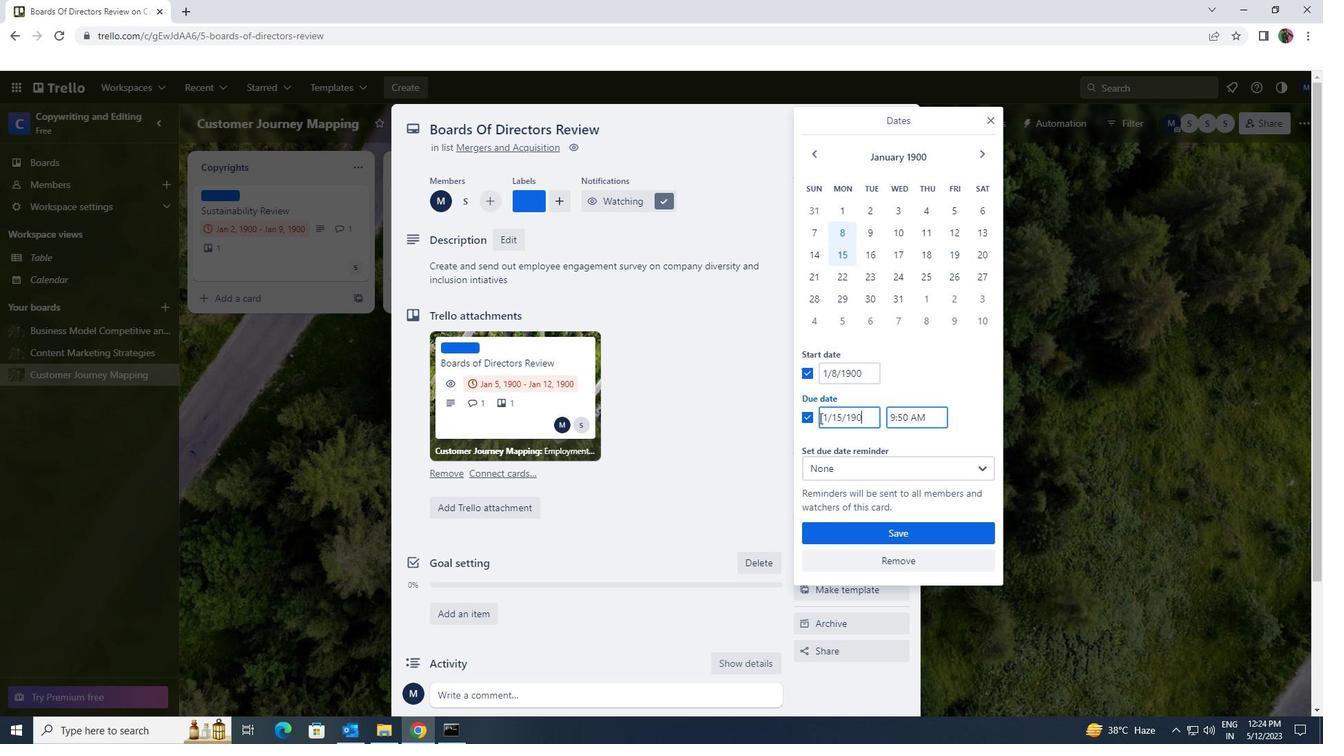 
Action: Mouse moved to (892, 534)
Screenshot: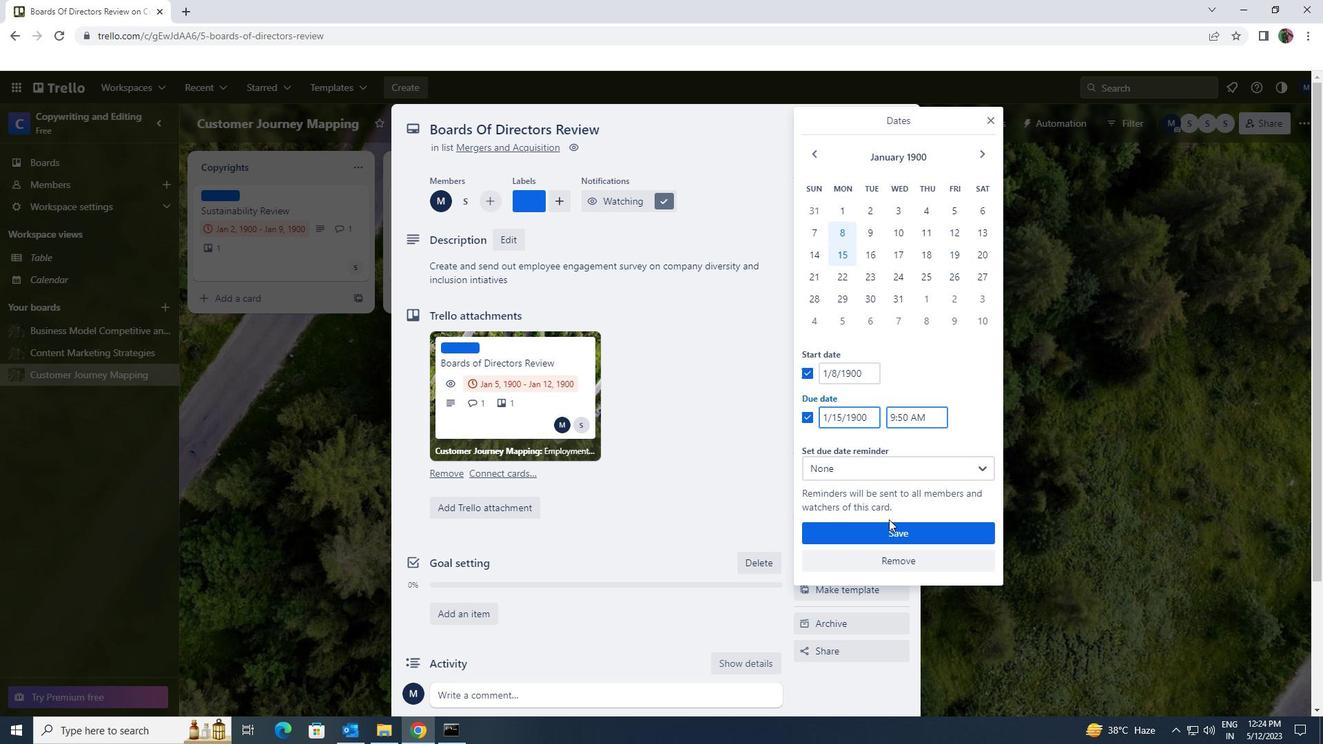 
Action: Mouse pressed left at (892, 534)
Screenshot: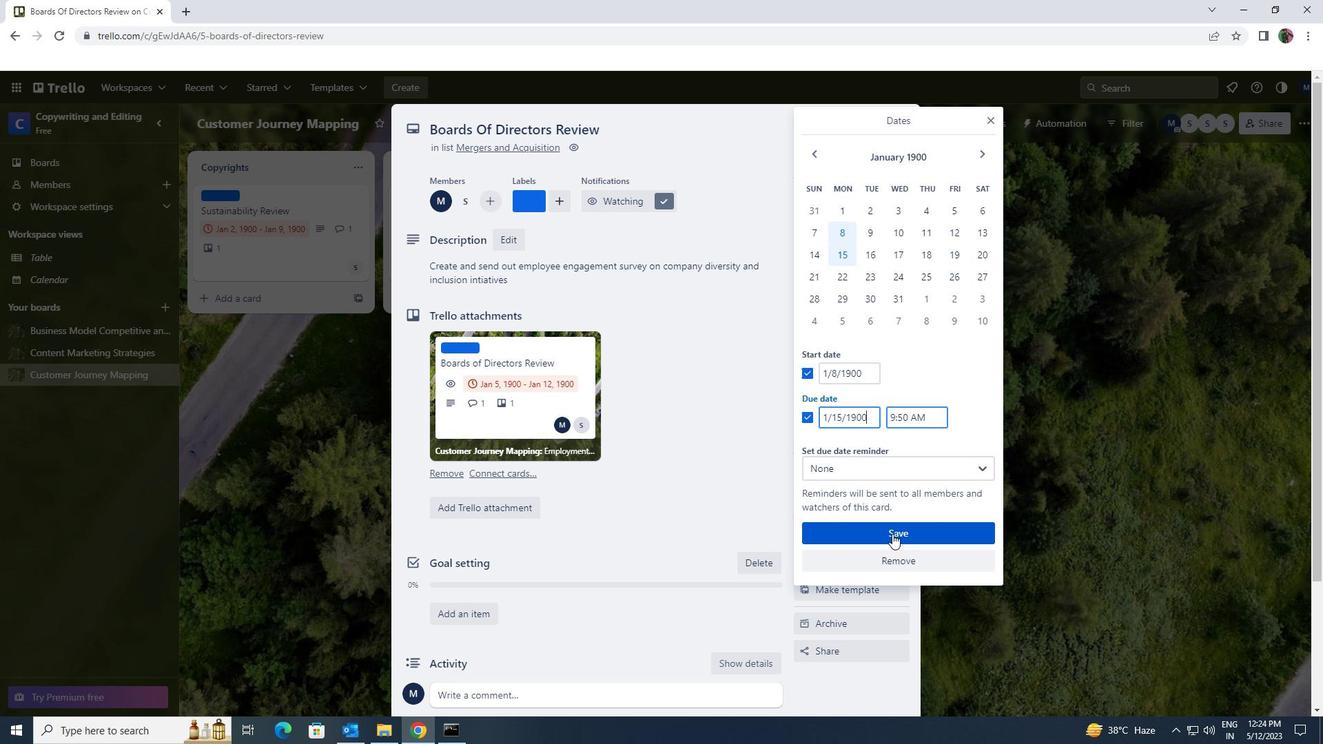 
